Task: Find connections with filter location Dehri with filter topic #aviationwith filter profile language English with filter current company Wiley with filter school Bright School - India with filter industry Marketing Services with filter service category Pricing Strategy with filter keywords title Research Assistant
Action: Mouse moved to (544, 64)
Screenshot: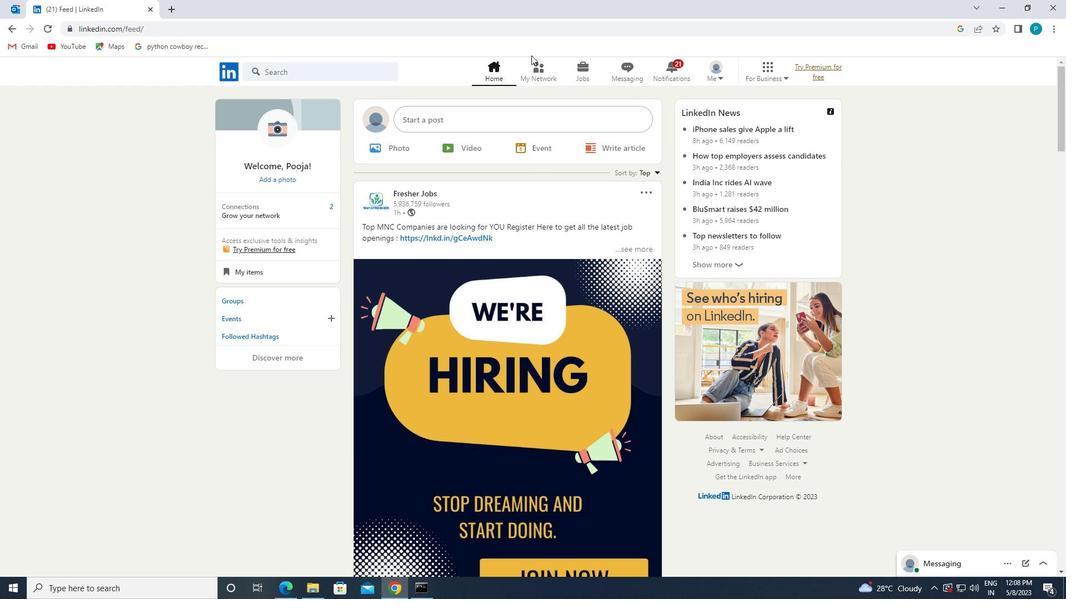 
Action: Mouse pressed left at (544, 64)
Screenshot: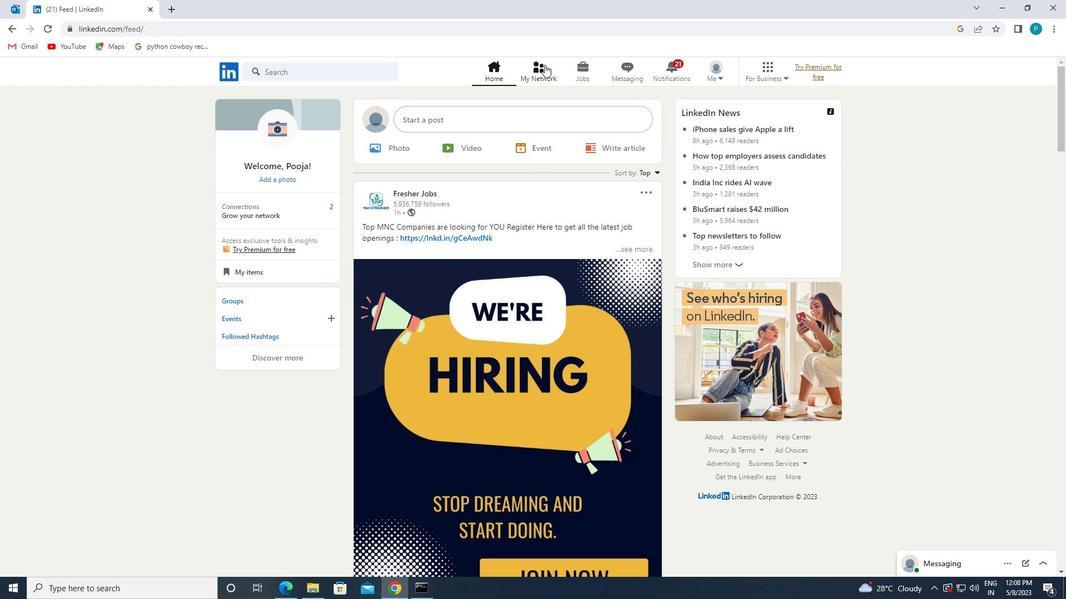 
Action: Mouse moved to (329, 130)
Screenshot: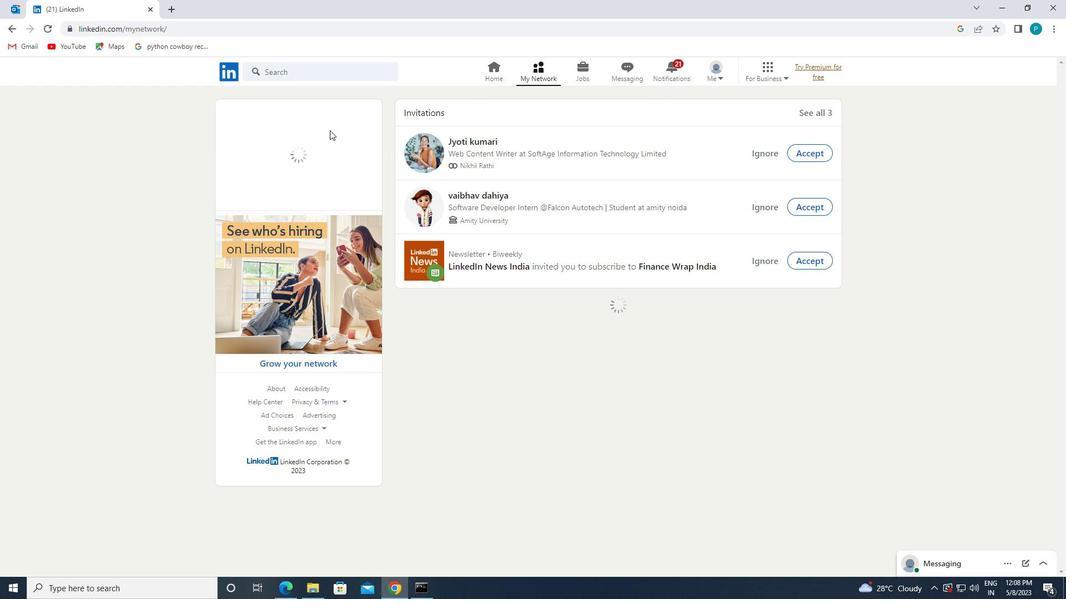 
Action: Mouse pressed left at (329, 130)
Screenshot: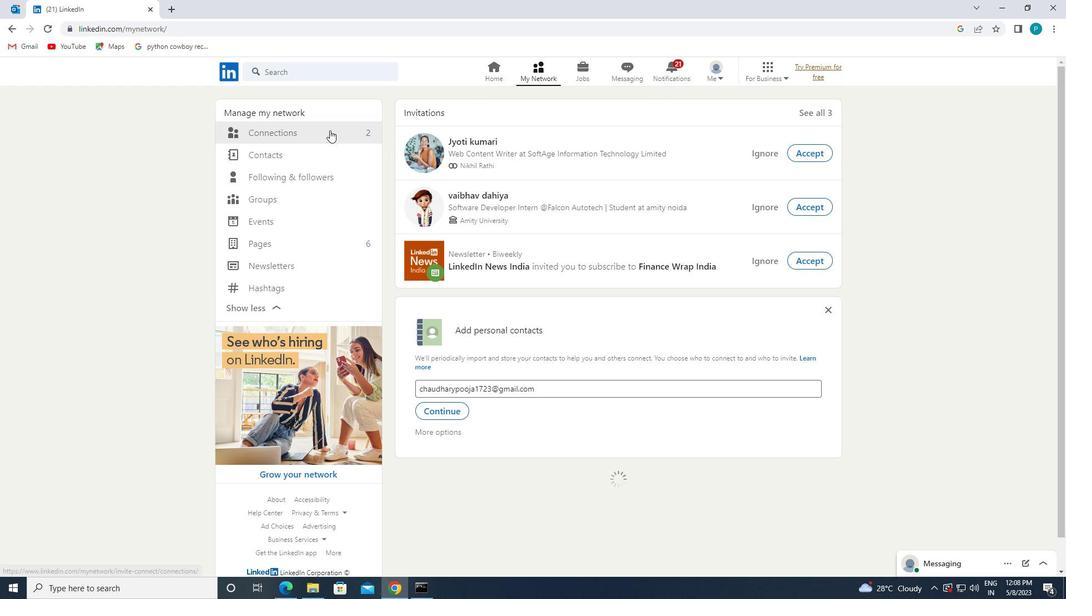 
Action: Mouse moved to (613, 140)
Screenshot: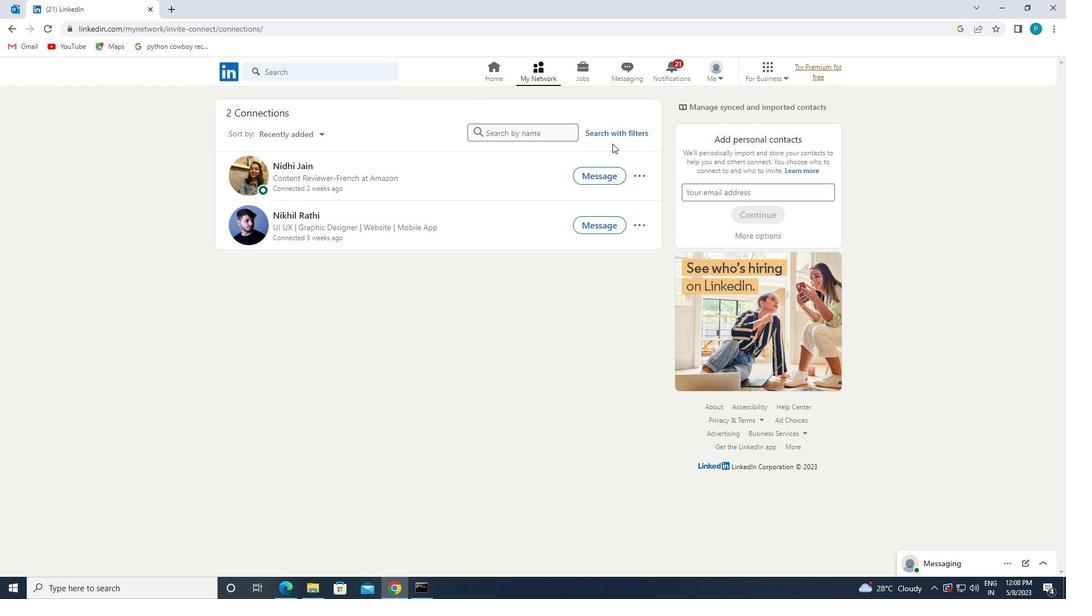 
Action: Mouse pressed left at (613, 140)
Screenshot: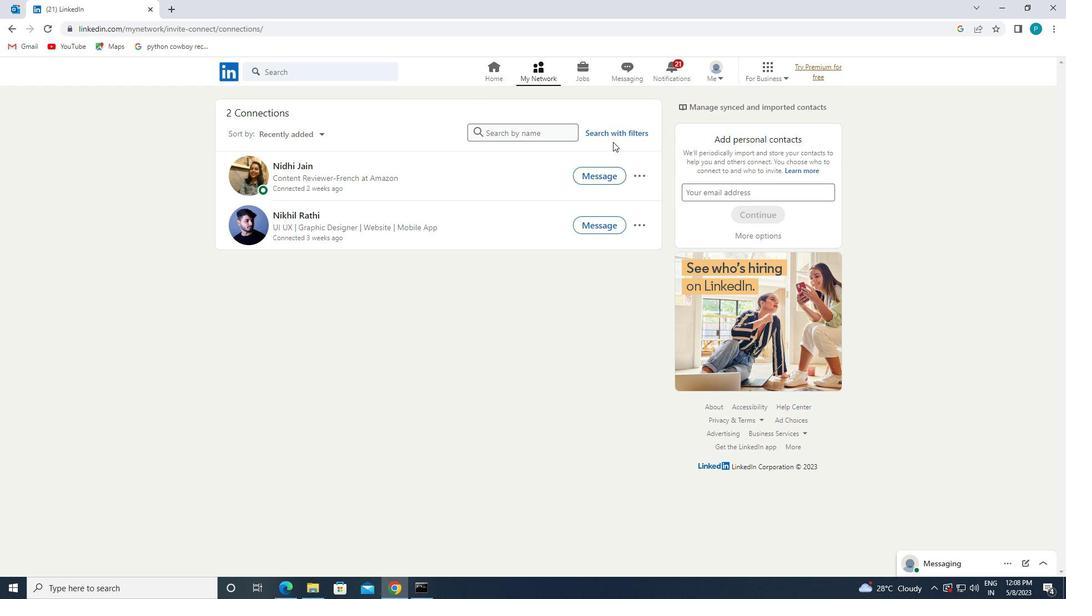 
Action: Mouse moved to (604, 132)
Screenshot: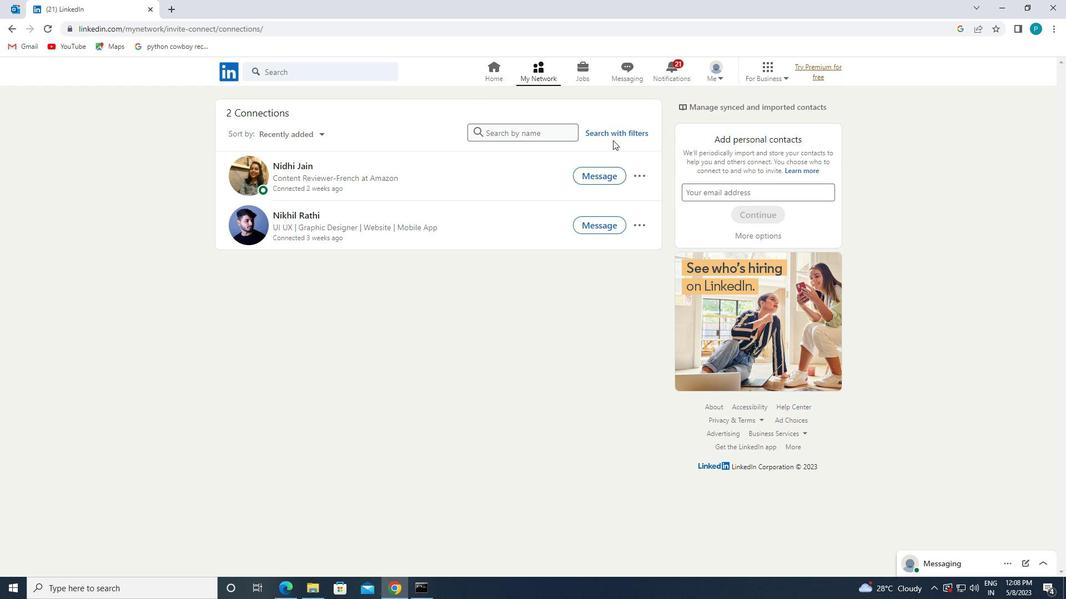 
Action: Mouse pressed left at (604, 132)
Screenshot: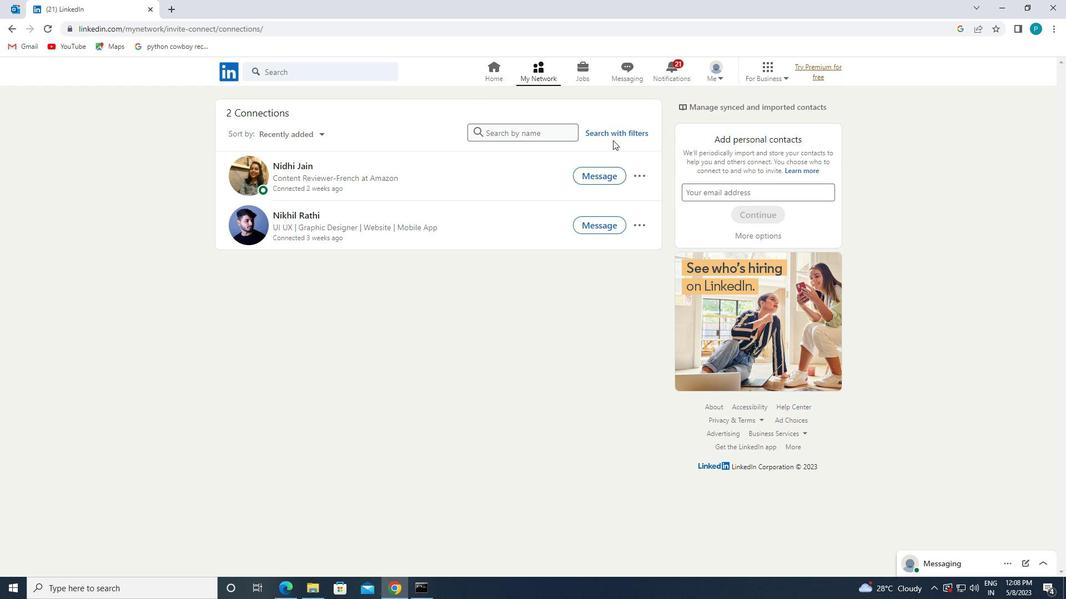 
Action: Mouse moved to (561, 107)
Screenshot: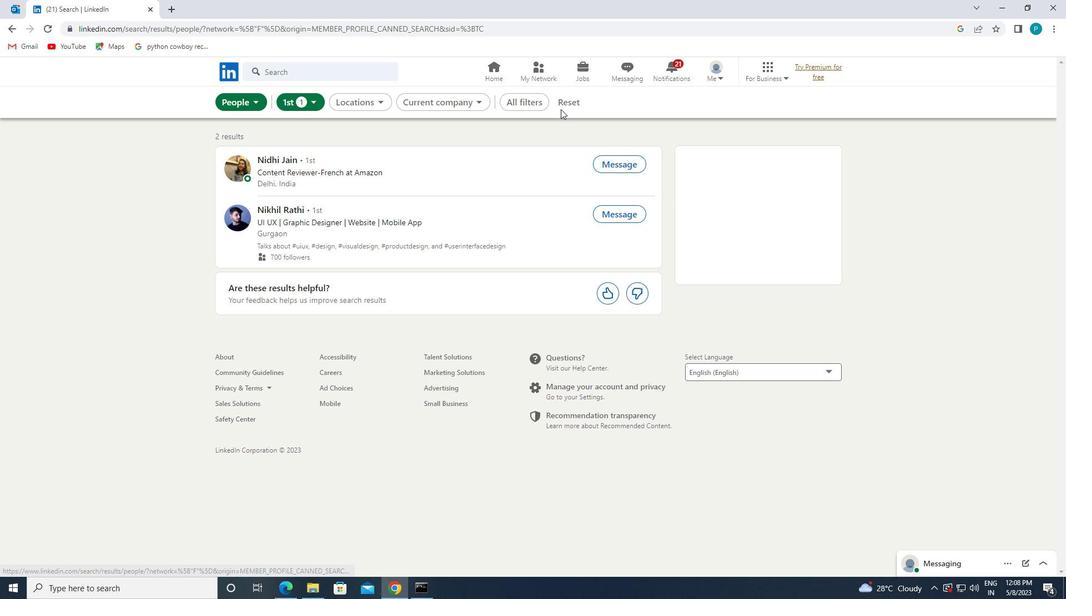 
Action: Mouse pressed left at (561, 107)
Screenshot: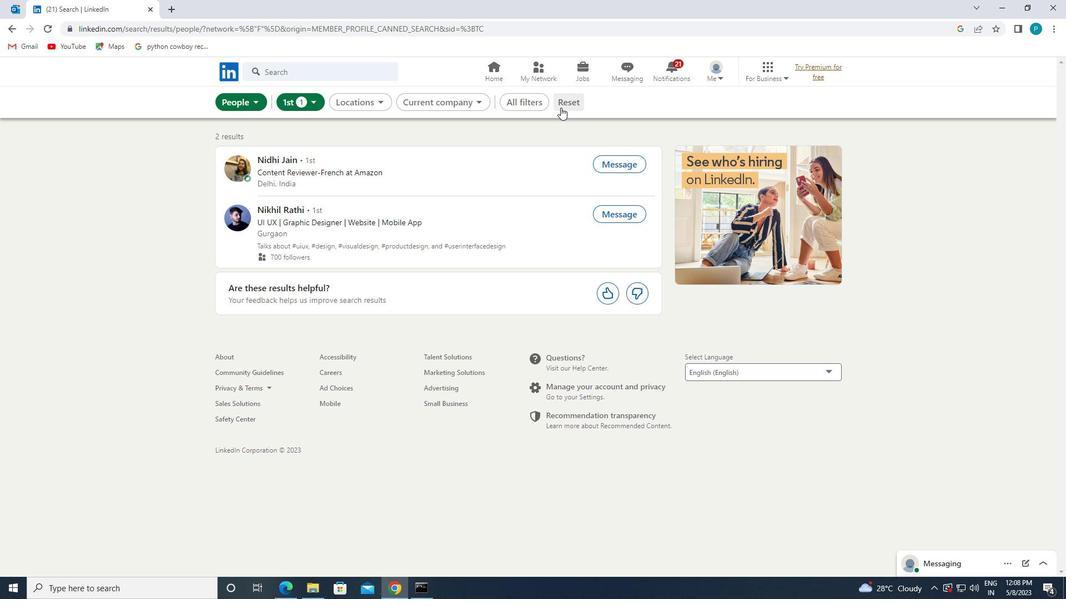 
Action: Mouse moved to (551, 102)
Screenshot: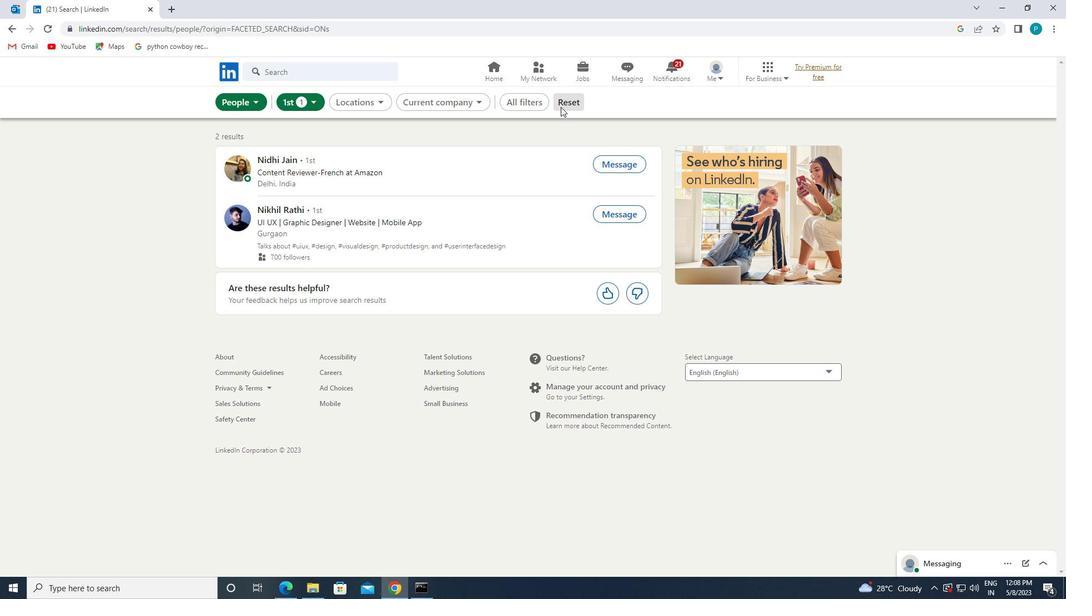 
Action: Mouse pressed left at (551, 102)
Screenshot: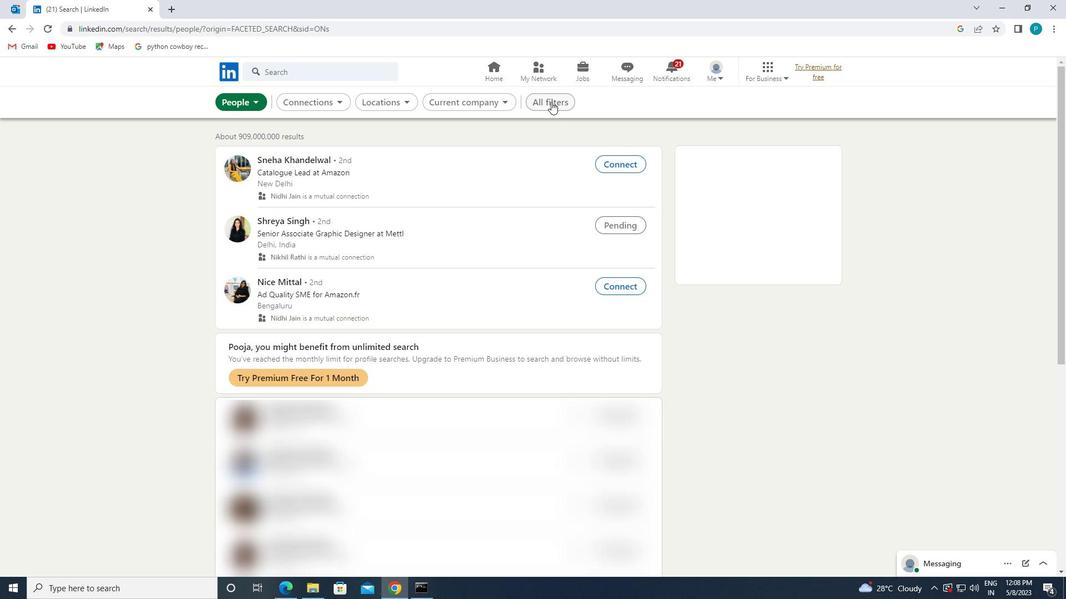 
Action: Mouse moved to (978, 314)
Screenshot: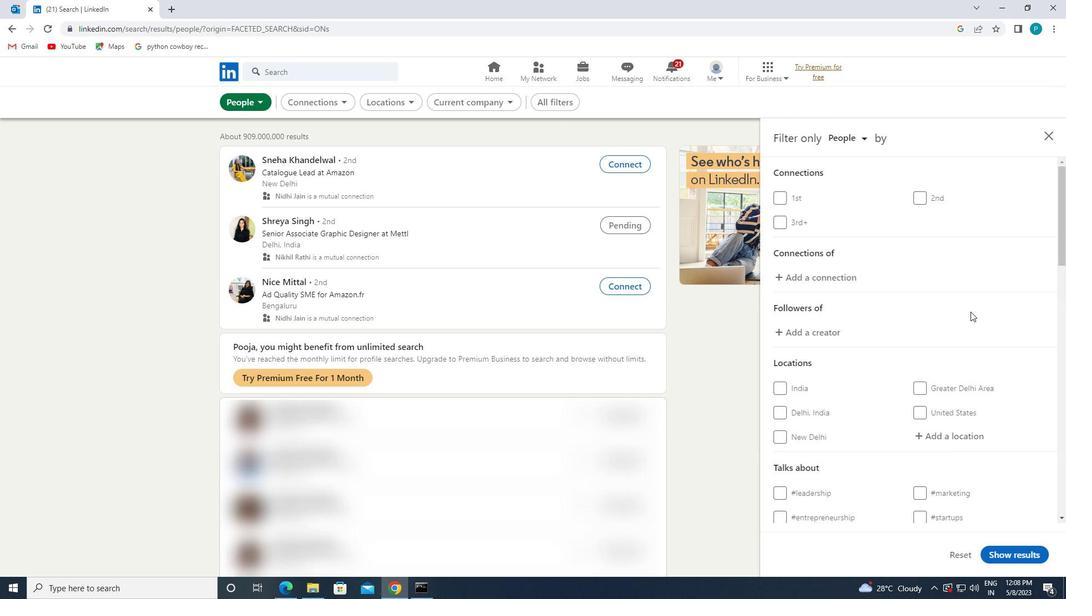 
Action: Mouse scrolled (978, 314) with delta (0, 0)
Screenshot: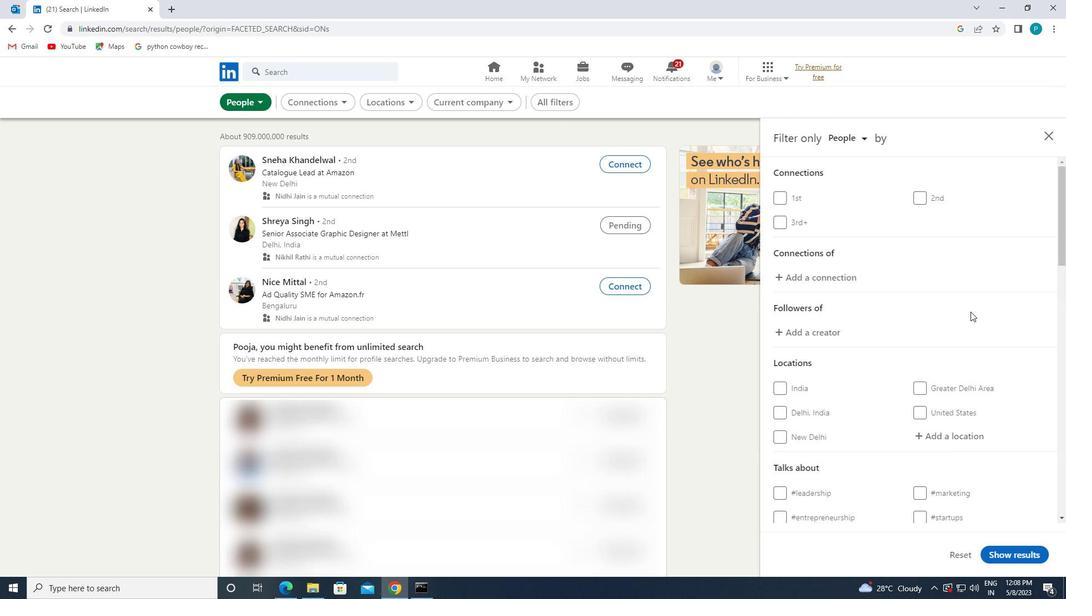
Action: Mouse moved to (977, 315)
Screenshot: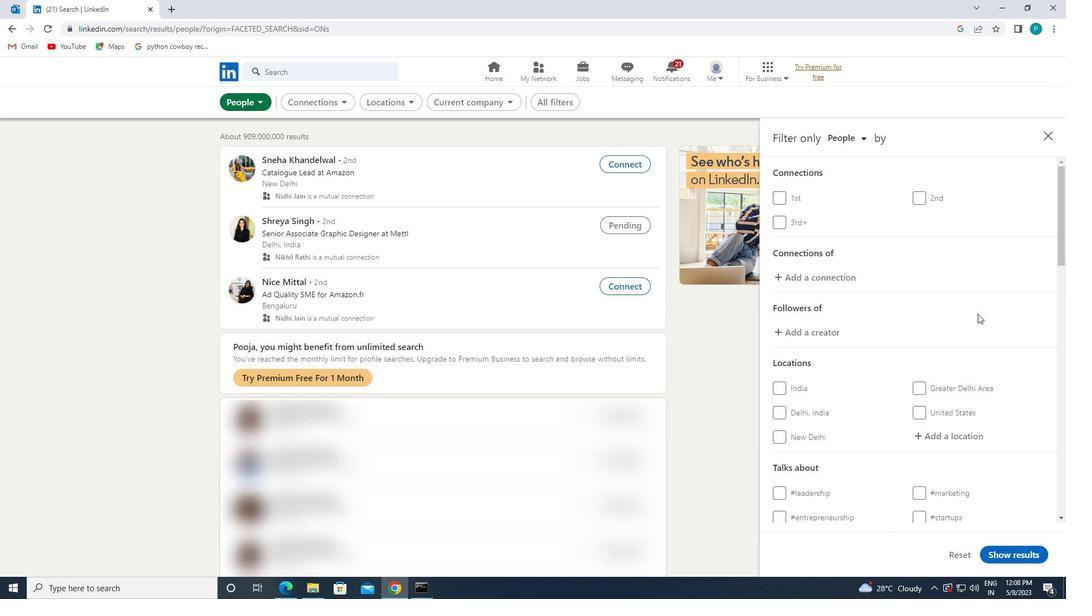 
Action: Mouse scrolled (977, 314) with delta (0, 0)
Screenshot: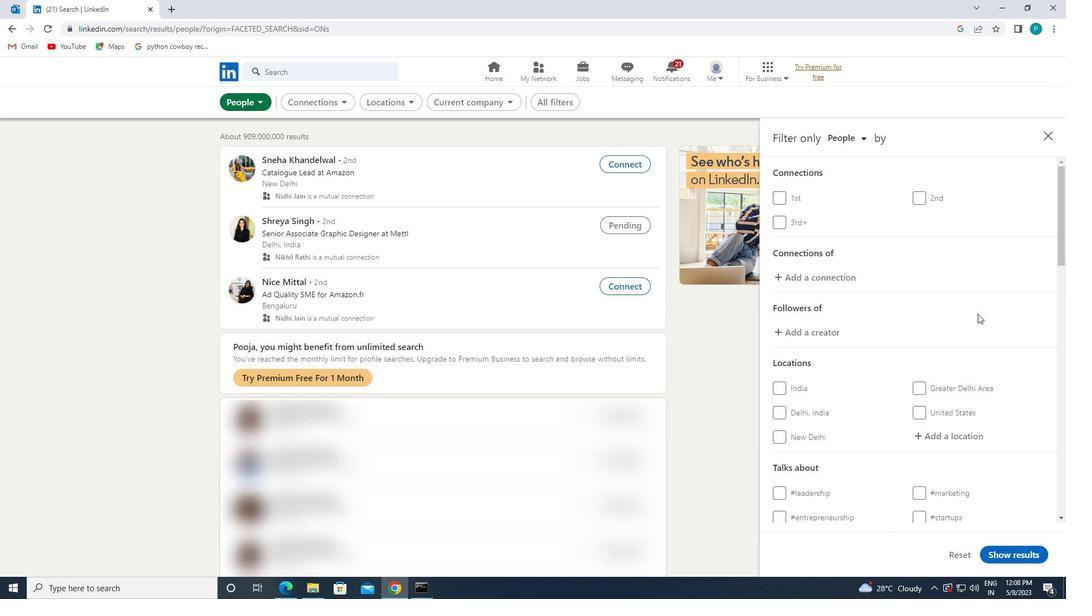 
Action: Mouse moved to (971, 315)
Screenshot: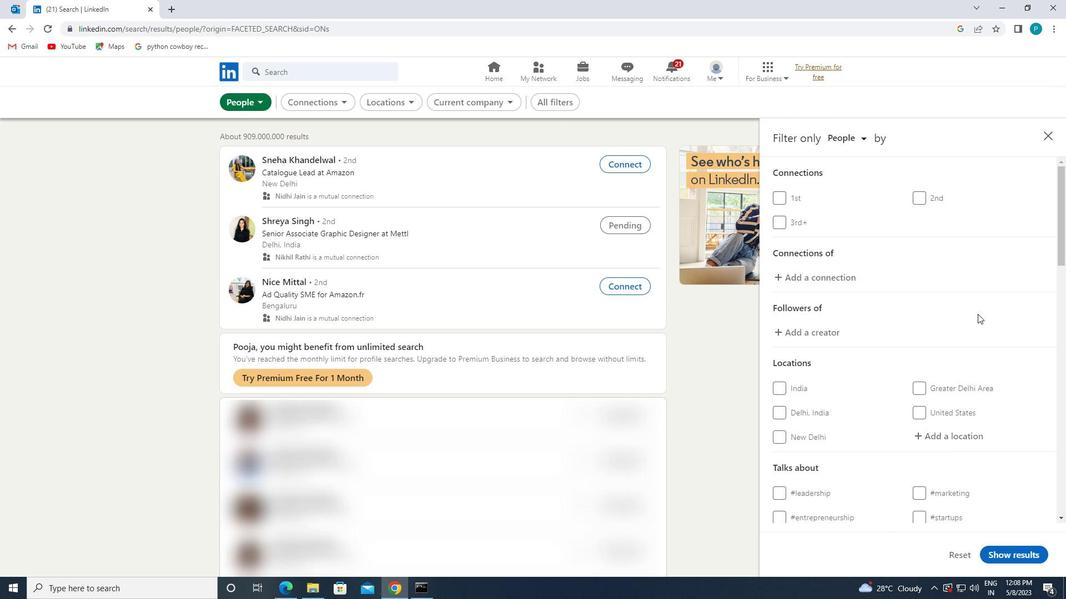 
Action: Mouse scrolled (971, 314) with delta (0, 0)
Screenshot: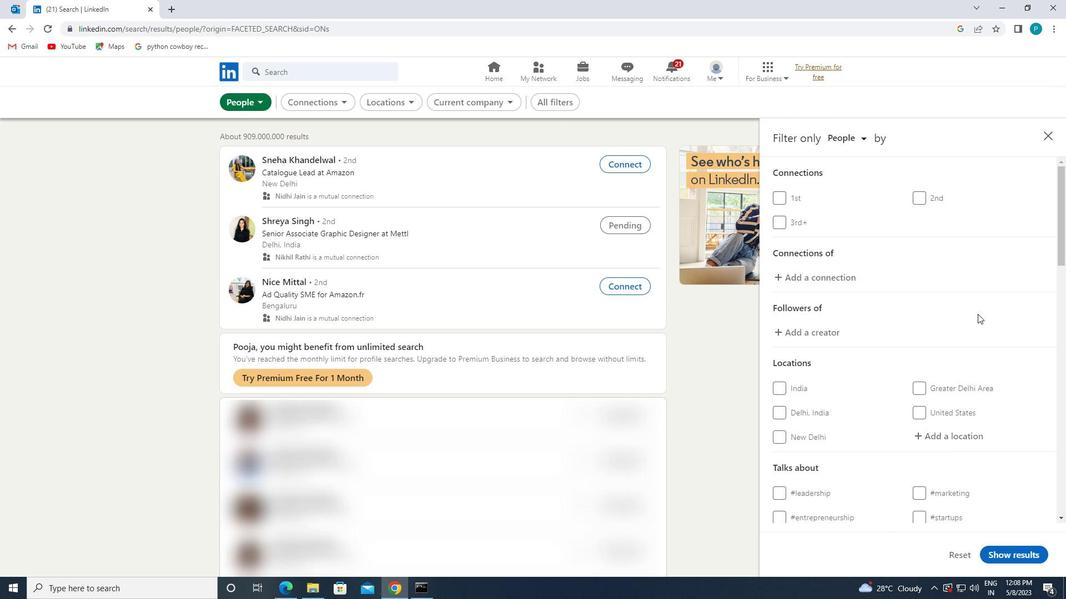 
Action: Mouse moved to (949, 272)
Screenshot: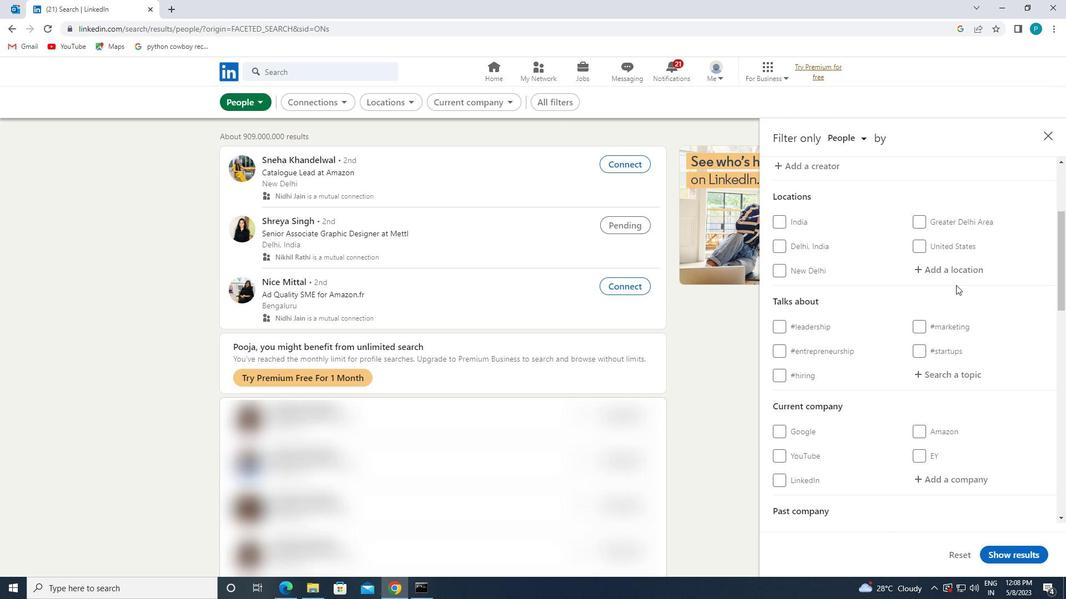 
Action: Mouse pressed left at (949, 272)
Screenshot: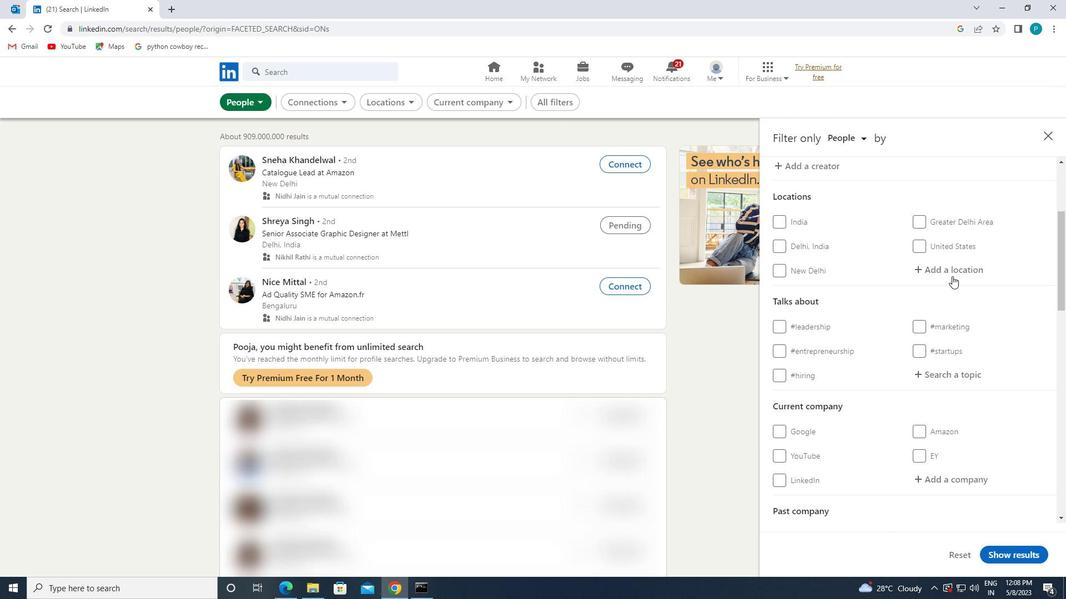 
Action: Key pressed <Key.caps_lock>d<Key.caps_lock>heri
Screenshot: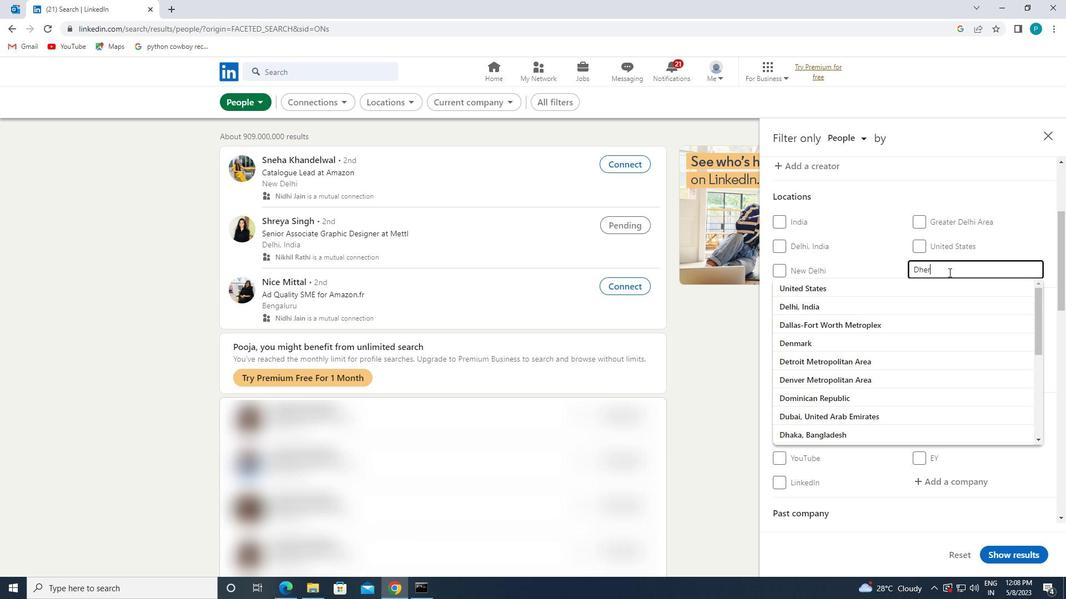 
Action: Mouse moved to (963, 376)
Screenshot: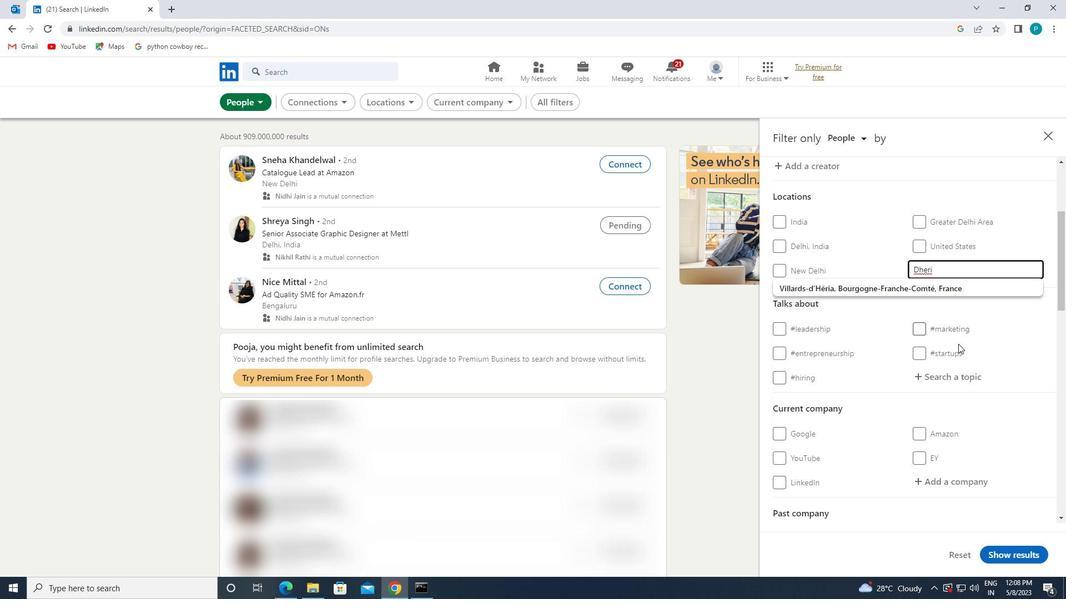 
Action: Mouse pressed left at (963, 376)
Screenshot: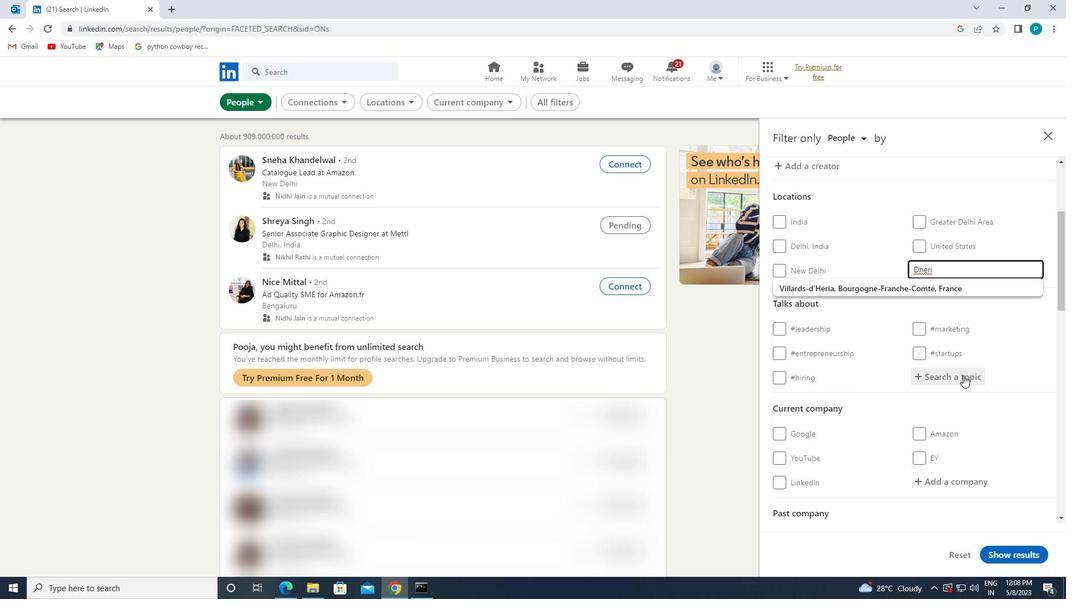 
Action: Key pressed <Key.shift><Key.shift><Key.shift><Key.shift>#AVIATION
Screenshot: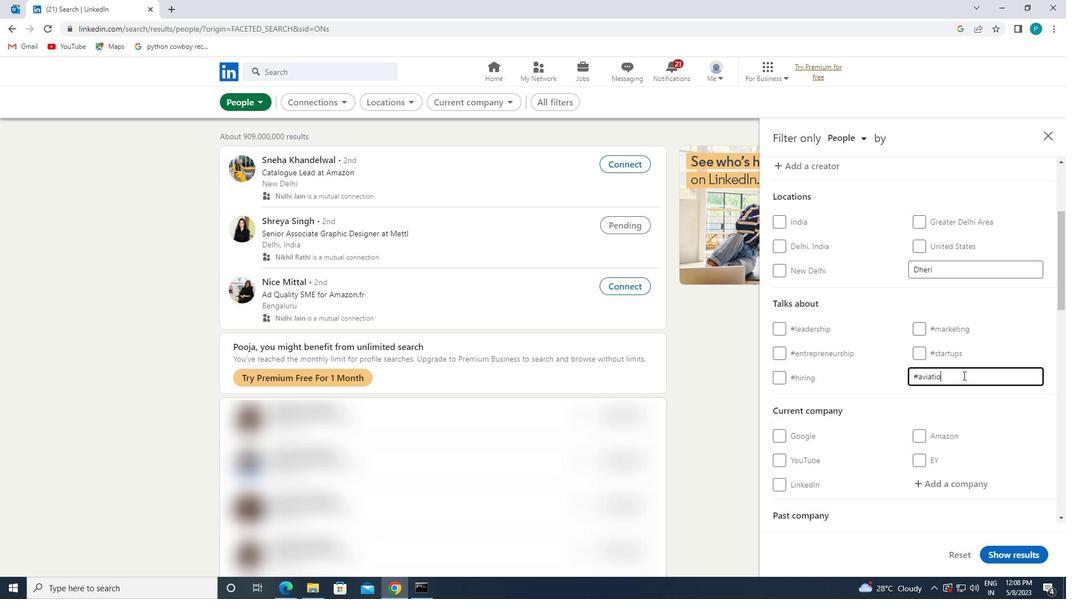 
Action: Mouse moved to (993, 408)
Screenshot: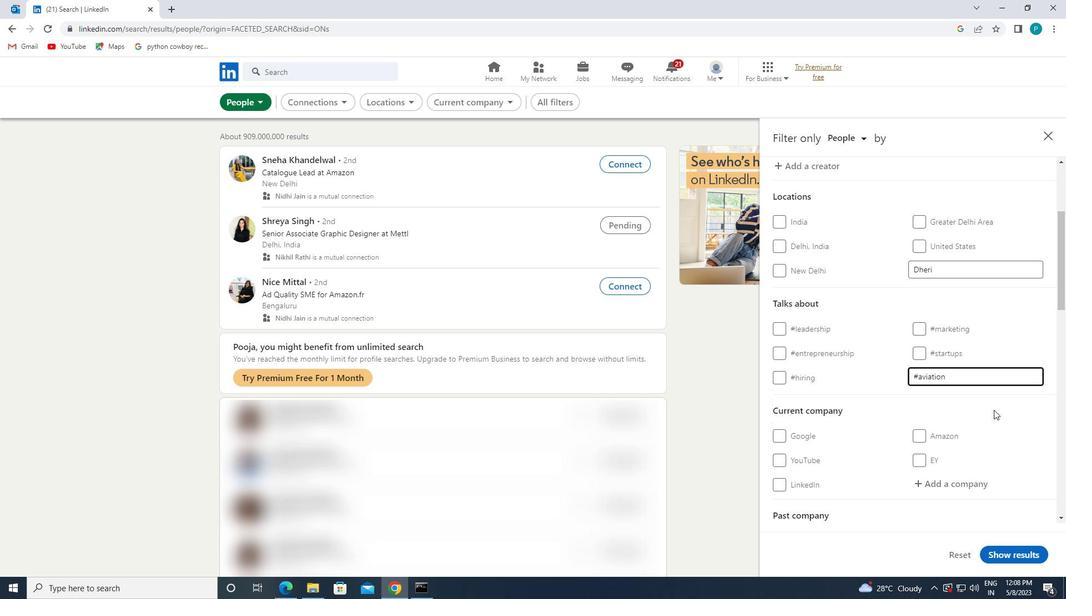 
Action: Mouse scrolled (993, 407) with delta (0, 0)
Screenshot: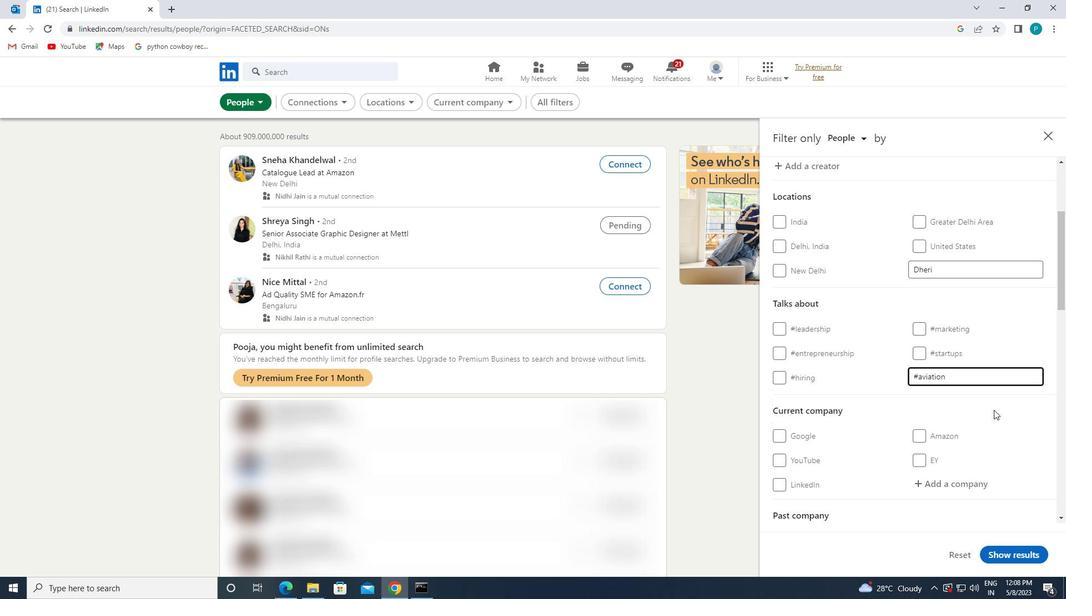 
Action: Mouse scrolled (993, 407) with delta (0, 0)
Screenshot: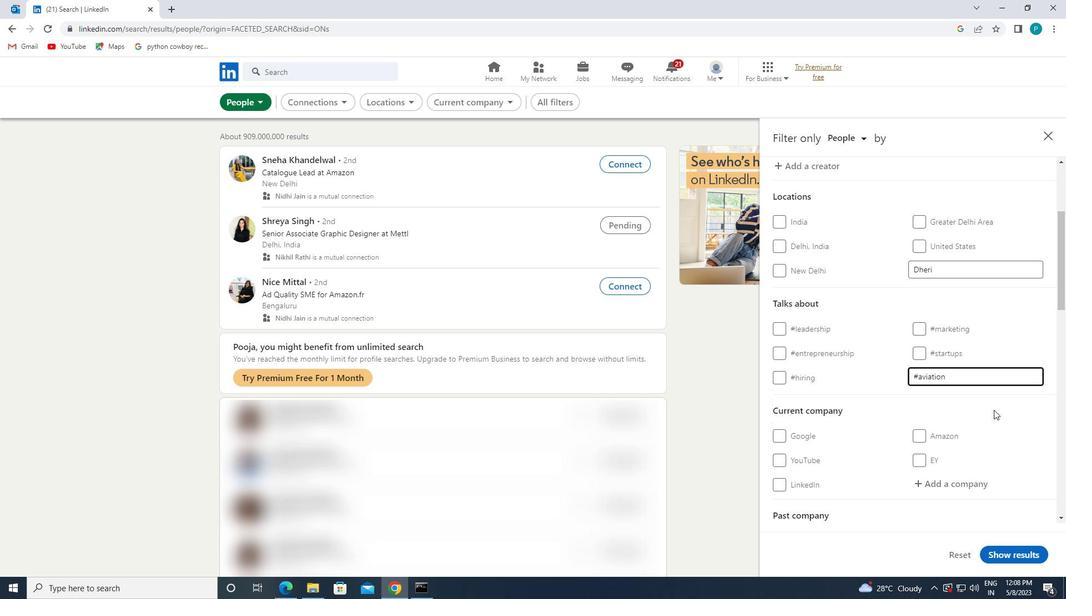 
Action: Mouse scrolled (993, 407) with delta (0, 0)
Screenshot: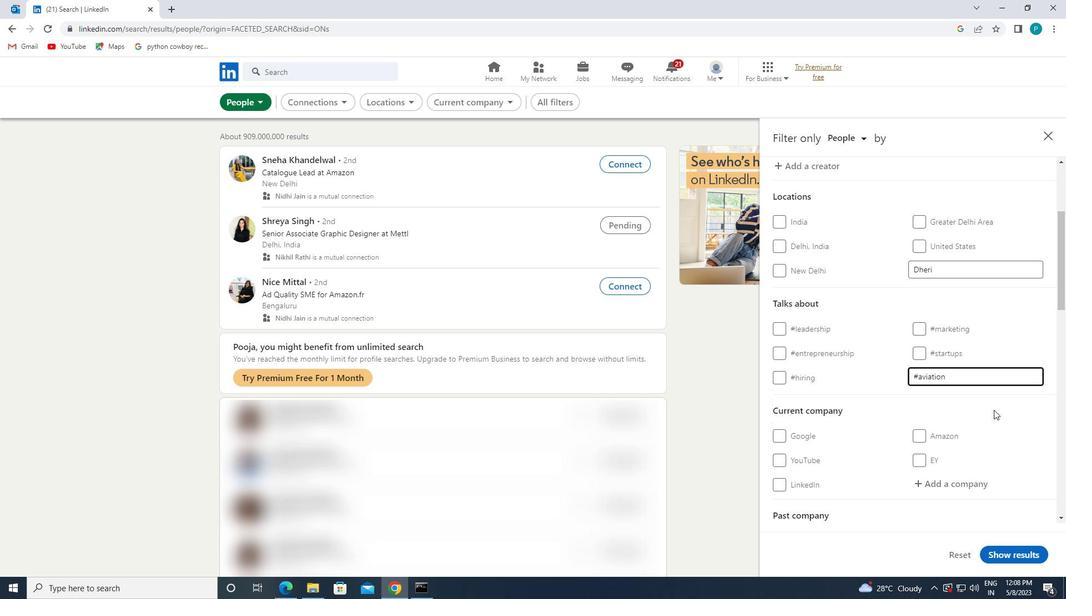 
Action: Mouse scrolled (993, 407) with delta (0, 0)
Screenshot: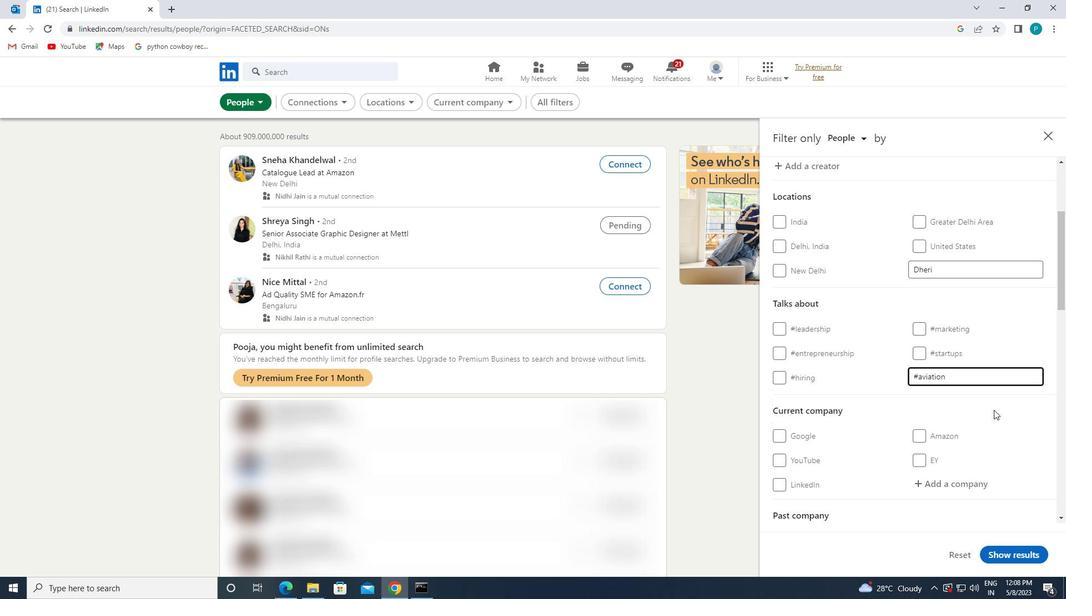 
Action: Mouse moved to (948, 382)
Screenshot: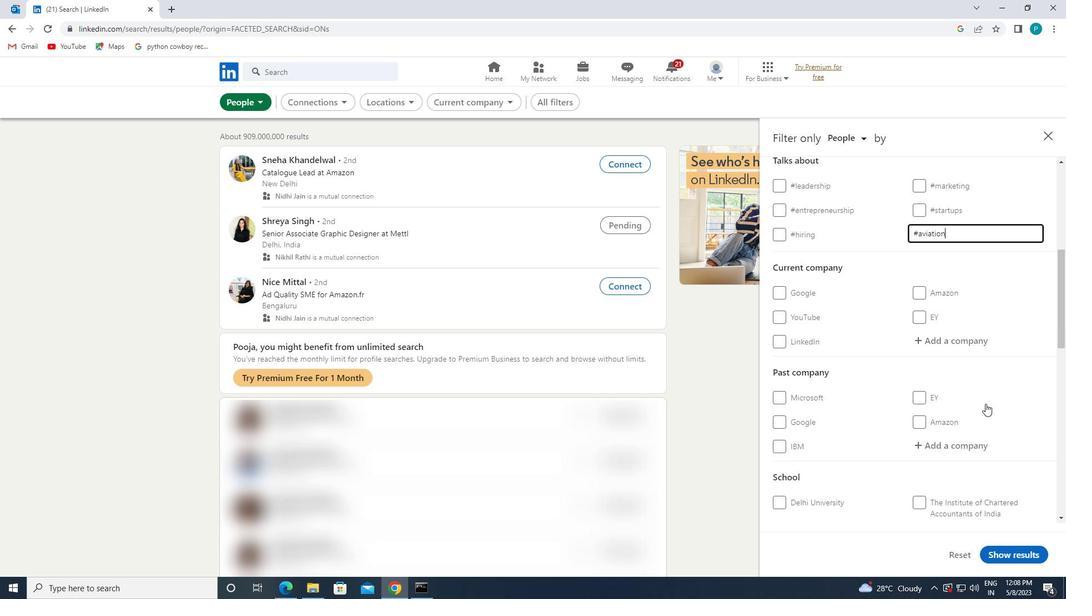 
Action: Mouse scrolled (948, 382) with delta (0, 0)
Screenshot: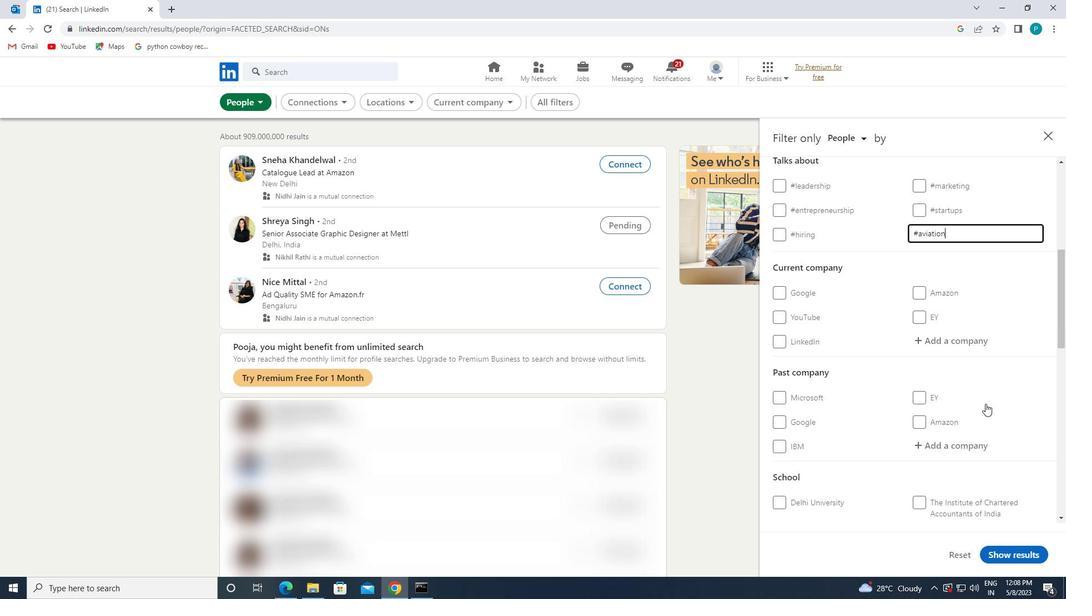 
Action: Mouse moved to (948, 382)
Screenshot: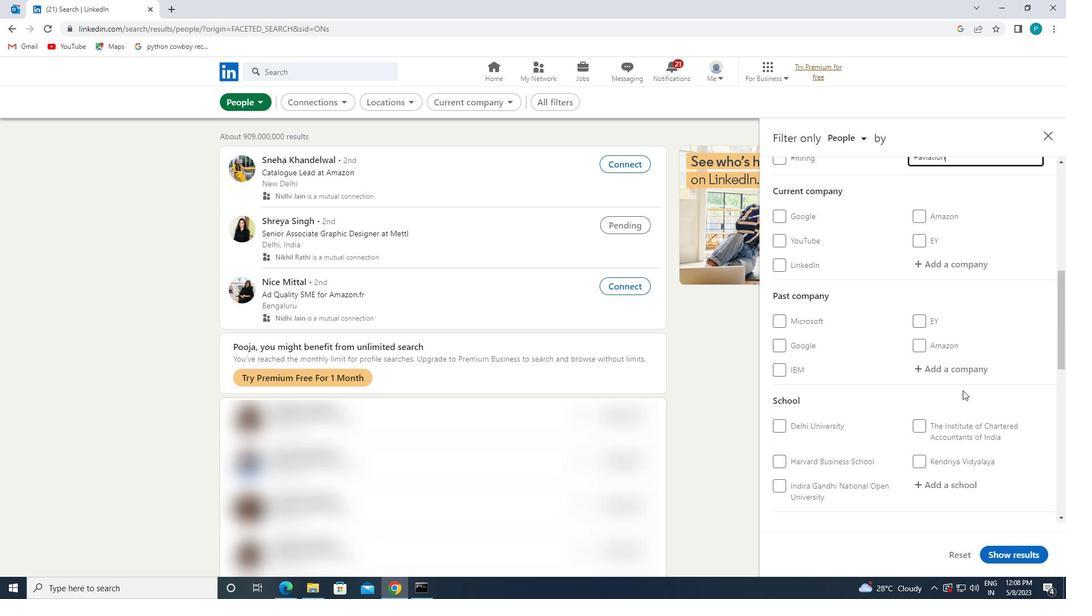 
Action: Mouse scrolled (948, 381) with delta (0, 0)
Screenshot: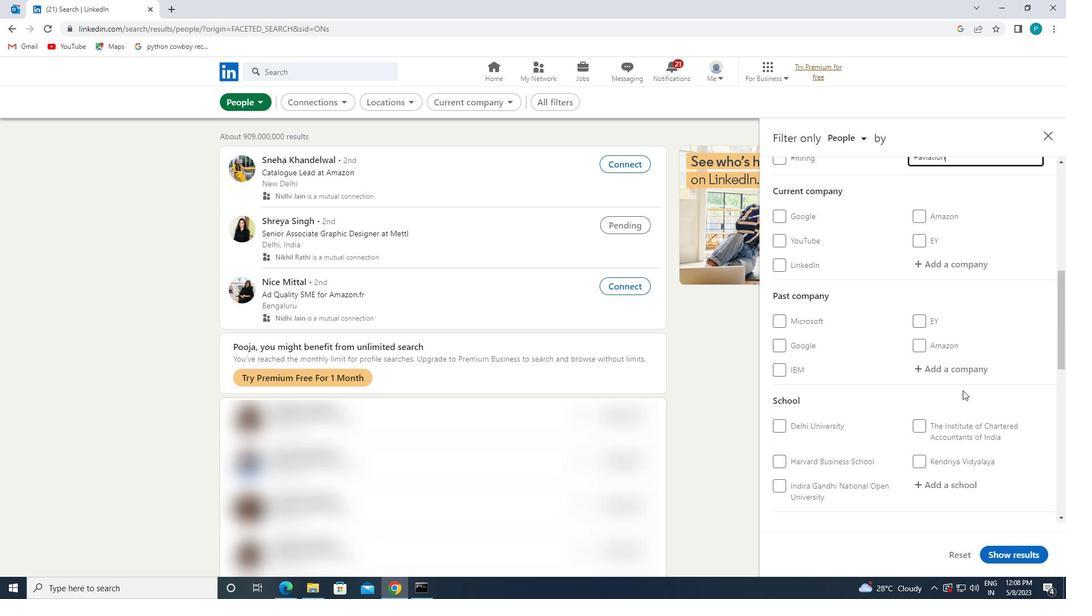 
Action: Mouse moved to (946, 381)
Screenshot: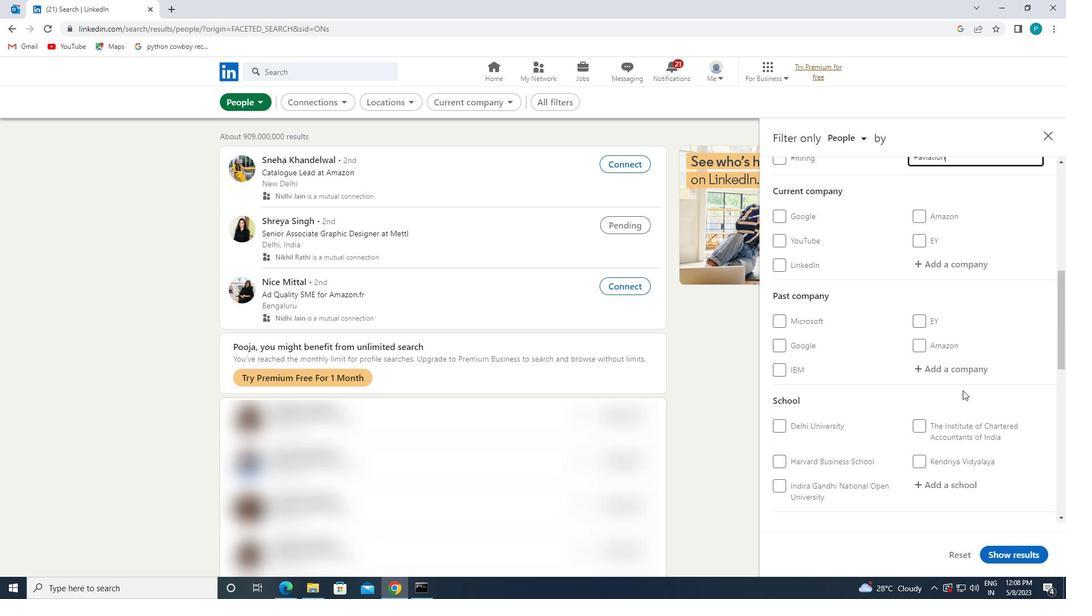 
Action: Mouse scrolled (946, 381) with delta (0, 0)
Screenshot: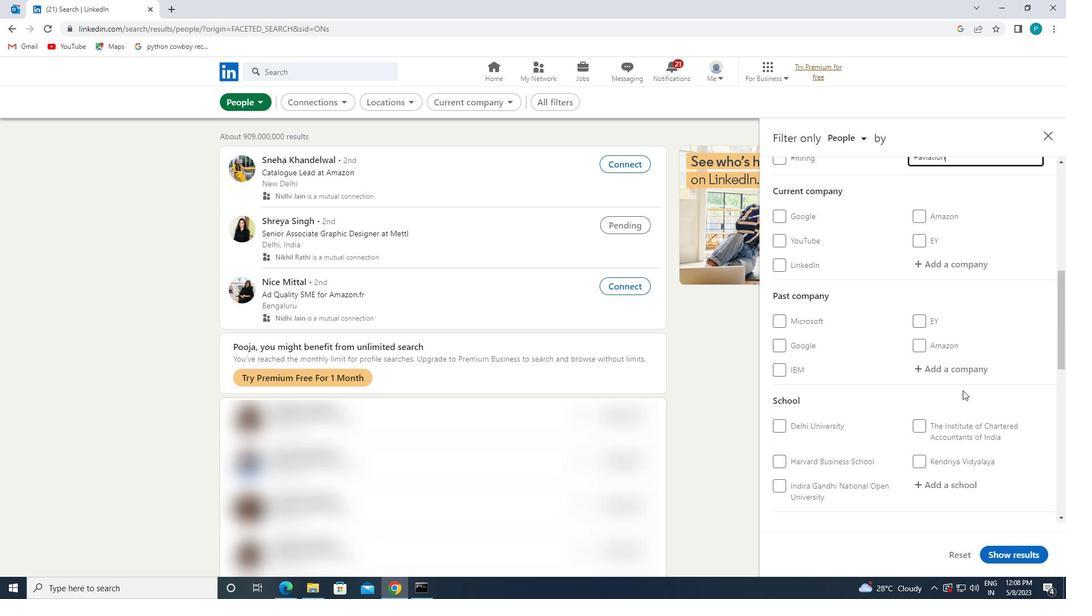 
Action: Mouse moved to (943, 381)
Screenshot: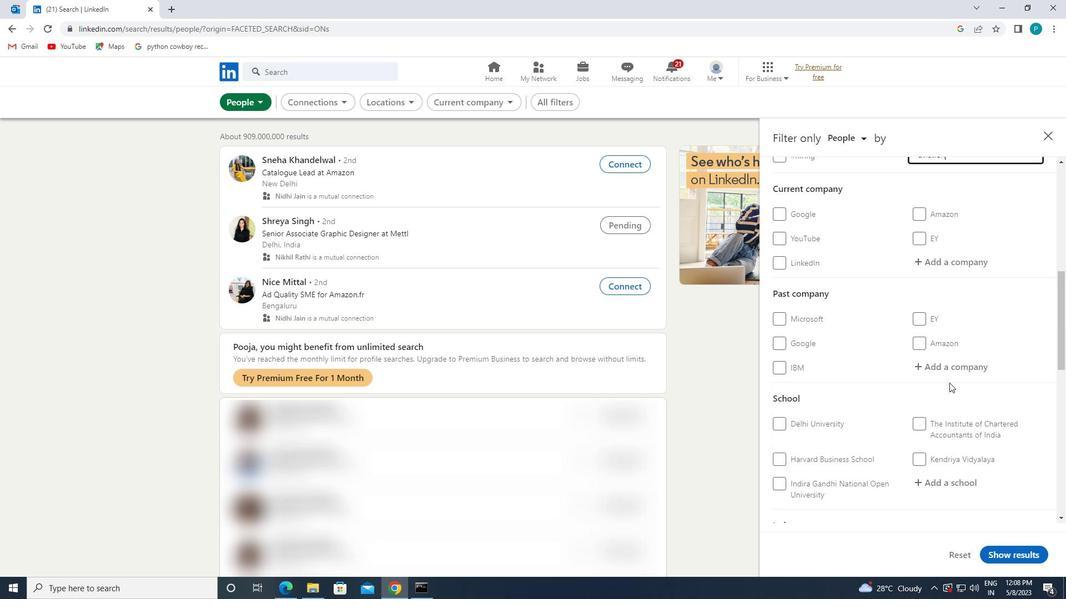
Action: Mouse scrolled (943, 381) with delta (0, 0)
Screenshot: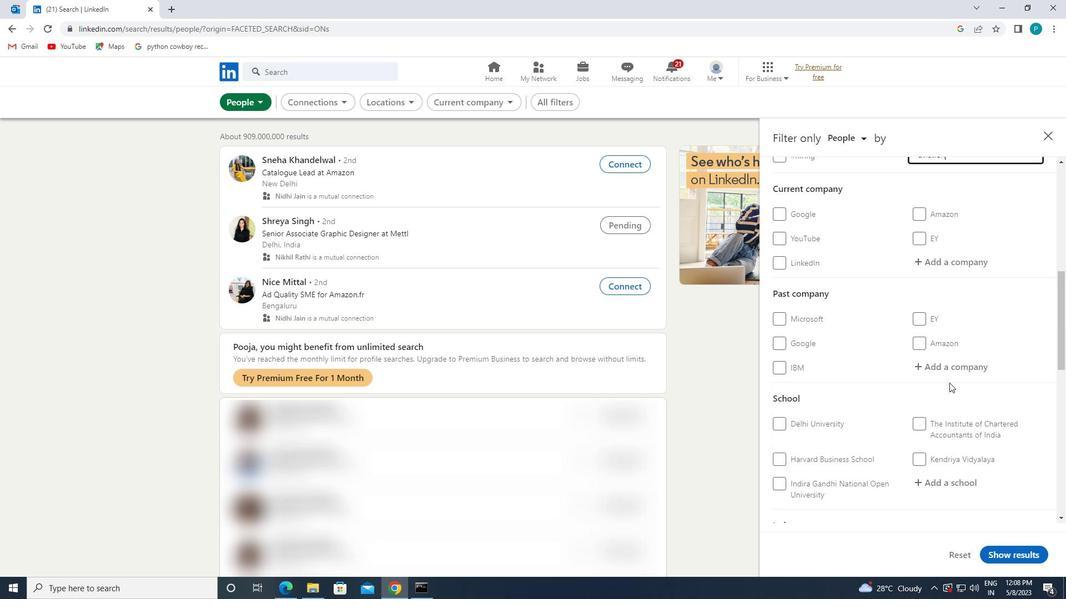 
Action: Mouse moved to (873, 394)
Screenshot: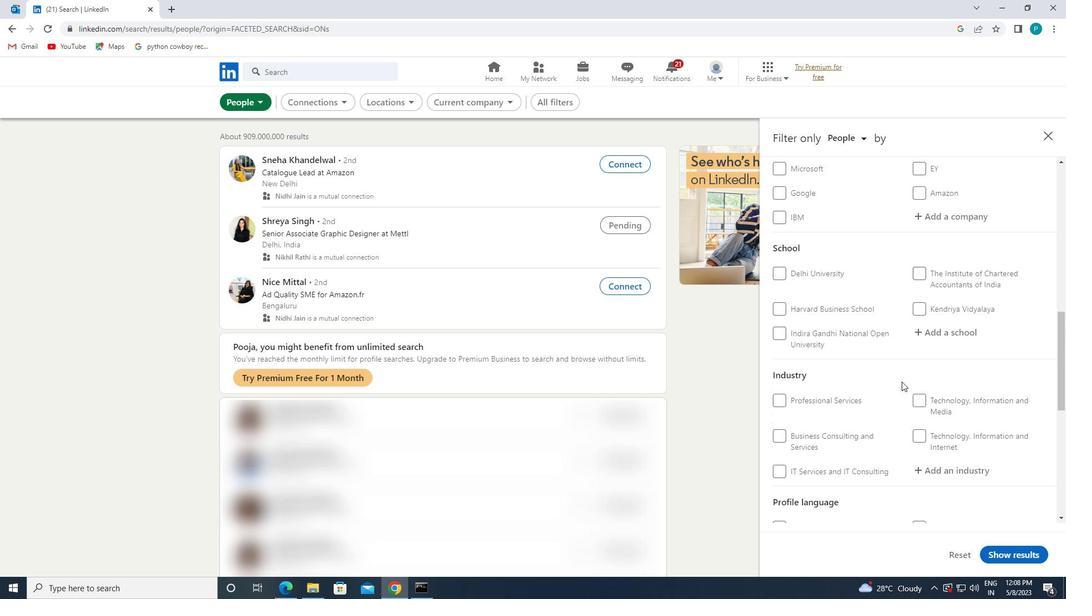 
Action: Mouse scrolled (873, 393) with delta (0, 0)
Screenshot: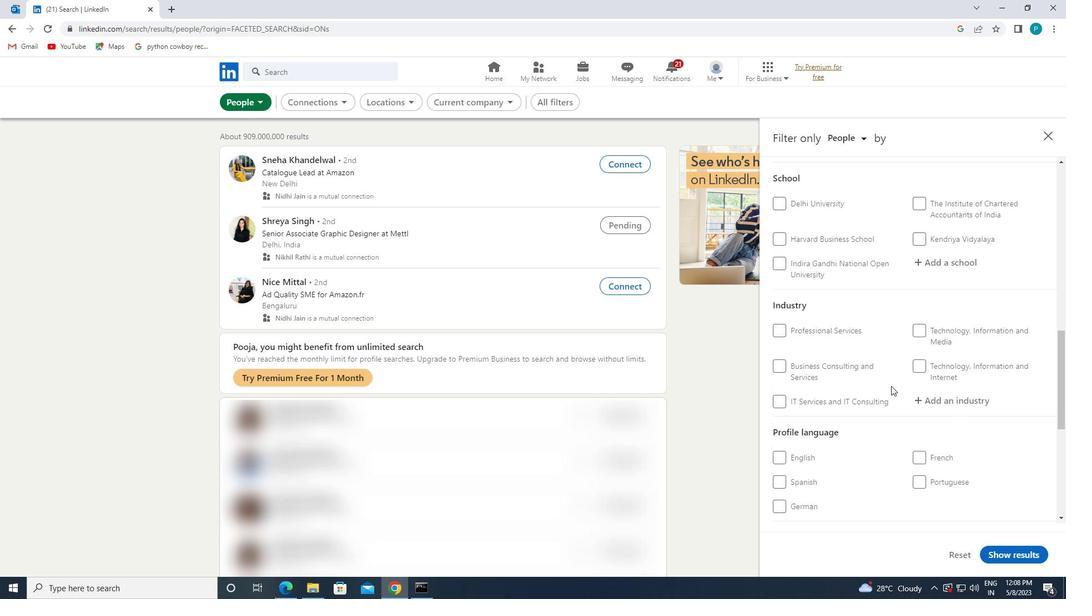 
Action: Mouse scrolled (873, 393) with delta (0, 0)
Screenshot: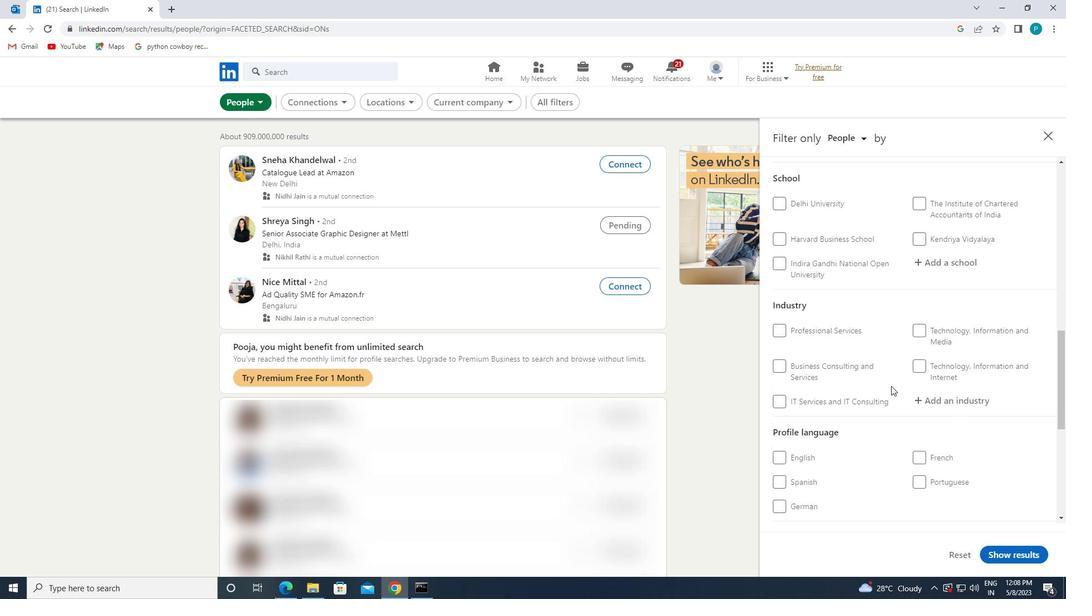 
Action: Mouse moved to (871, 396)
Screenshot: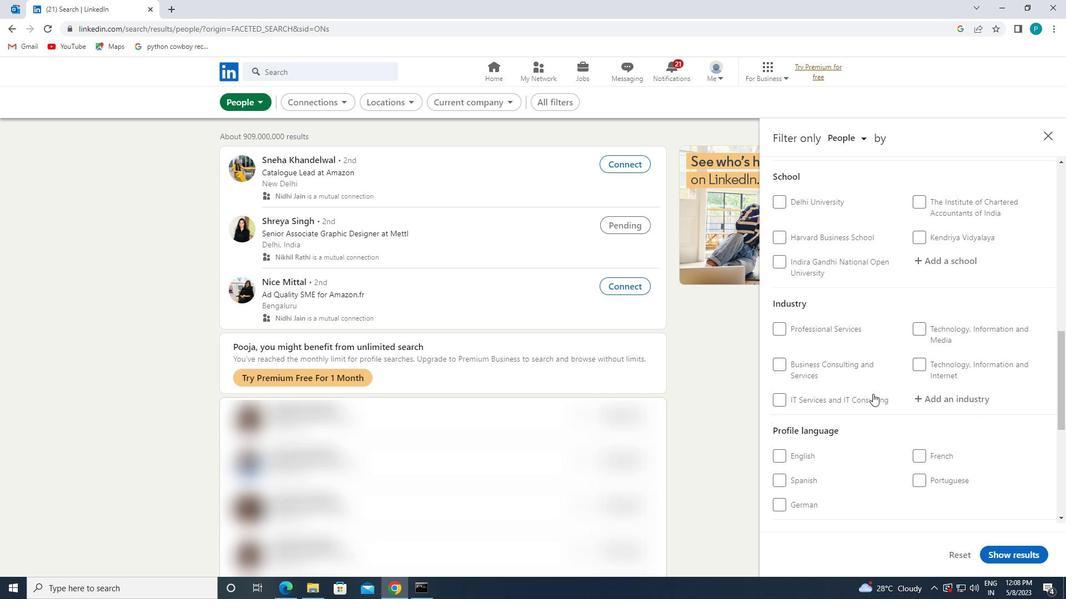 
Action: Mouse scrolled (871, 395) with delta (0, 0)
Screenshot: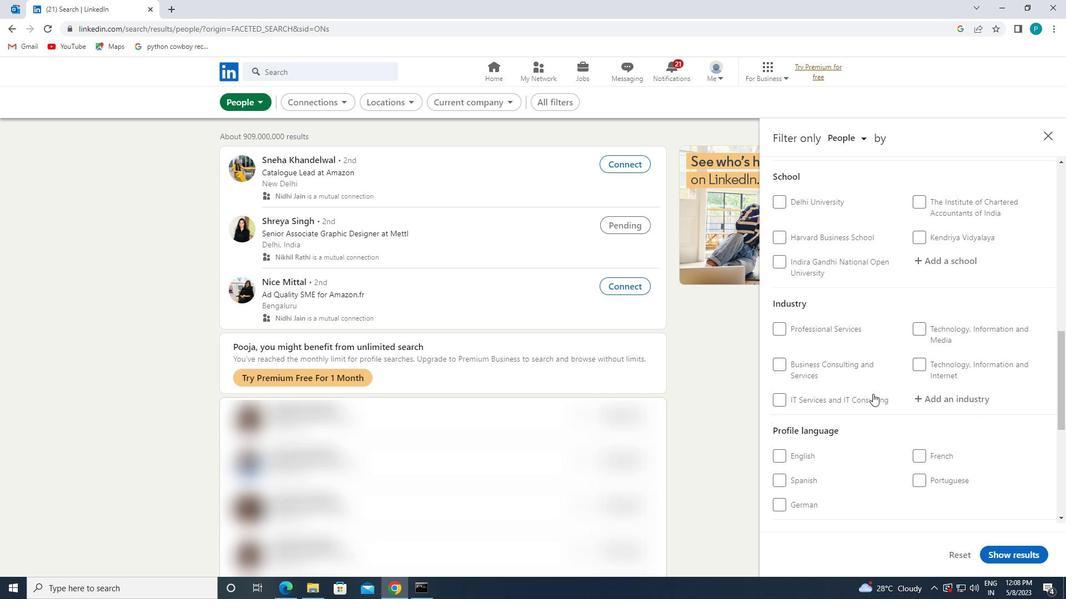 
Action: Mouse moved to (779, 281)
Screenshot: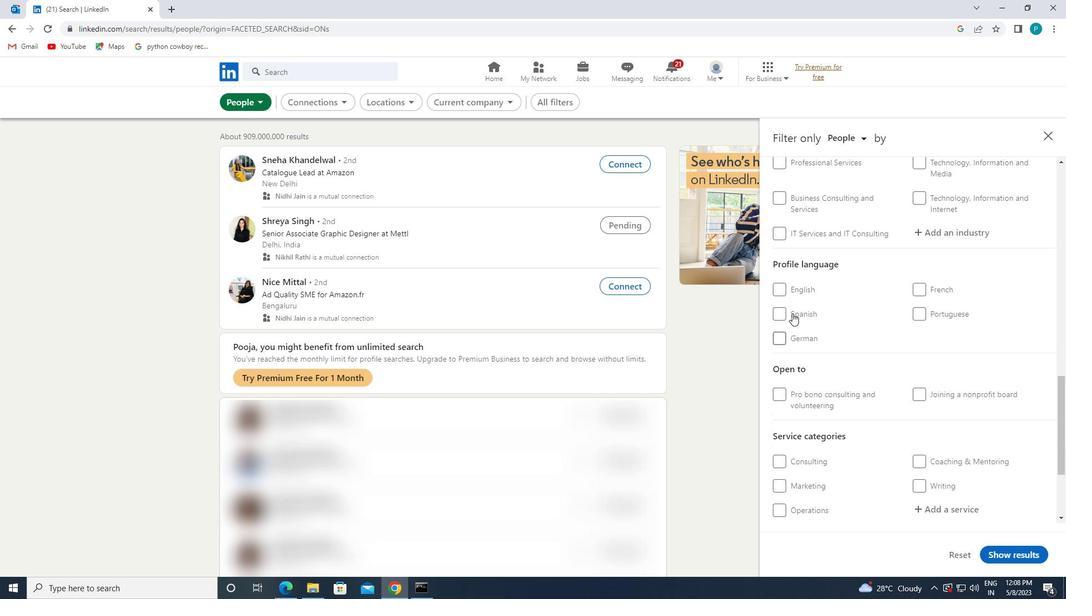 
Action: Mouse pressed left at (779, 281)
Screenshot: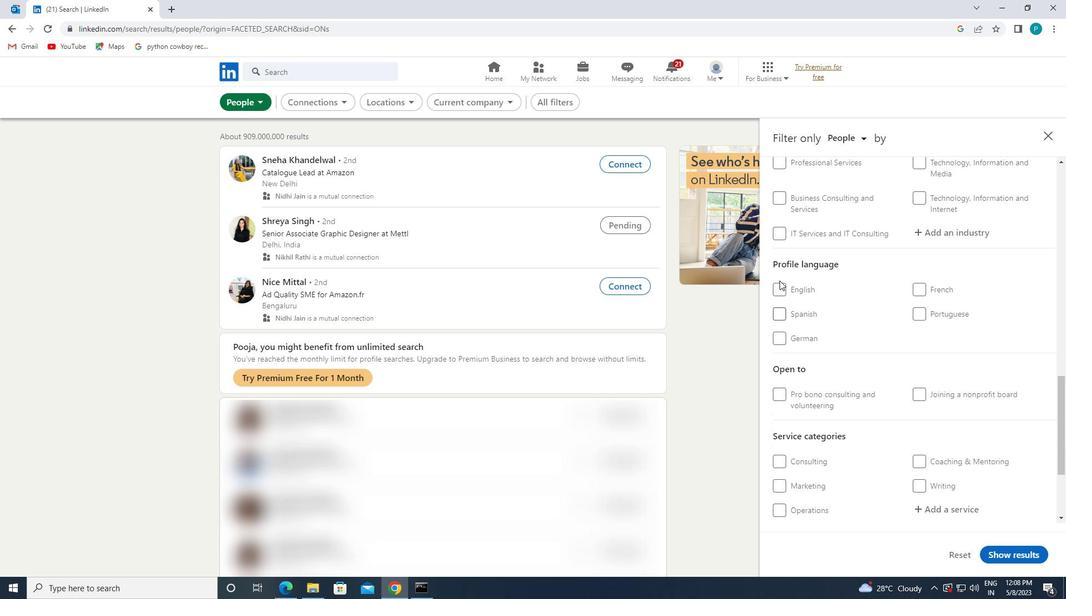 
Action: Mouse moved to (796, 292)
Screenshot: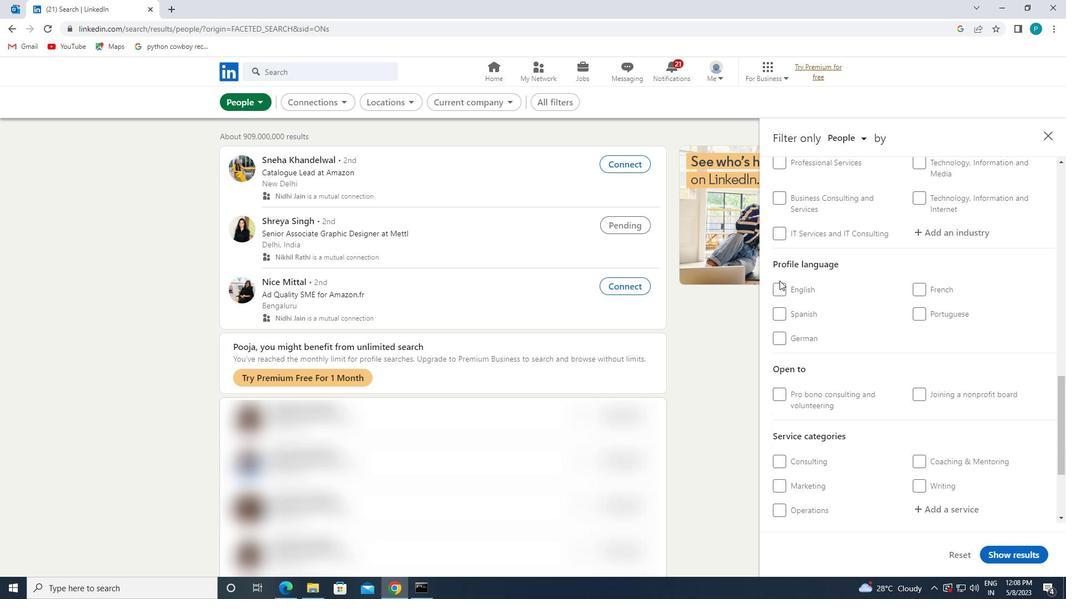 
Action: Mouse pressed left at (796, 292)
Screenshot: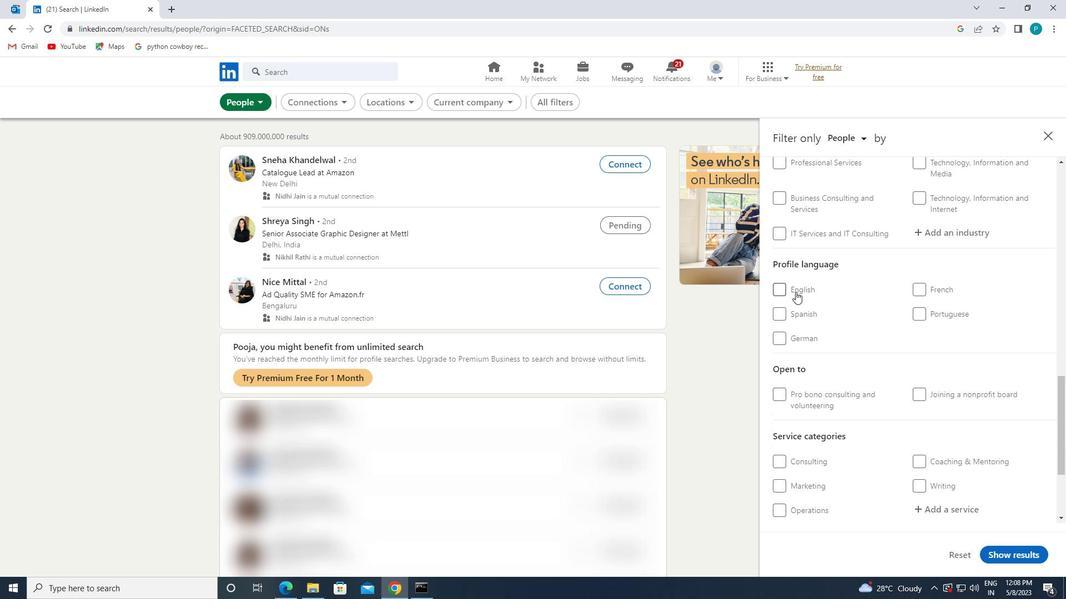 
Action: Mouse moved to (889, 279)
Screenshot: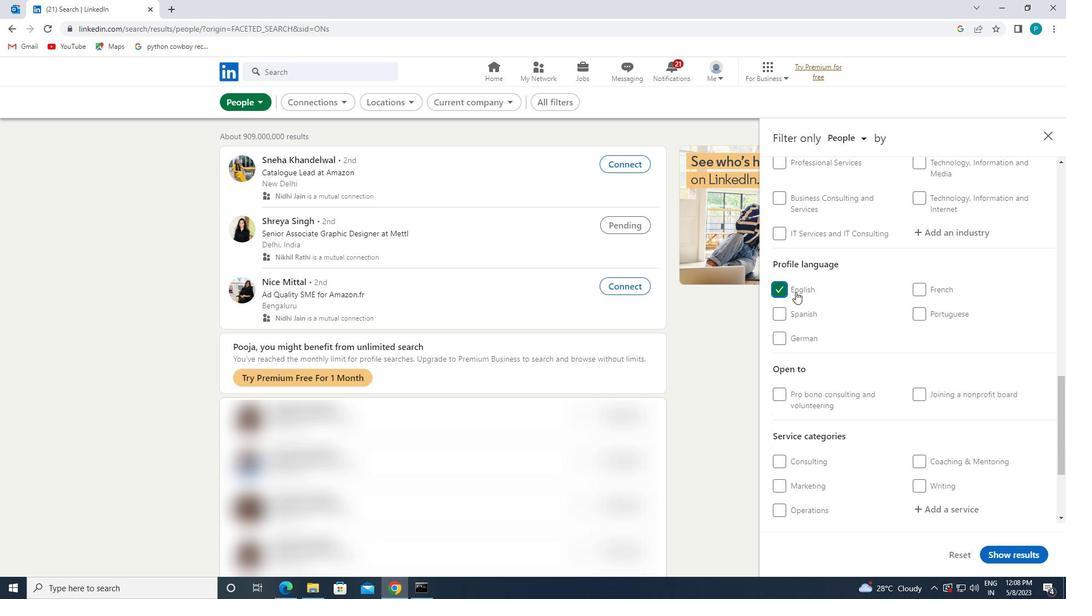 
Action: Mouse scrolled (889, 280) with delta (0, 0)
Screenshot: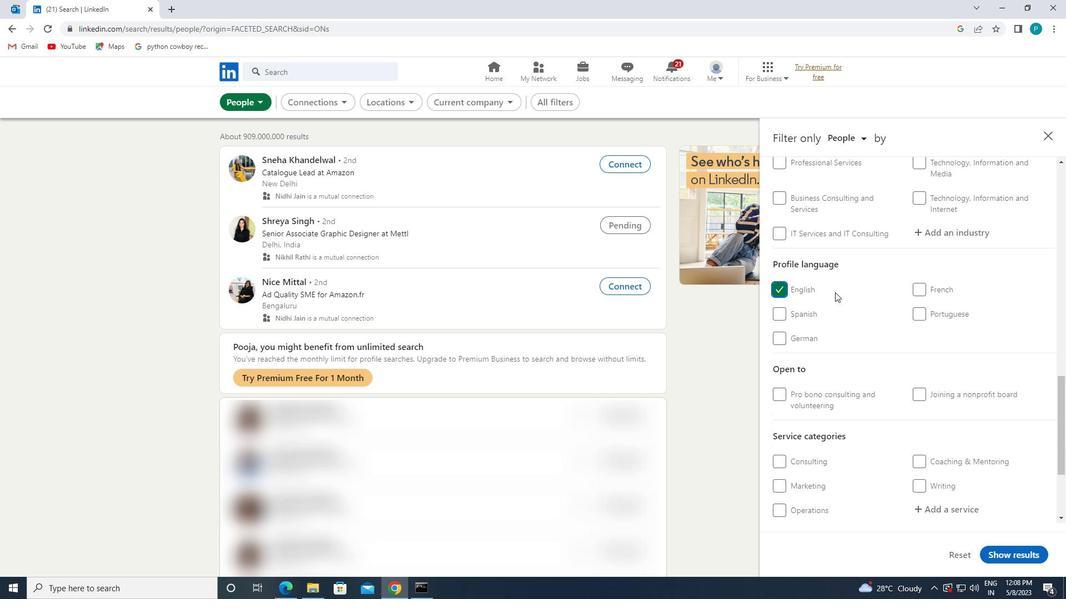 
Action: Mouse moved to (889, 278)
Screenshot: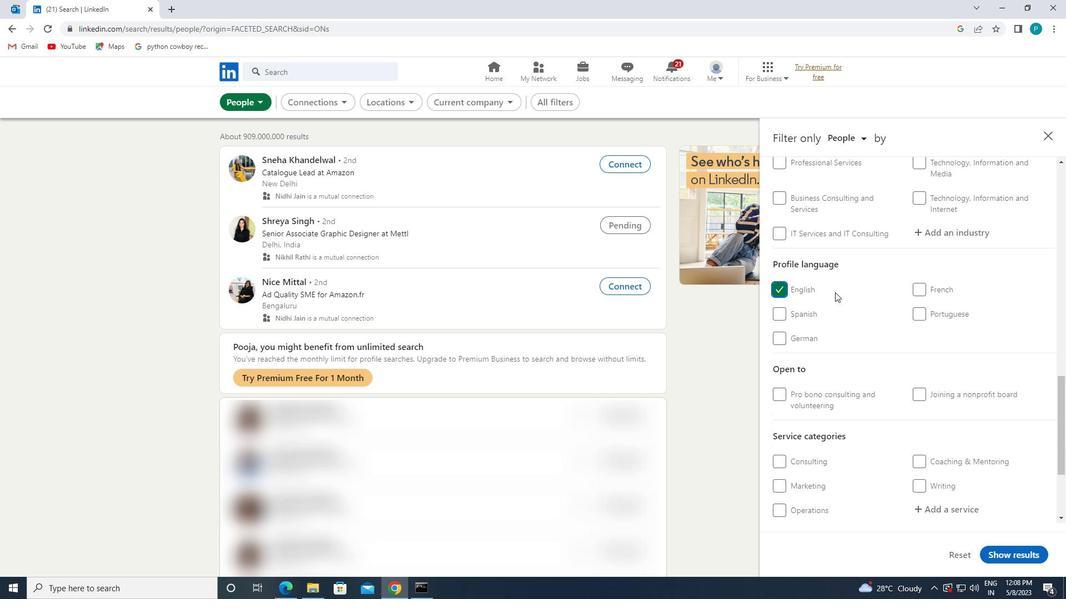 
Action: Mouse scrolled (889, 279) with delta (0, 0)
Screenshot: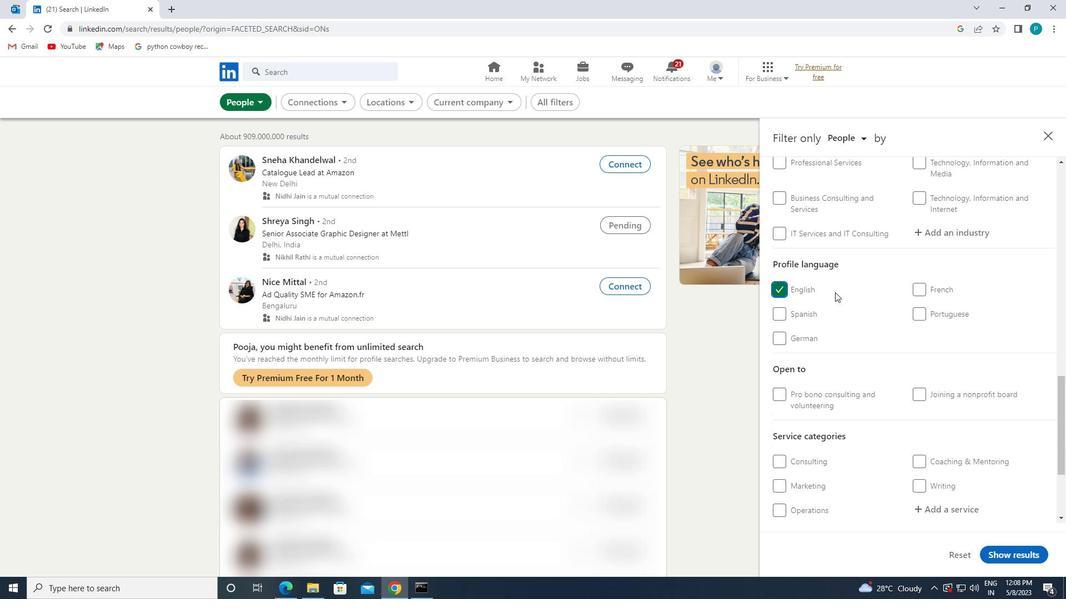 
Action: Mouse moved to (889, 278)
Screenshot: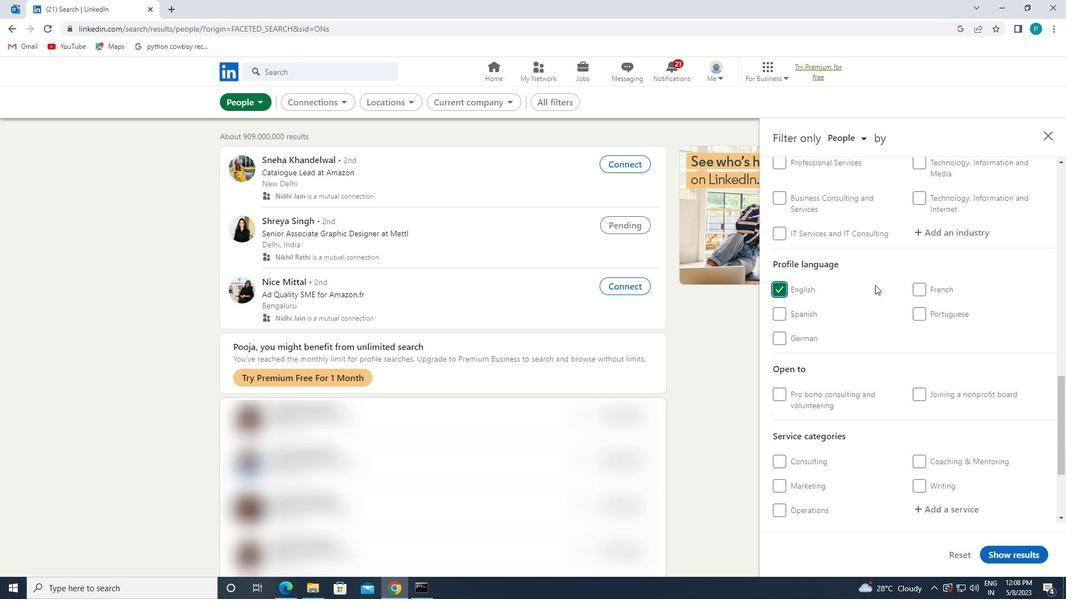 
Action: Mouse scrolled (889, 279) with delta (0, 0)
Screenshot: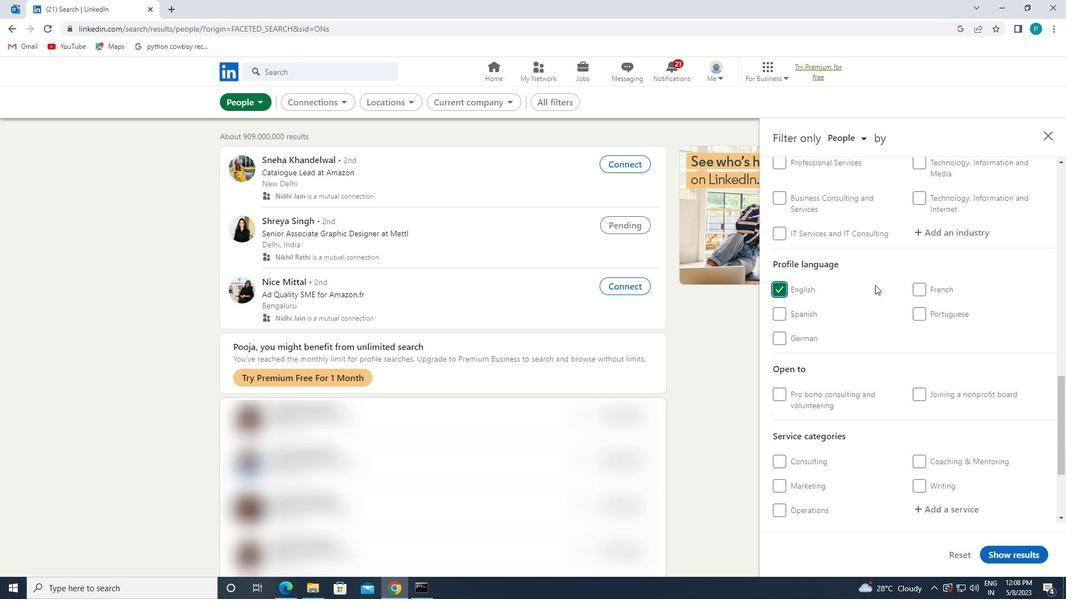 
Action: Mouse moved to (889, 278)
Screenshot: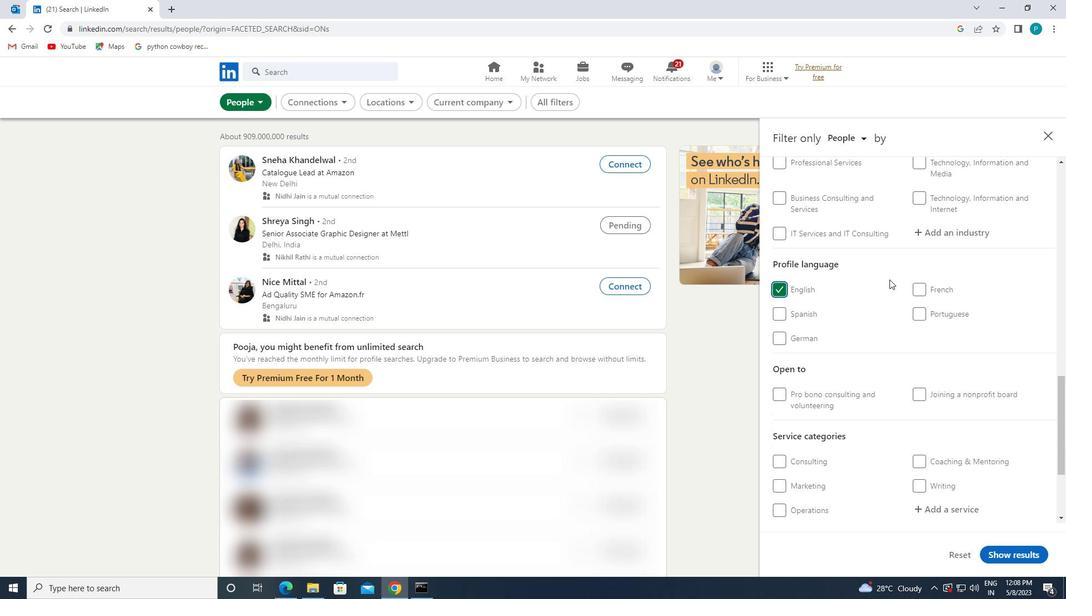 
Action: Mouse scrolled (889, 278) with delta (0, 0)
Screenshot: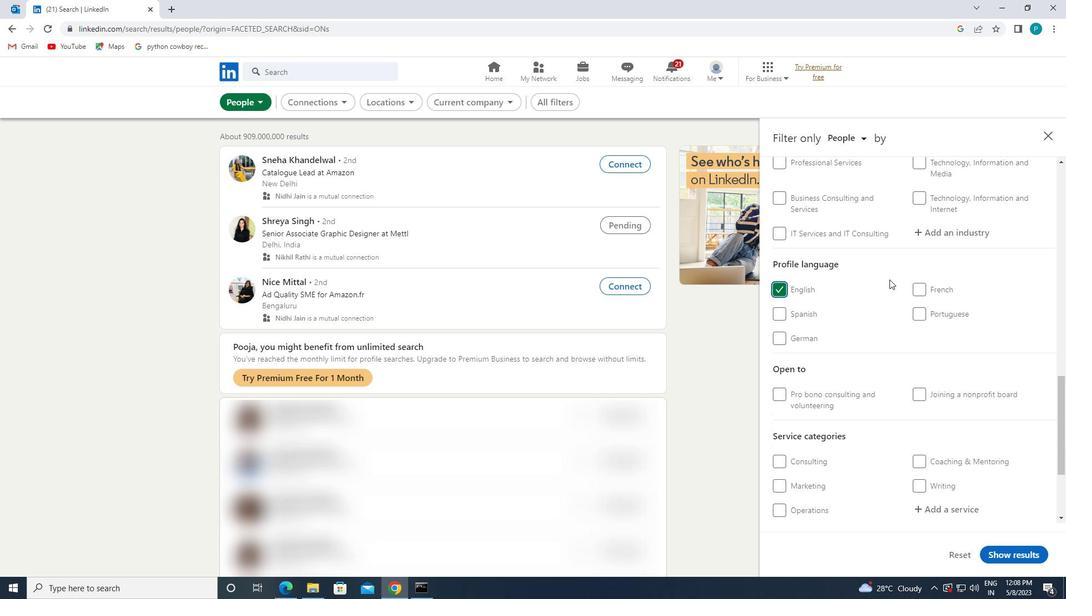 
Action: Mouse moved to (902, 281)
Screenshot: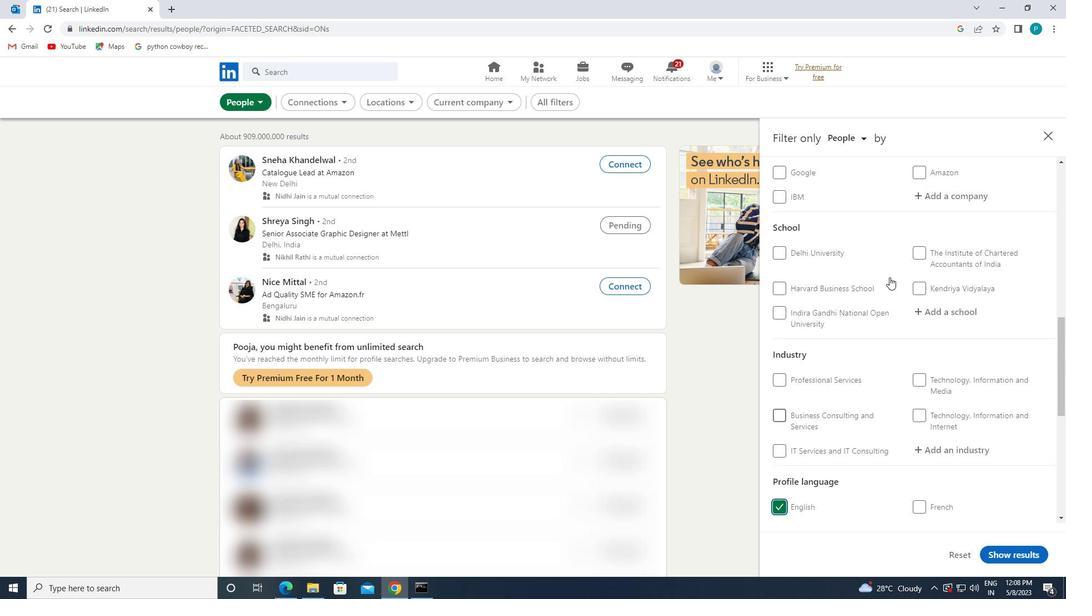 
Action: Mouse scrolled (902, 281) with delta (0, 0)
Screenshot: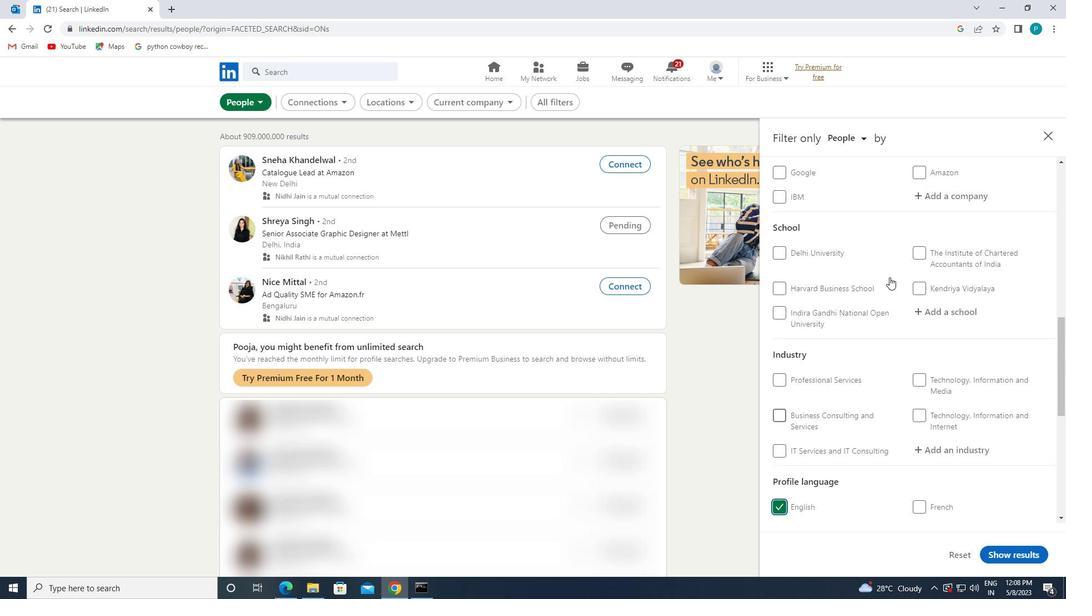 
Action: Mouse moved to (903, 281)
Screenshot: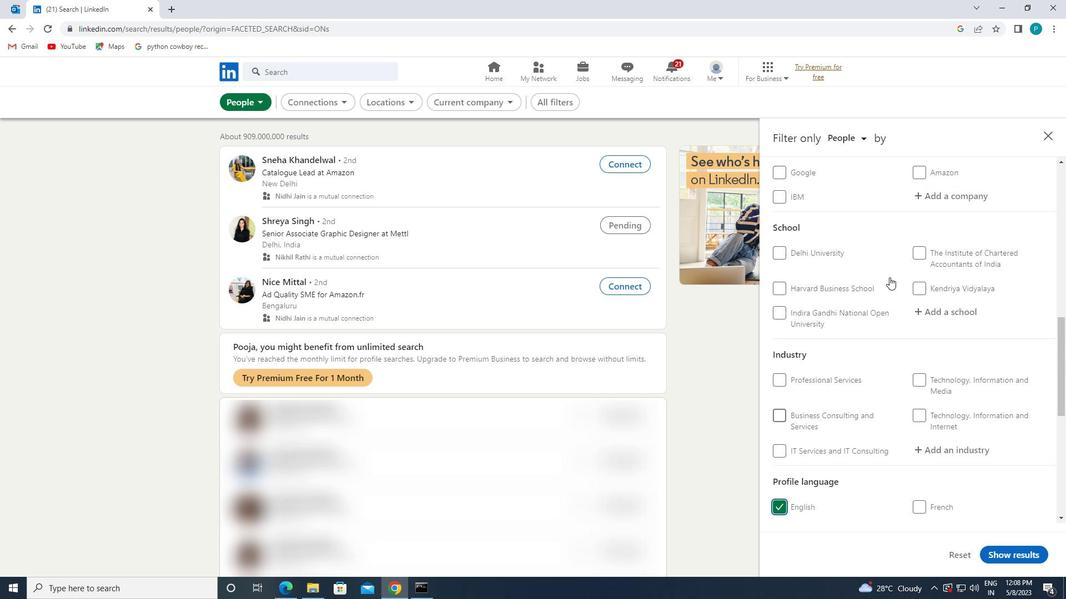
Action: Mouse scrolled (903, 281) with delta (0, 0)
Screenshot: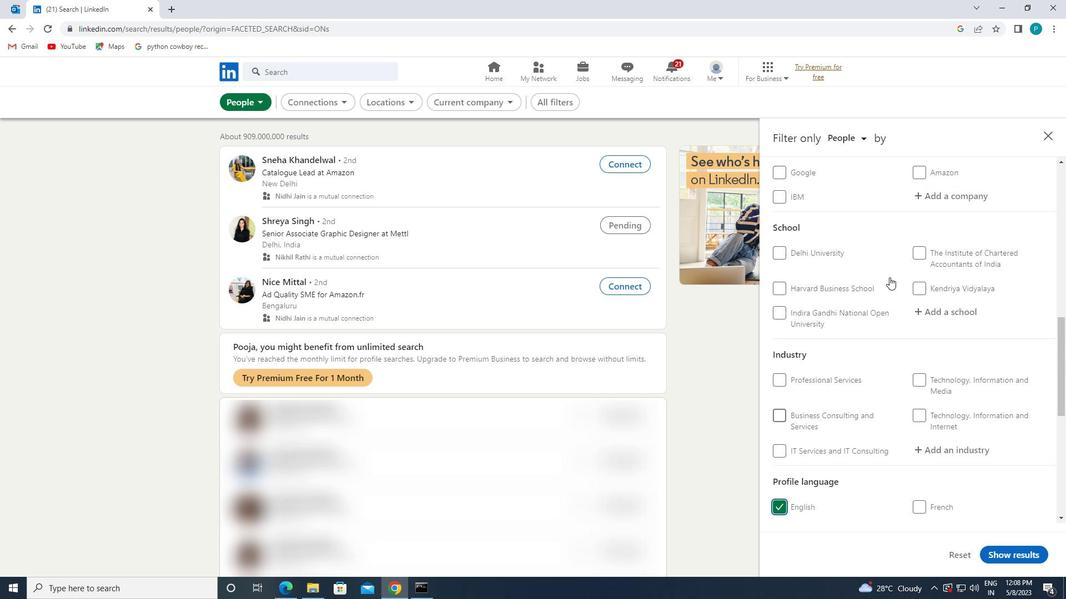 
Action: Mouse moved to (904, 281)
Screenshot: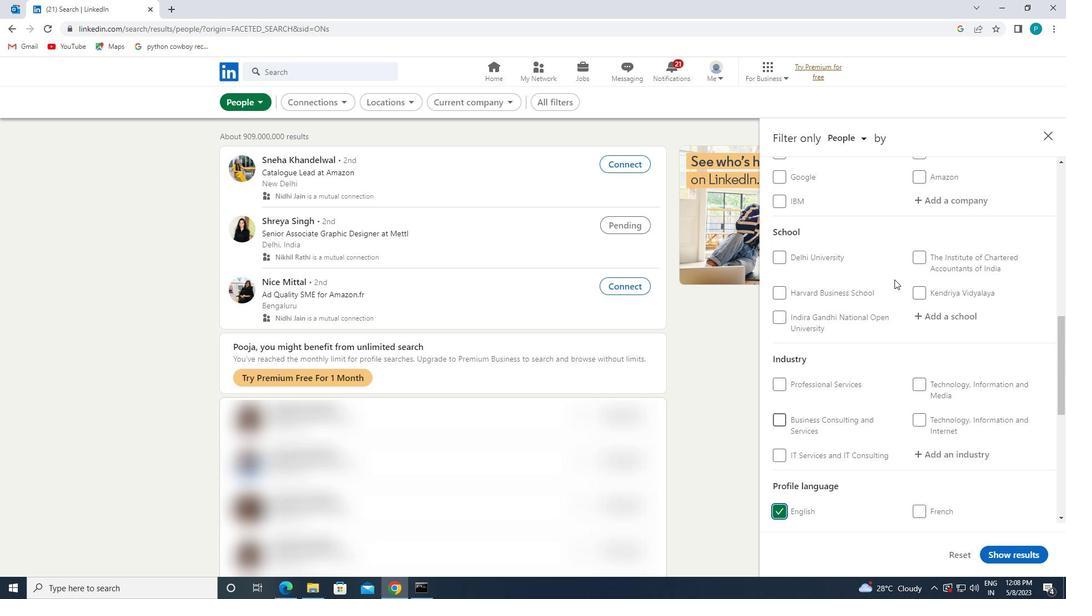 
Action: Mouse scrolled (904, 281) with delta (0, 0)
Screenshot: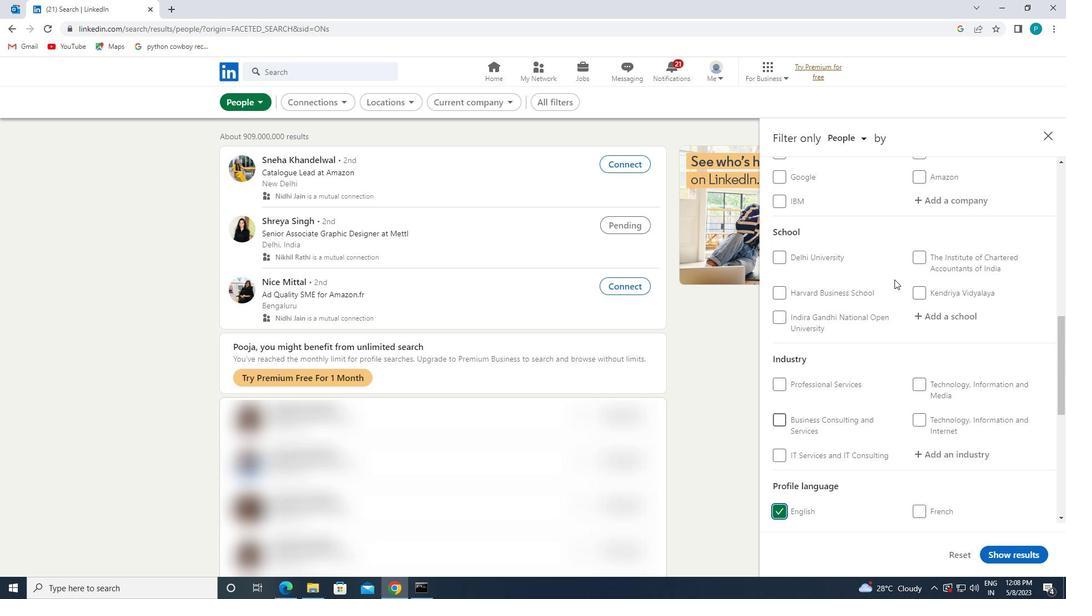 
Action: Mouse moved to (953, 292)
Screenshot: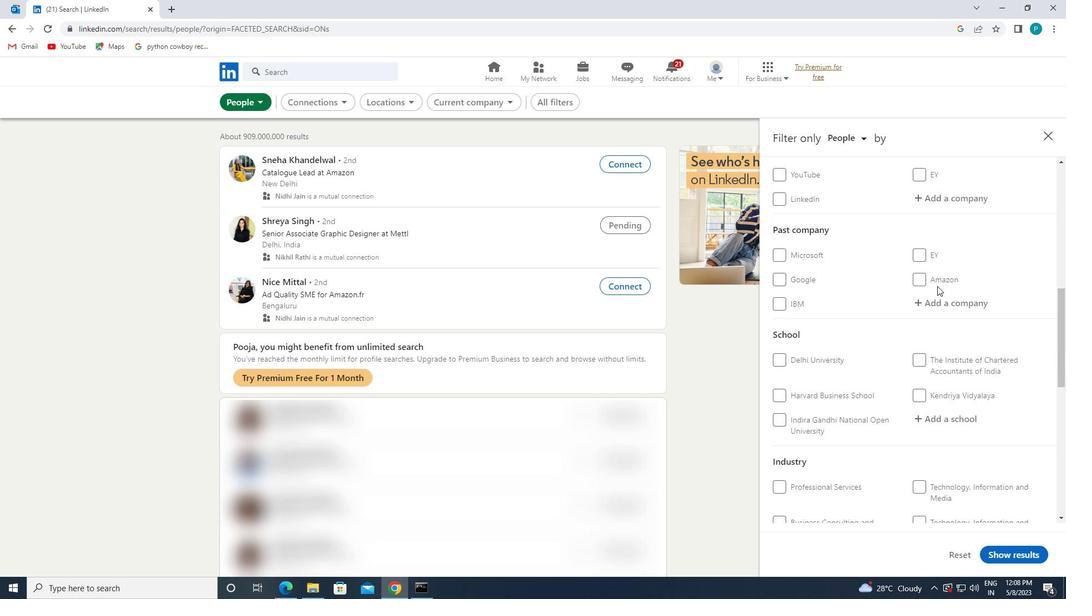
Action: Mouse scrolled (953, 293) with delta (0, 0)
Screenshot: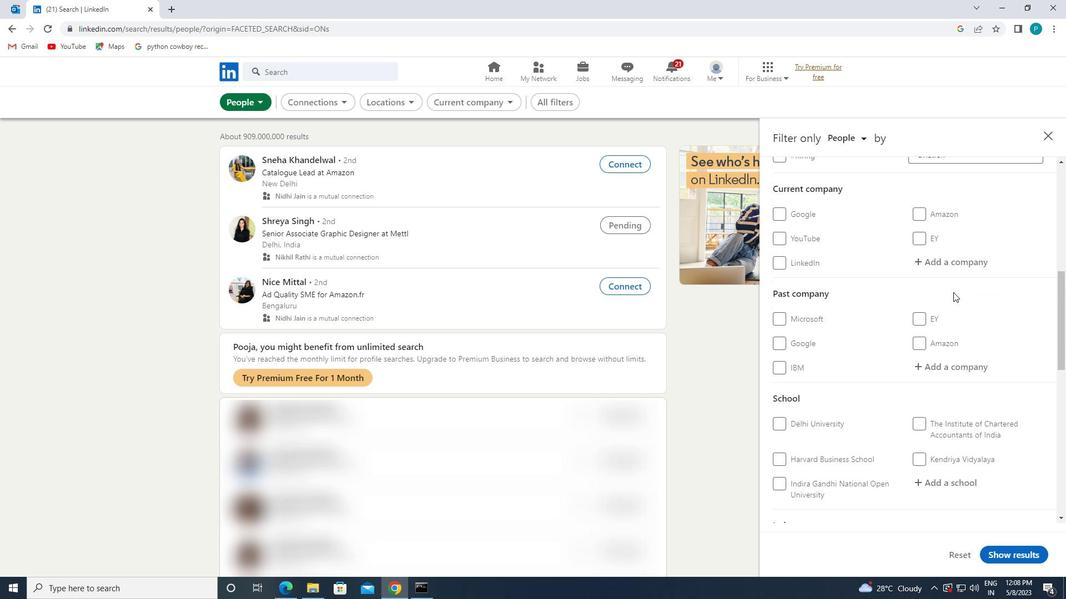 
Action: Mouse moved to (963, 312)
Screenshot: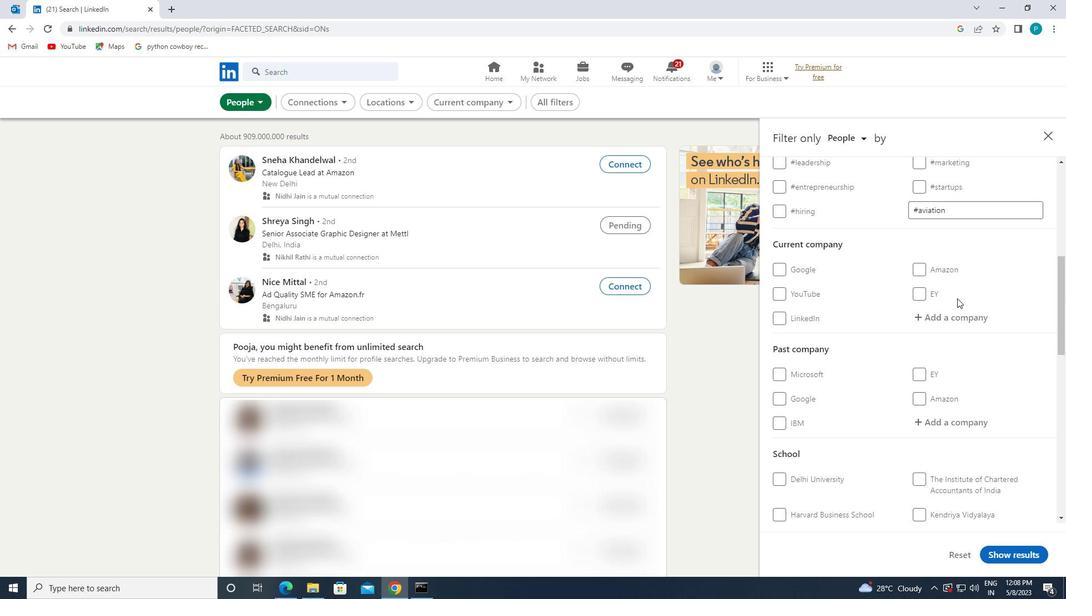 
Action: Mouse pressed left at (963, 312)
Screenshot: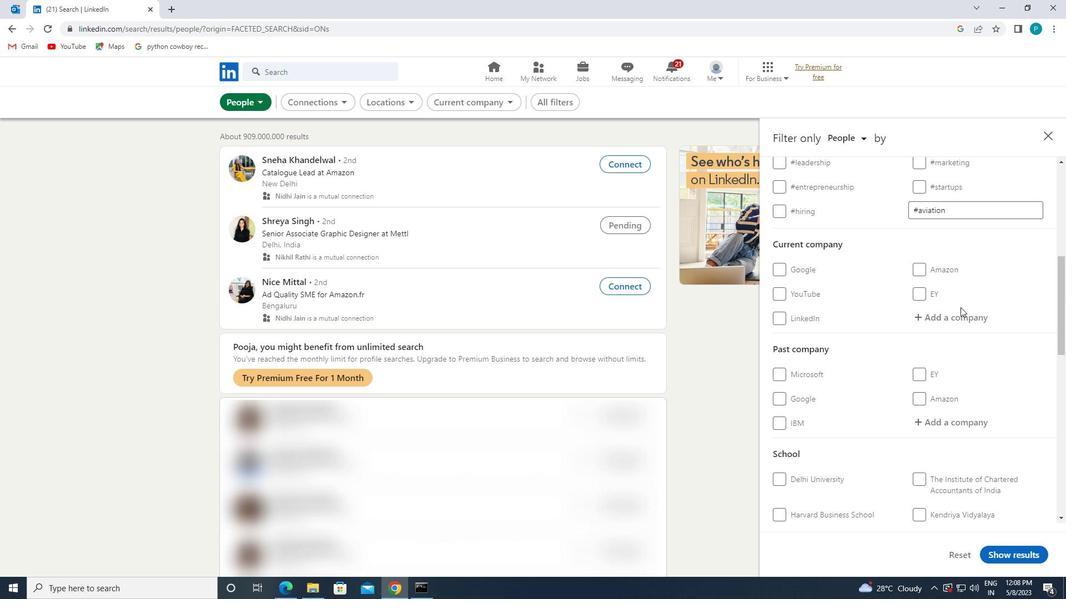 
Action: Mouse moved to (963, 313)
Screenshot: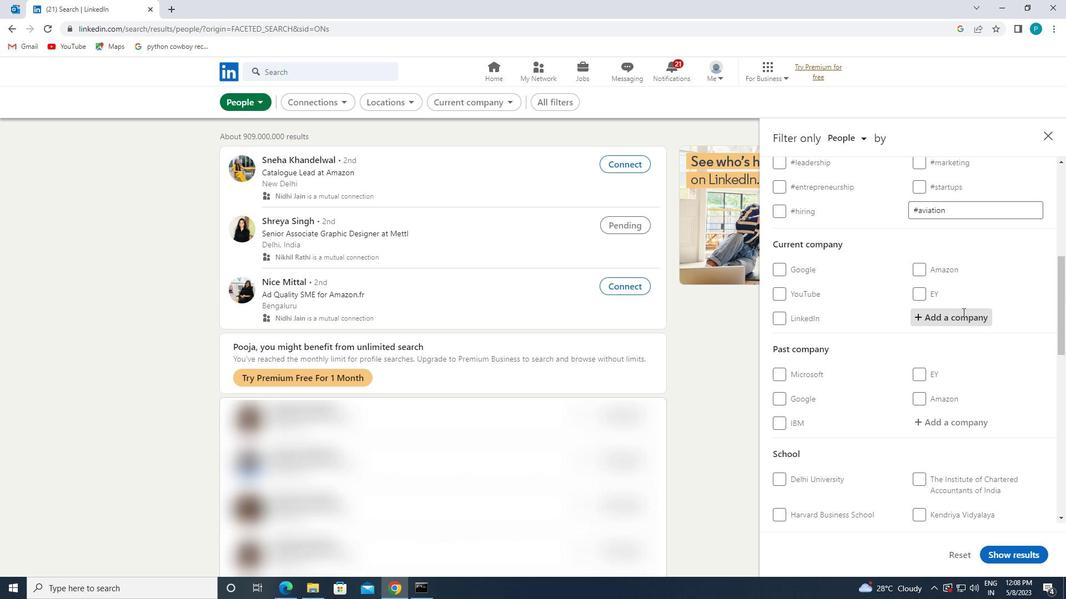 
Action: Key pressed <Key.caps_lock>W<Key.caps_lock>ILEY
Screenshot: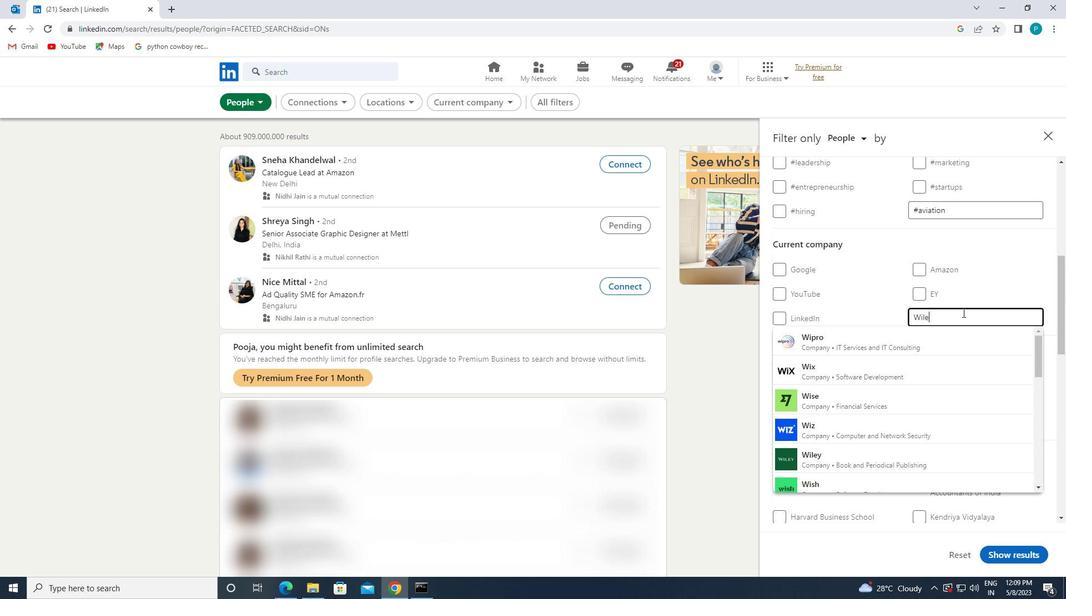
Action: Mouse moved to (956, 337)
Screenshot: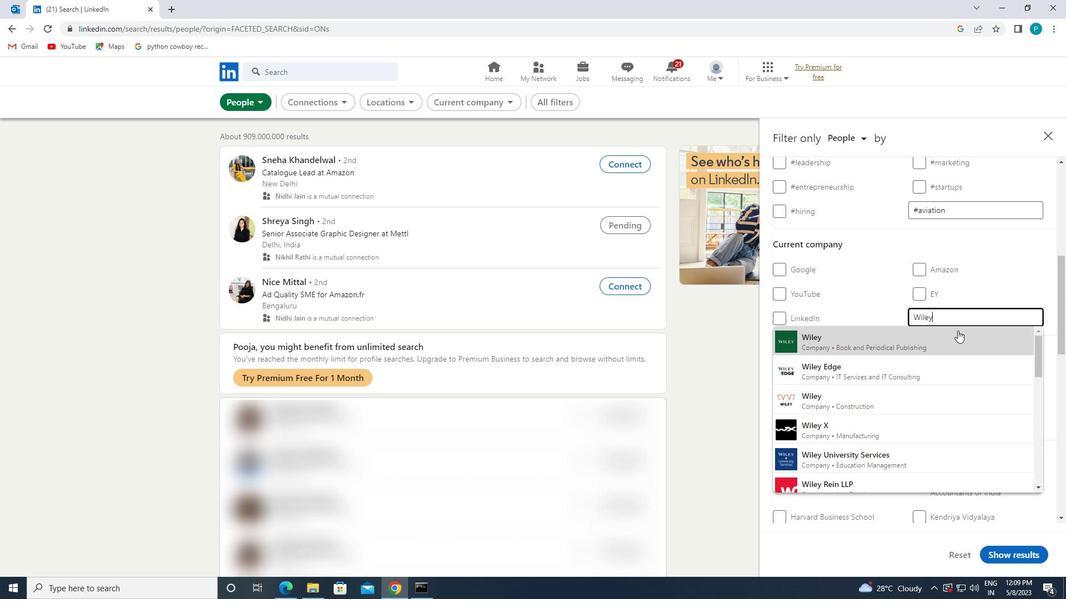 
Action: Mouse pressed left at (956, 337)
Screenshot: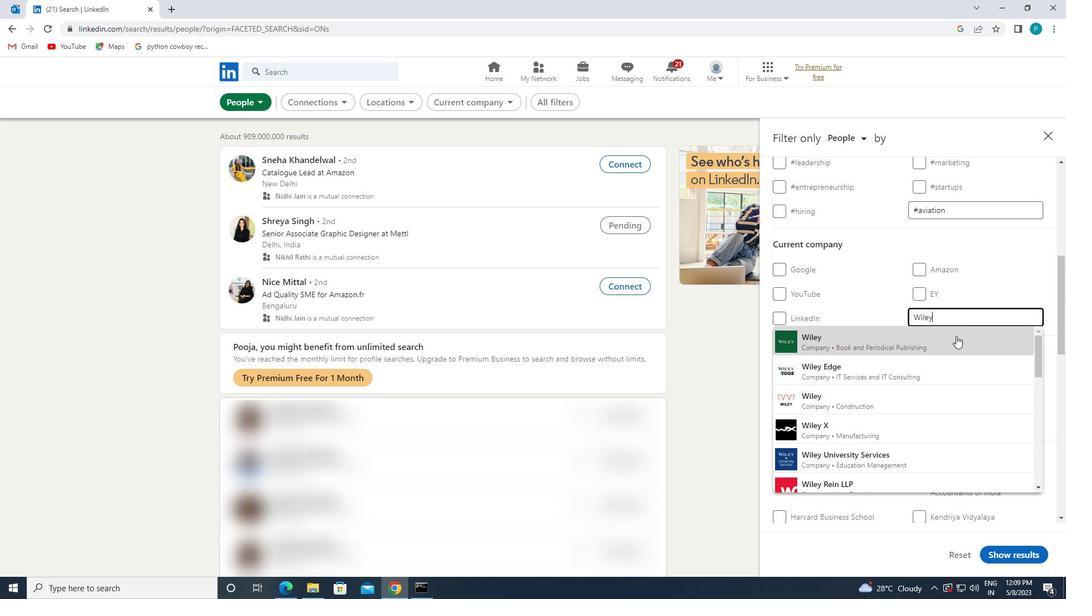 
Action: Mouse scrolled (956, 336) with delta (0, 0)
Screenshot: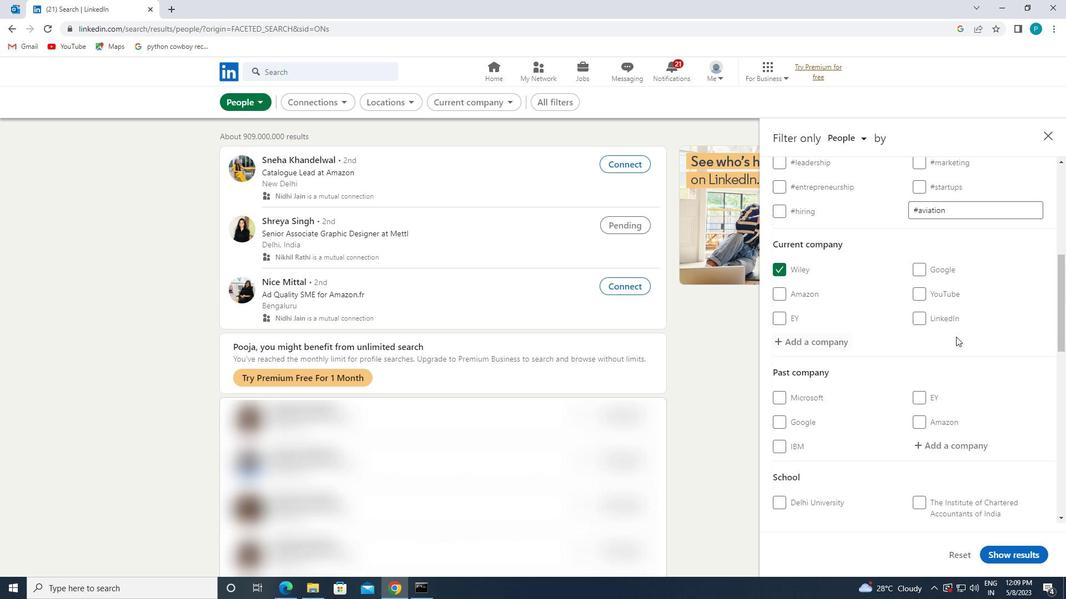 
Action: Mouse scrolled (956, 336) with delta (0, 0)
Screenshot: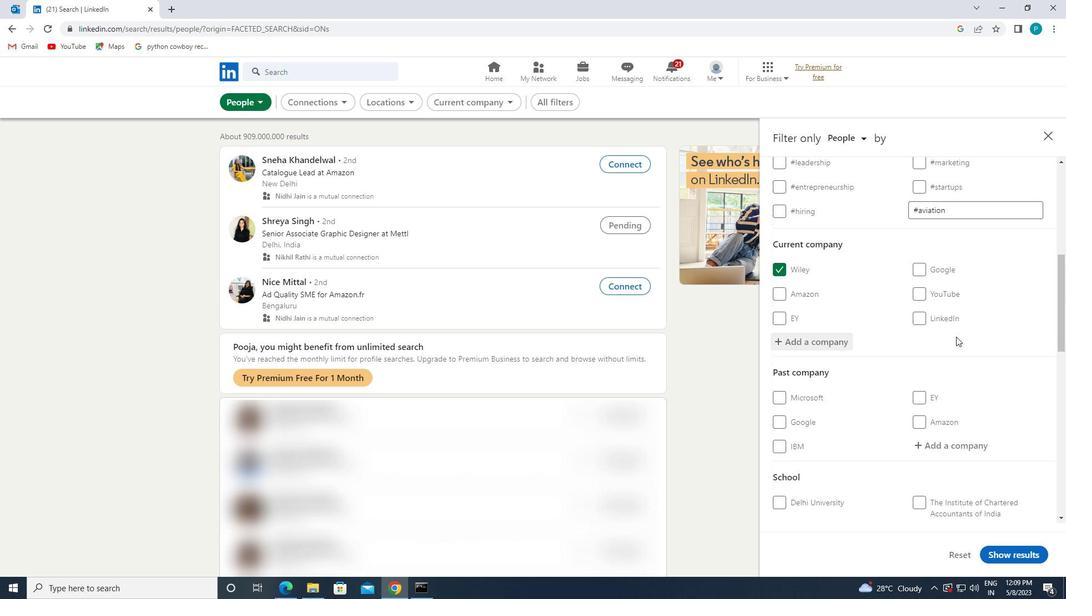 
Action: Mouse moved to (954, 441)
Screenshot: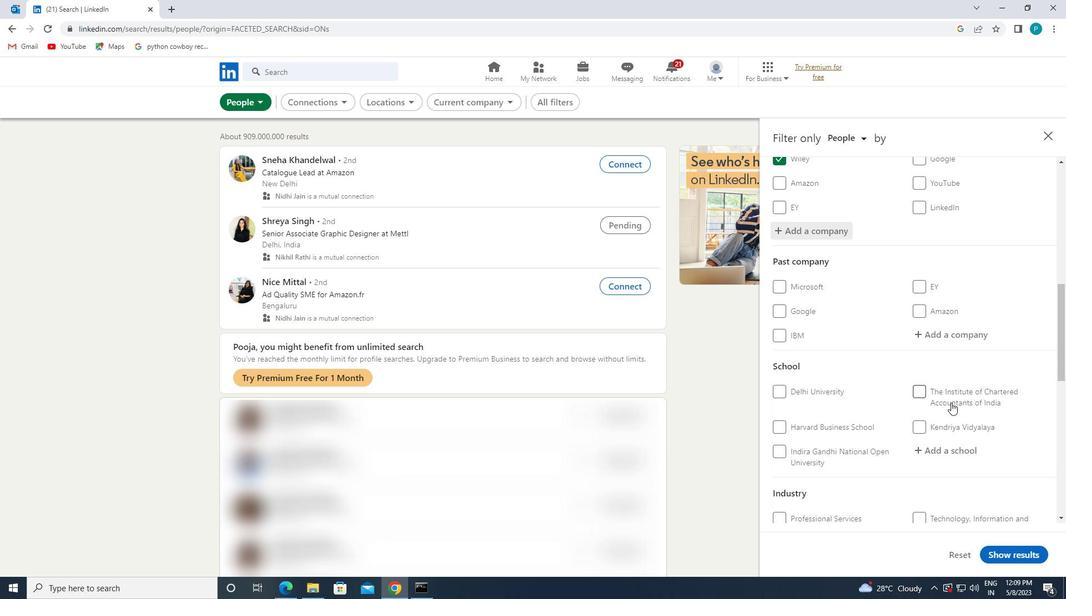 
Action: Mouse pressed left at (954, 441)
Screenshot: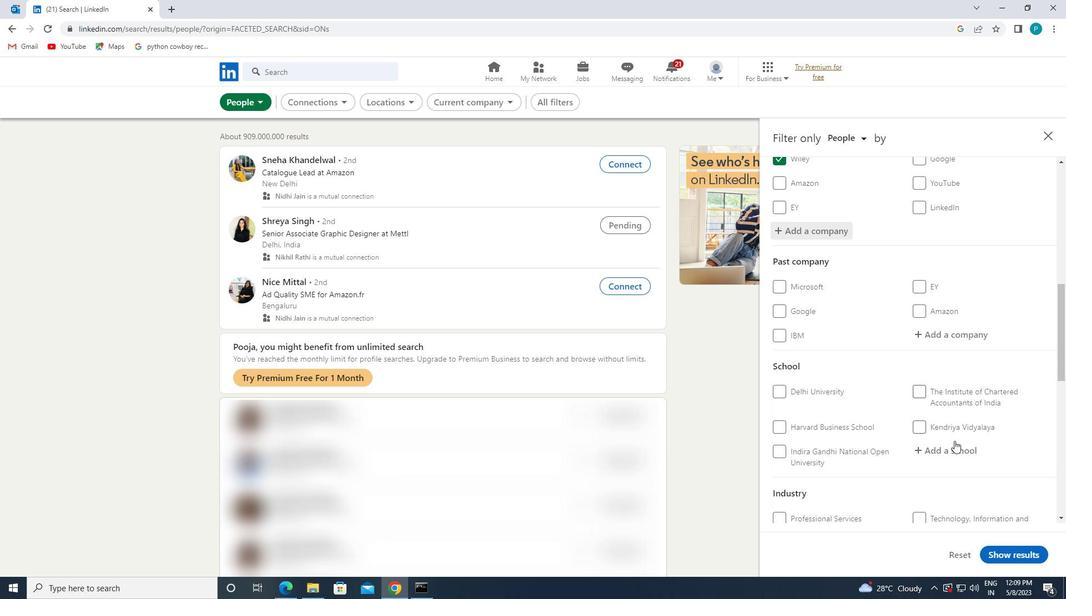 
Action: Key pressed <Key.caps_lock>B<Key.caps_lock>RIGHT<Key.space><Key.caps_lock>S<Key.caps_lock>CHOOL
Screenshot: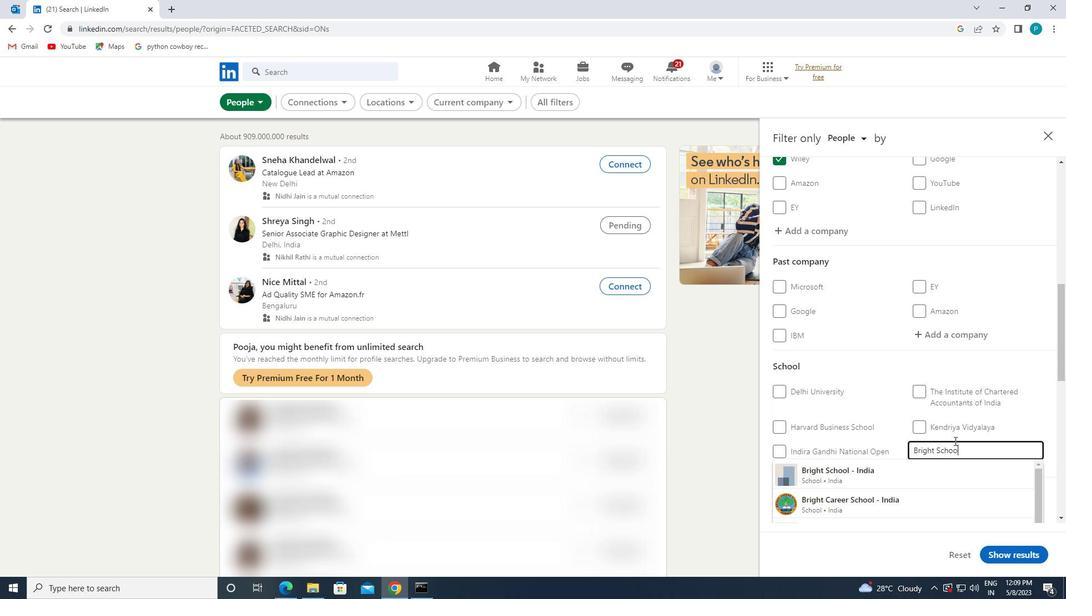 
Action: Mouse moved to (953, 467)
Screenshot: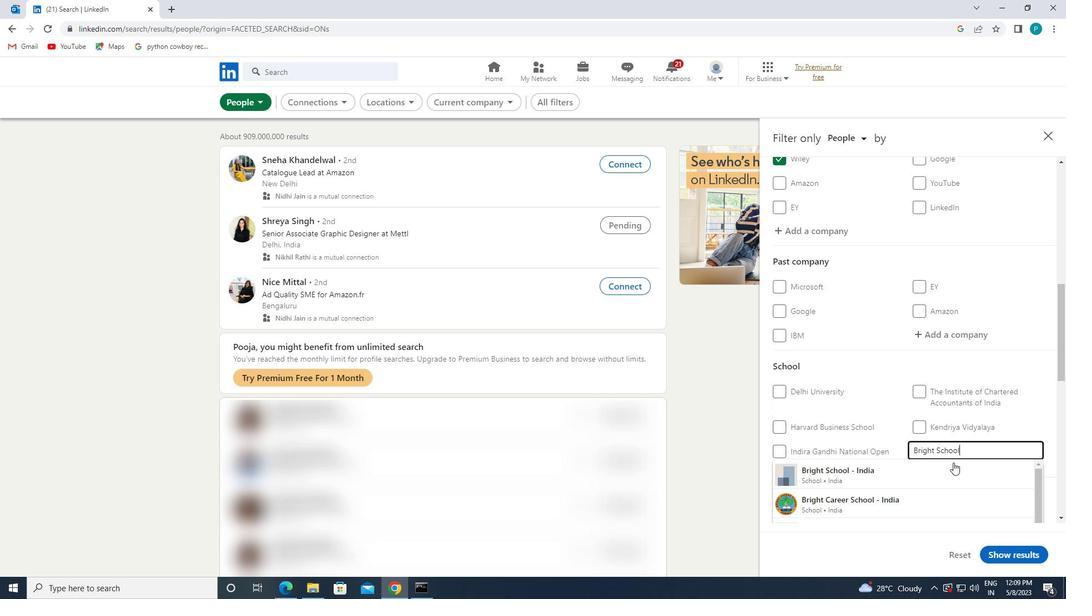 
Action: Mouse pressed left at (953, 467)
Screenshot: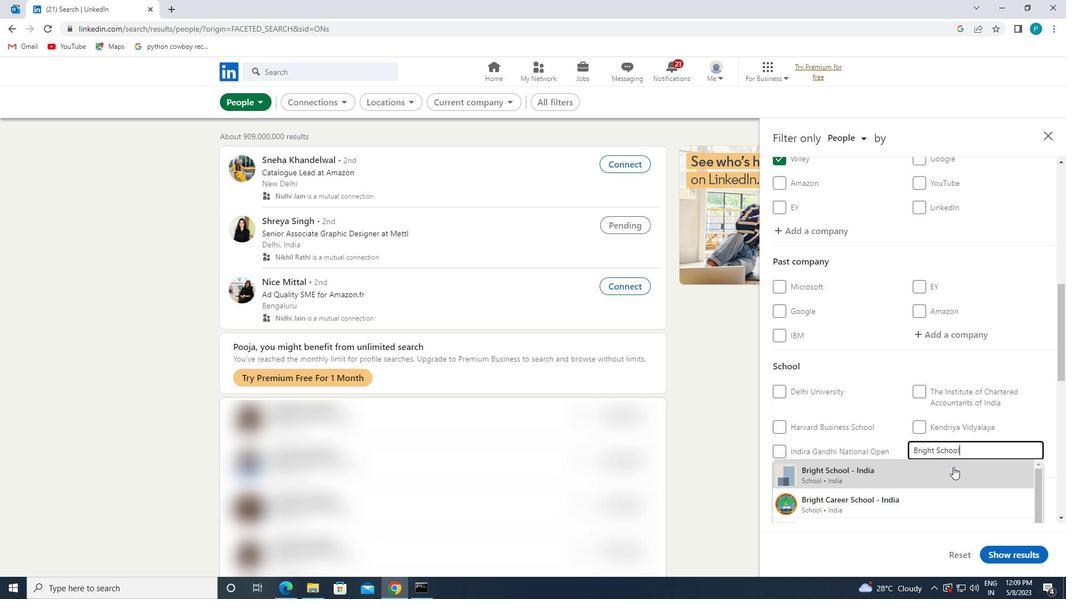 
Action: Mouse scrolled (953, 467) with delta (0, 0)
Screenshot: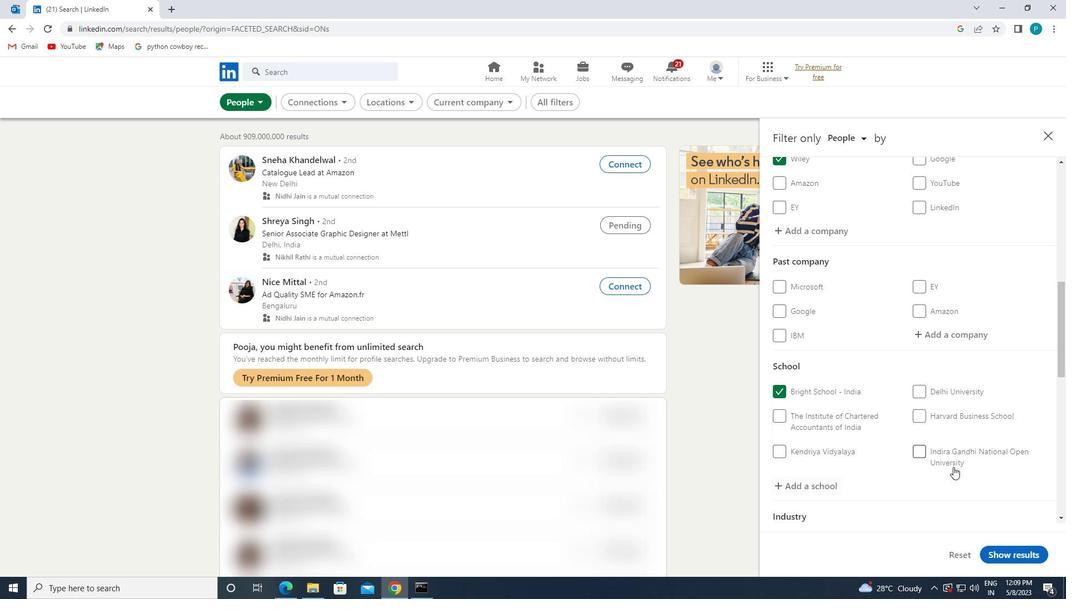 
Action: Mouse scrolled (953, 467) with delta (0, 0)
Screenshot: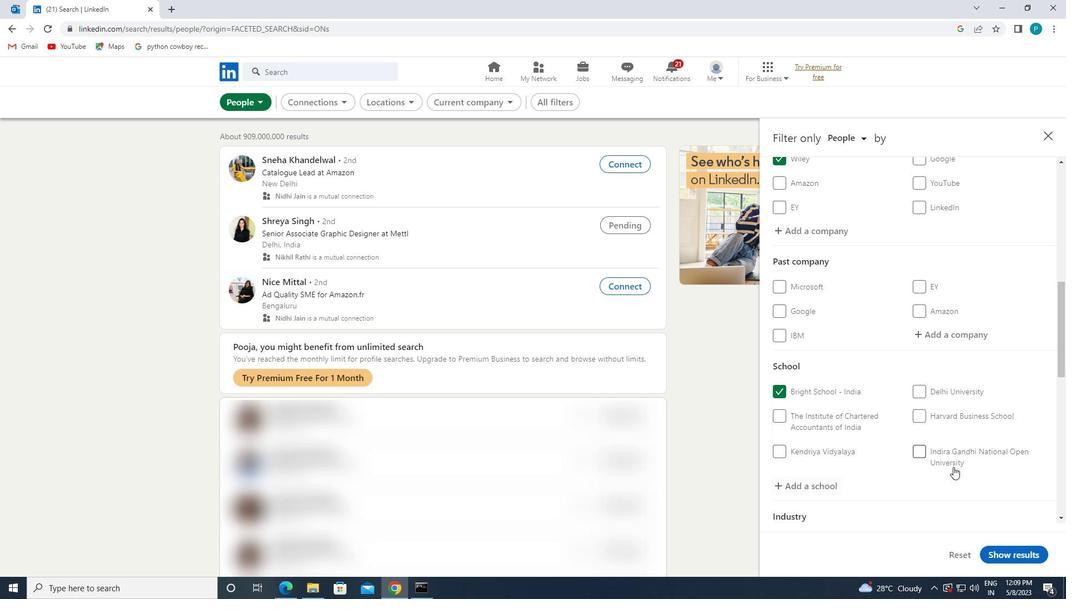 
Action: Mouse scrolled (953, 467) with delta (0, 0)
Screenshot: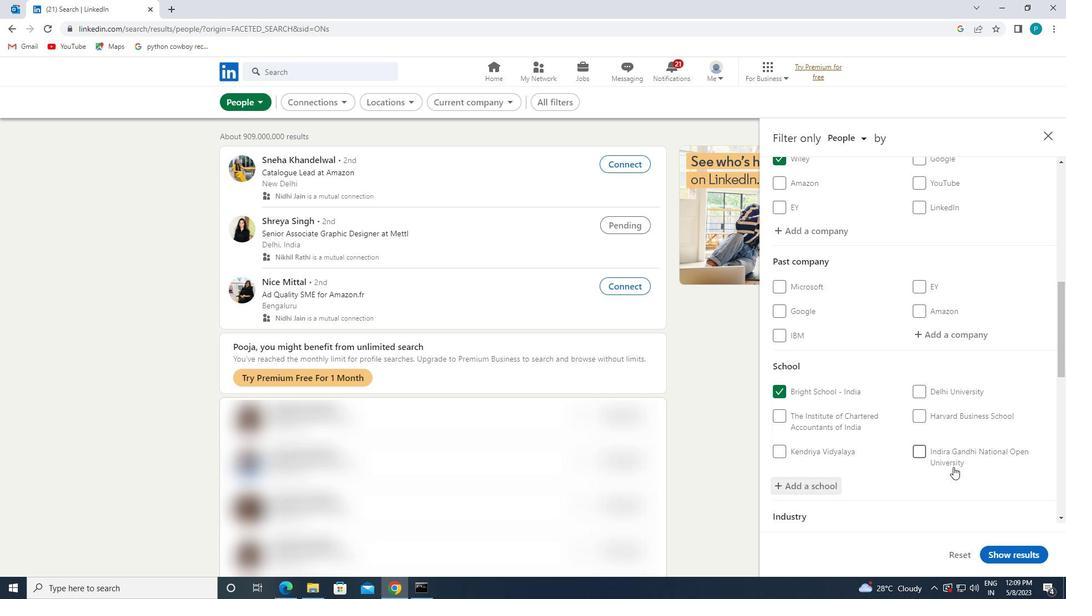 
Action: Mouse scrolled (953, 467) with delta (0, 0)
Screenshot: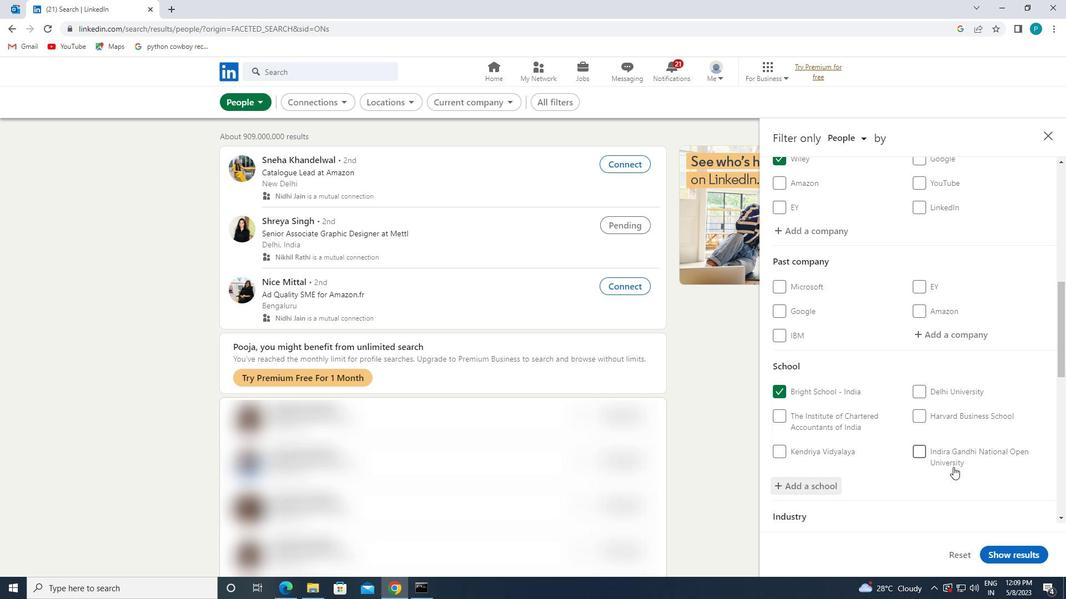 
Action: Mouse moved to (960, 392)
Screenshot: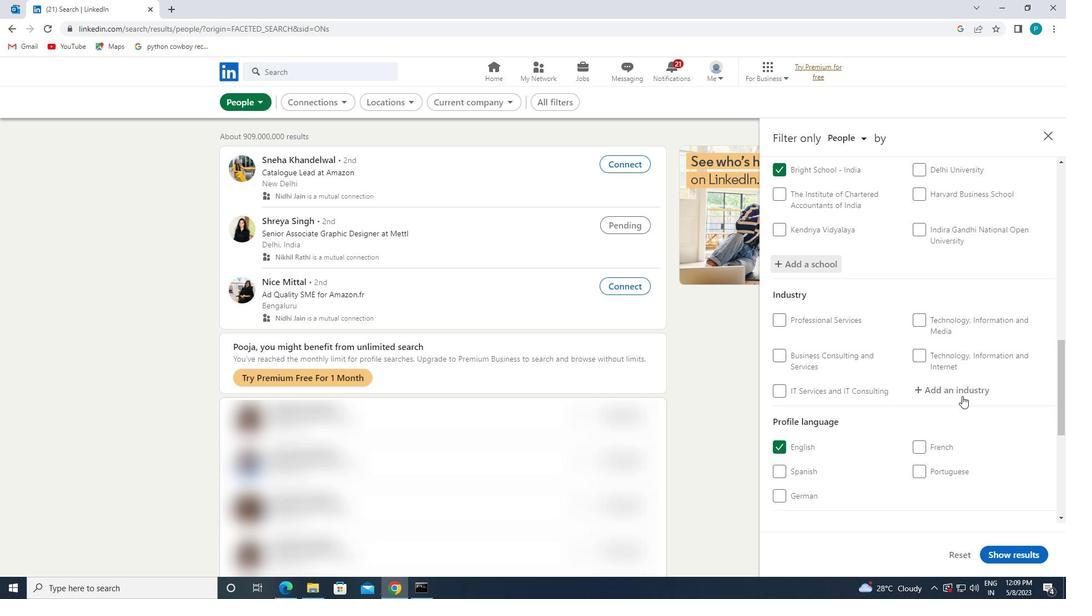 
Action: Mouse pressed left at (960, 392)
Screenshot: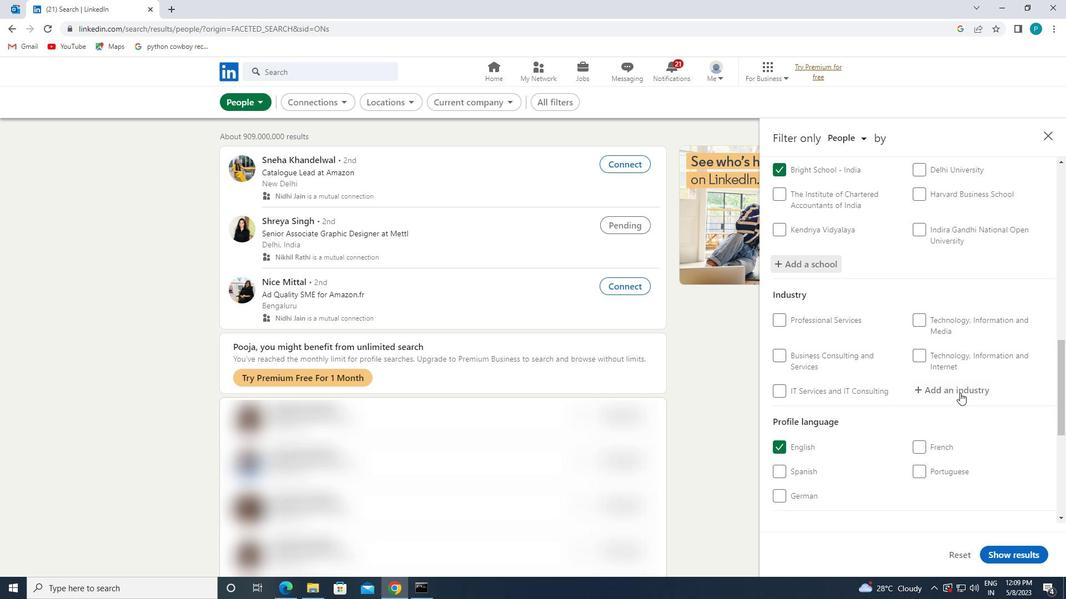
Action: Key pressed <Key.caps_lock>M<Key.caps_lock>ARKETING
Screenshot: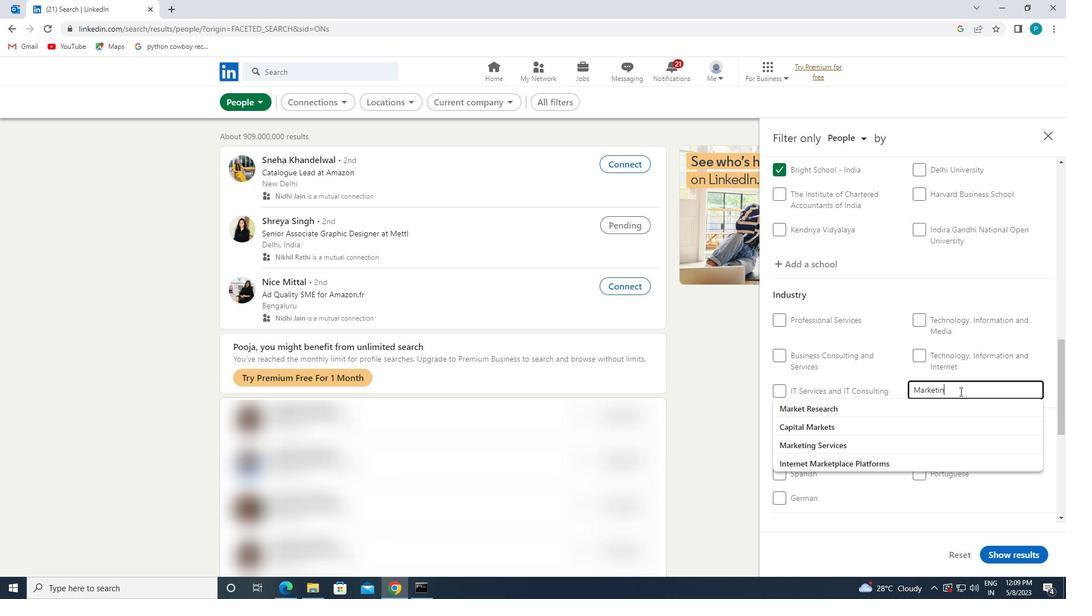 
Action: Mouse moved to (966, 405)
Screenshot: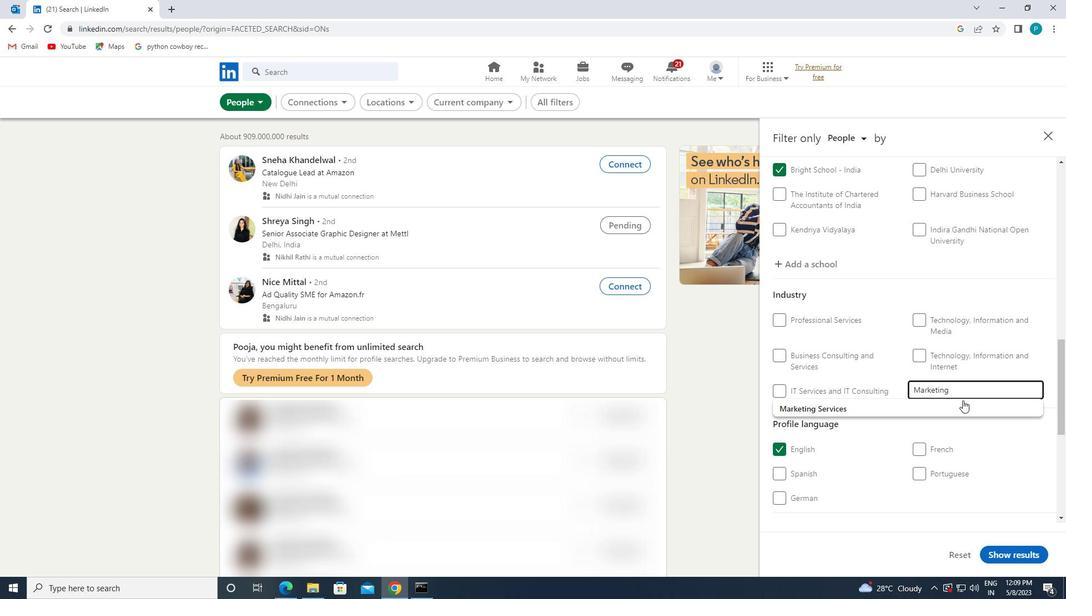 
Action: Mouse pressed left at (966, 405)
Screenshot: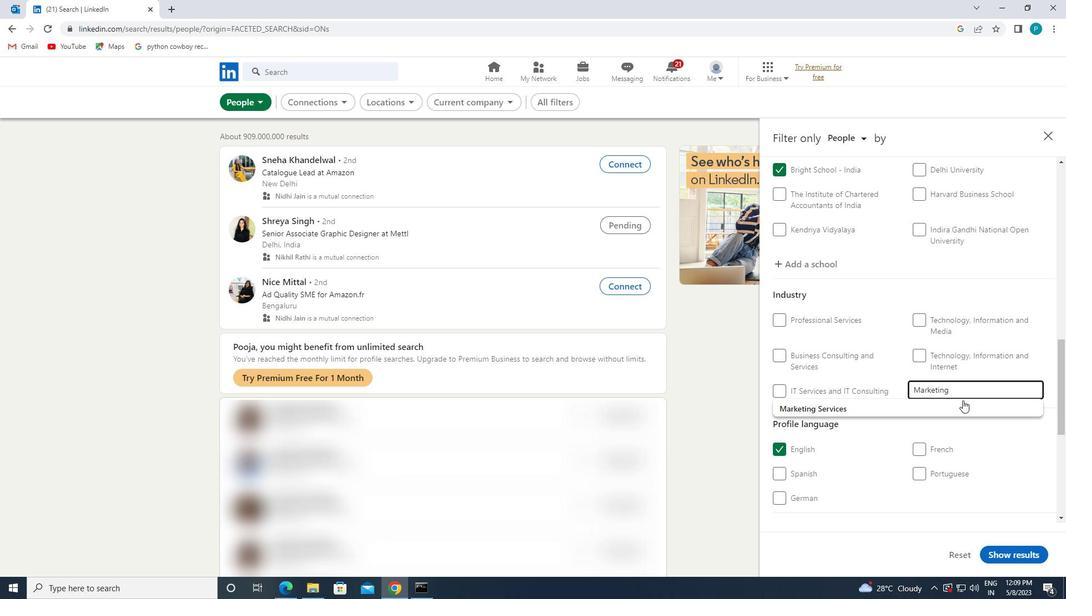 
Action: Mouse moved to (962, 402)
Screenshot: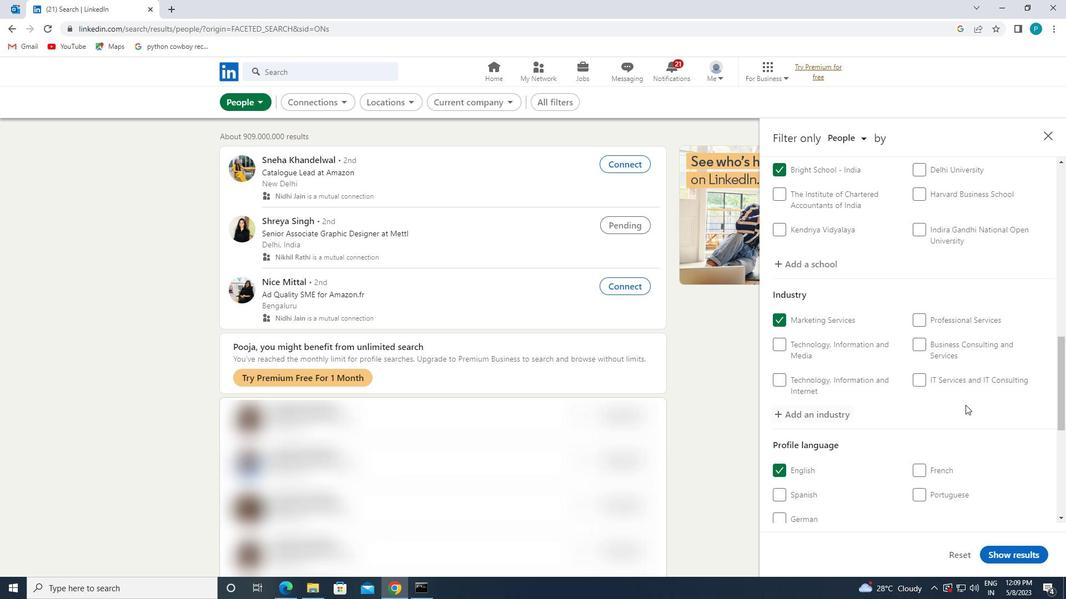 
Action: Mouse scrolled (962, 402) with delta (0, 0)
Screenshot: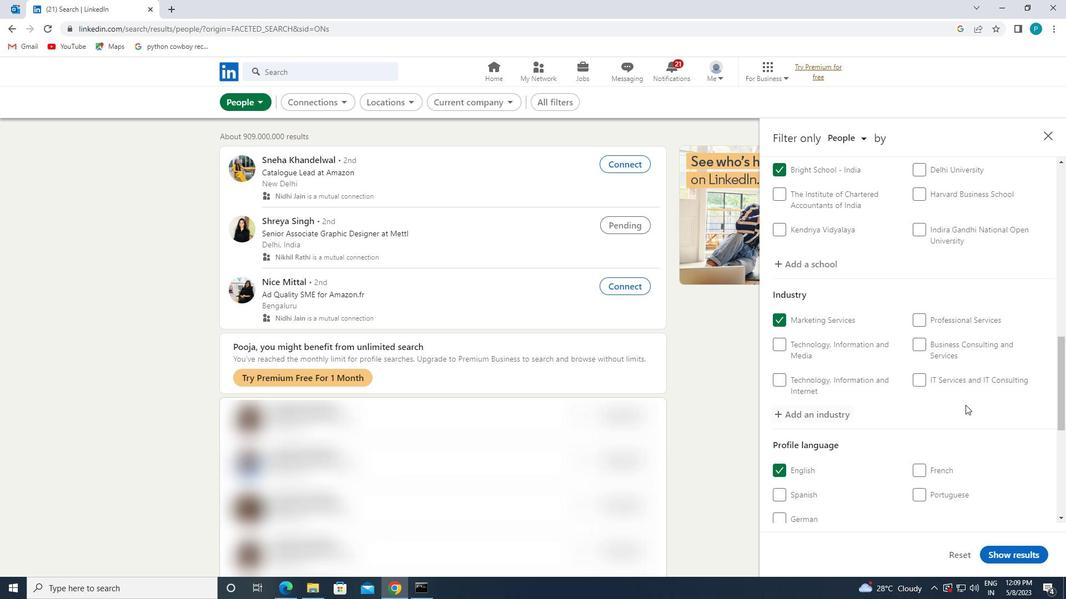 
Action: Mouse moved to (959, 401)
Screenshot: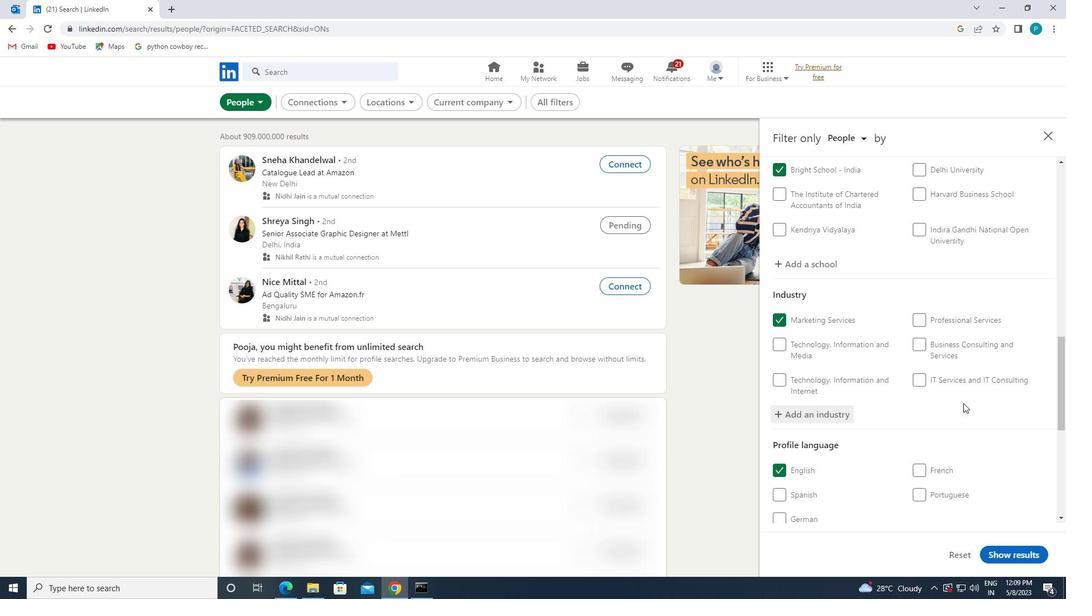 
Action: Mouse scrolled (959, 400) with delta (0, 0)
Screenshot: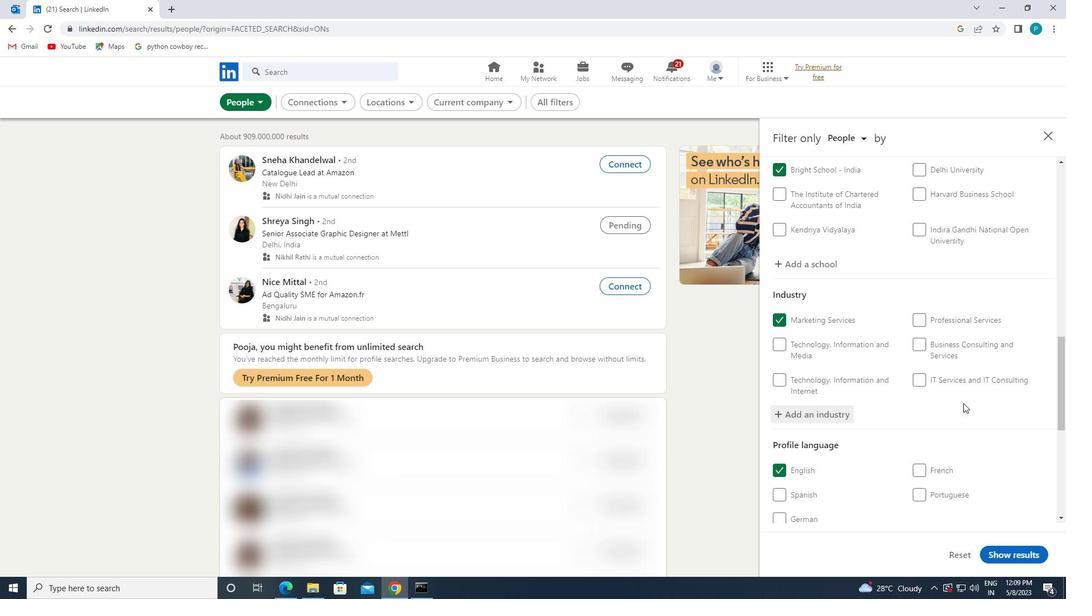 
Action: Mouse moved to (957, 399)
Screenshot: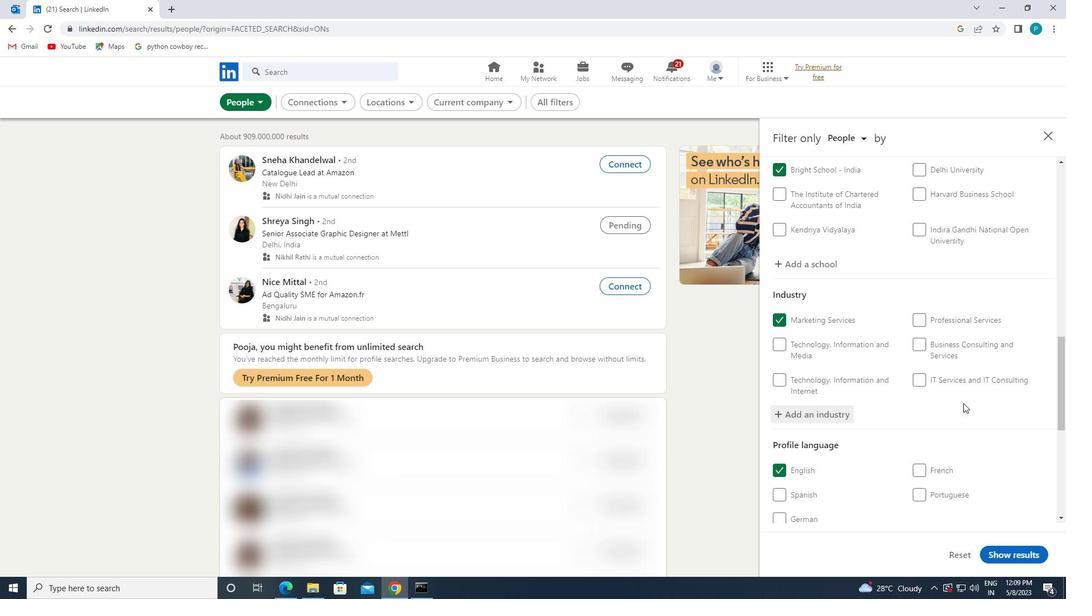 
Action: Mouse scrolled (957, 399) with delta (0, 0)
Screenshot: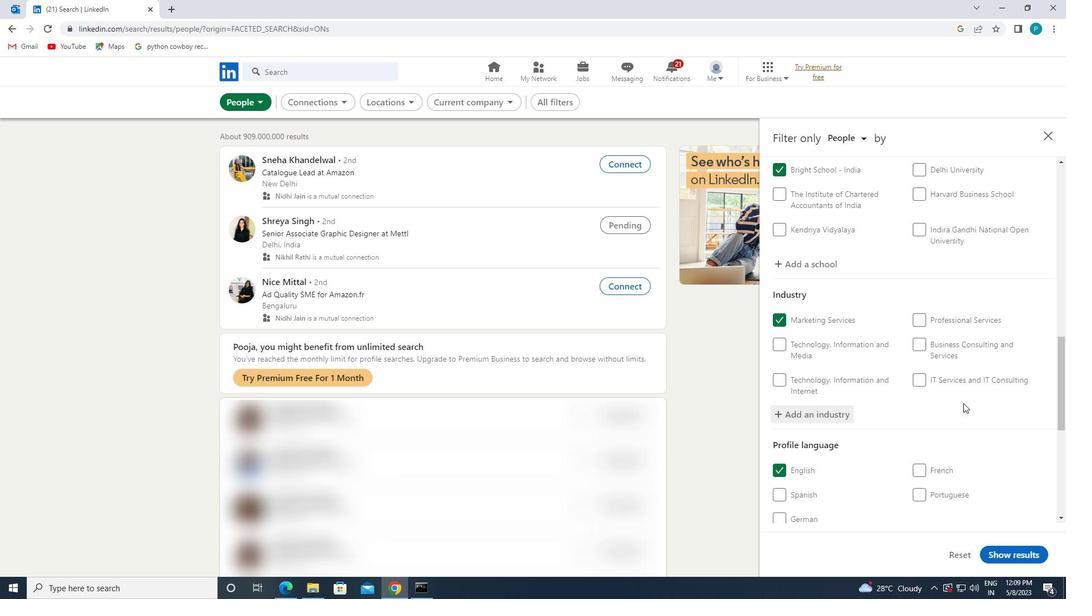 
Action: Mouse moved to (955, 399)
Screenshot: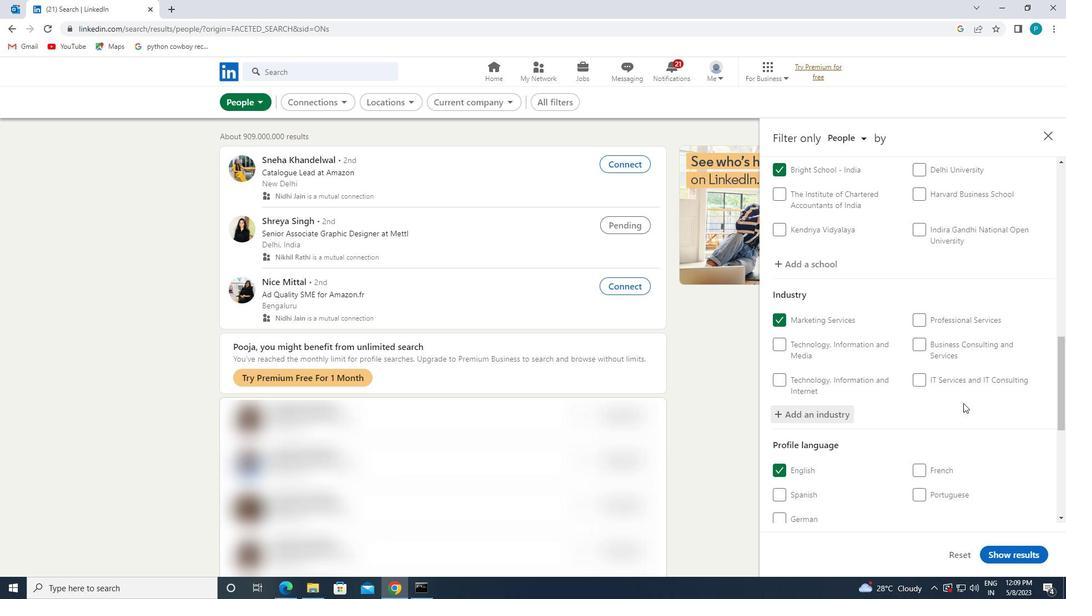 
Action: Mouse scrolled (955, 398) with delta (0, 0)
Screenshot: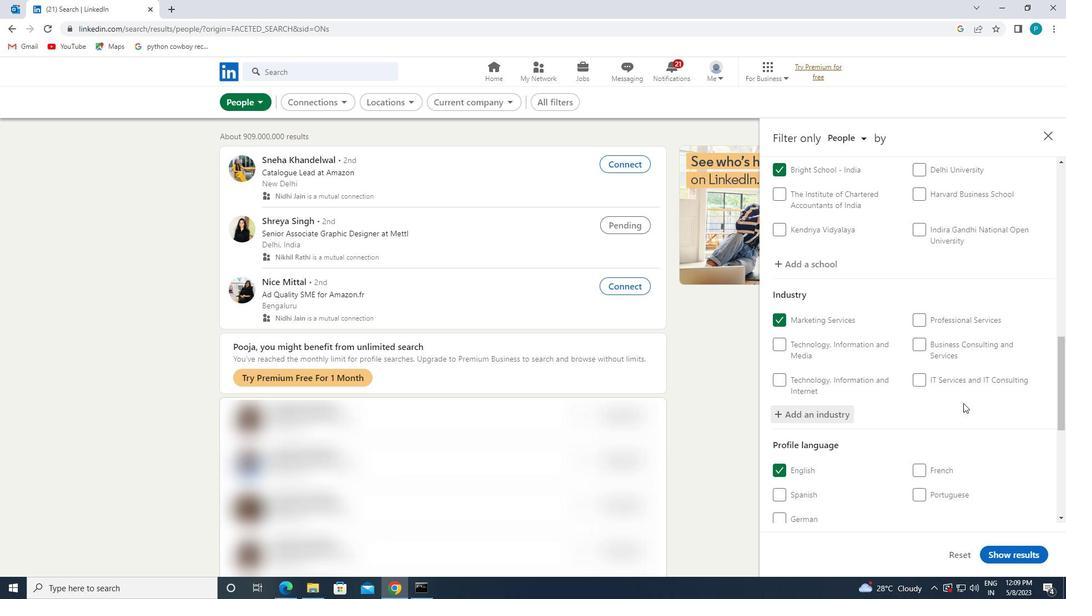 
Action: Mouse scrolled (955, 398) with delta (0, 0)
Screenshot: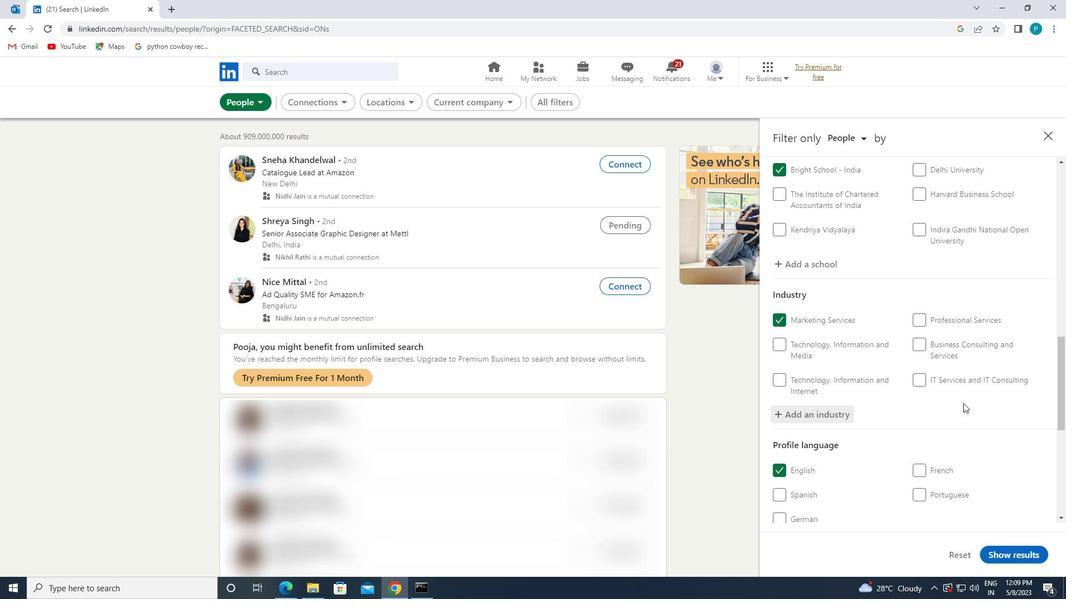 
Action: Mouse moved to (953, 403)
Screenshot: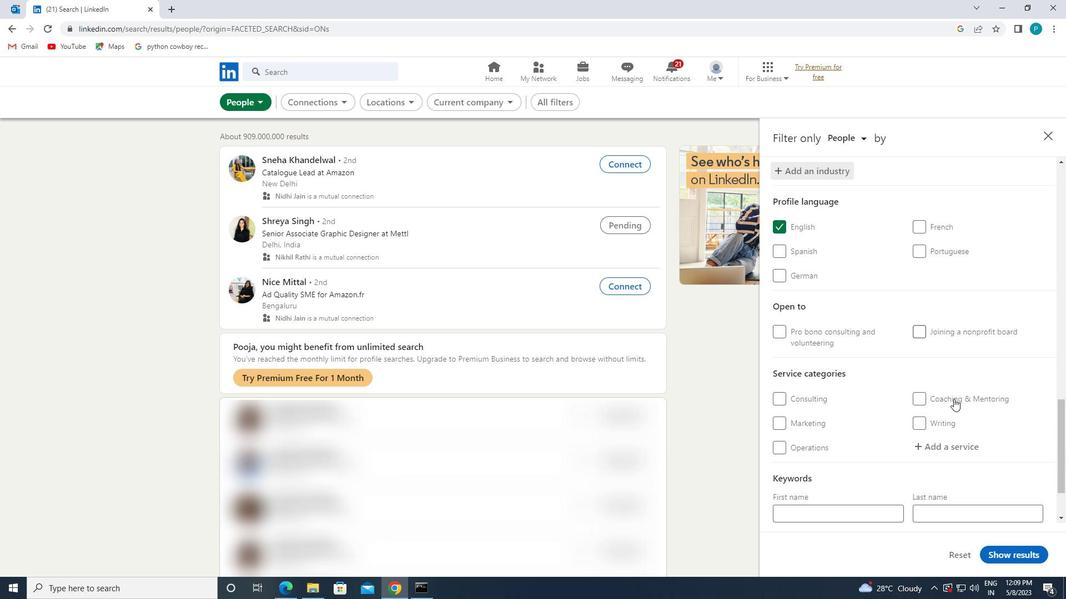
Action: Mouse scrolled (953, 402) with delta (0, 0)
Screenshot: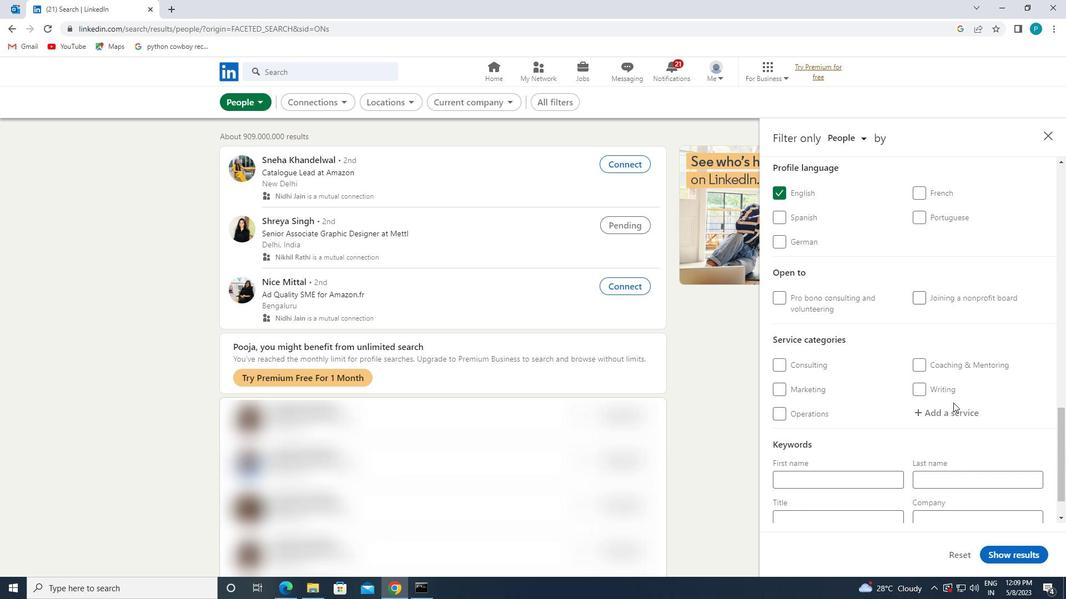 
Action: Mouse scrolled (953, 402) with delta (0, 0)
Screenshot: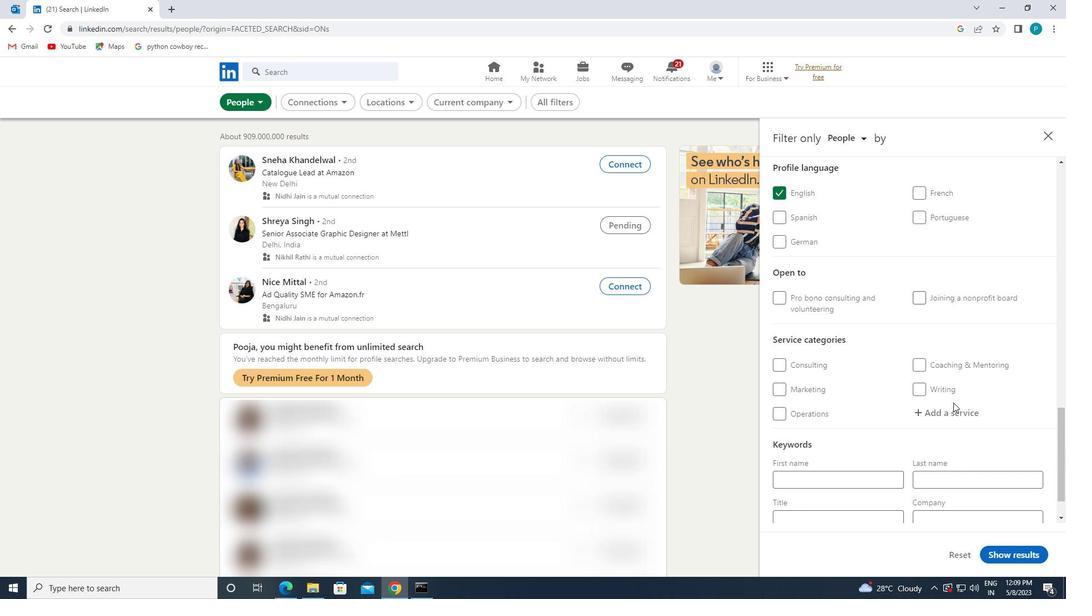 
Action: Mouse moved to (947, 366)
Screenshot: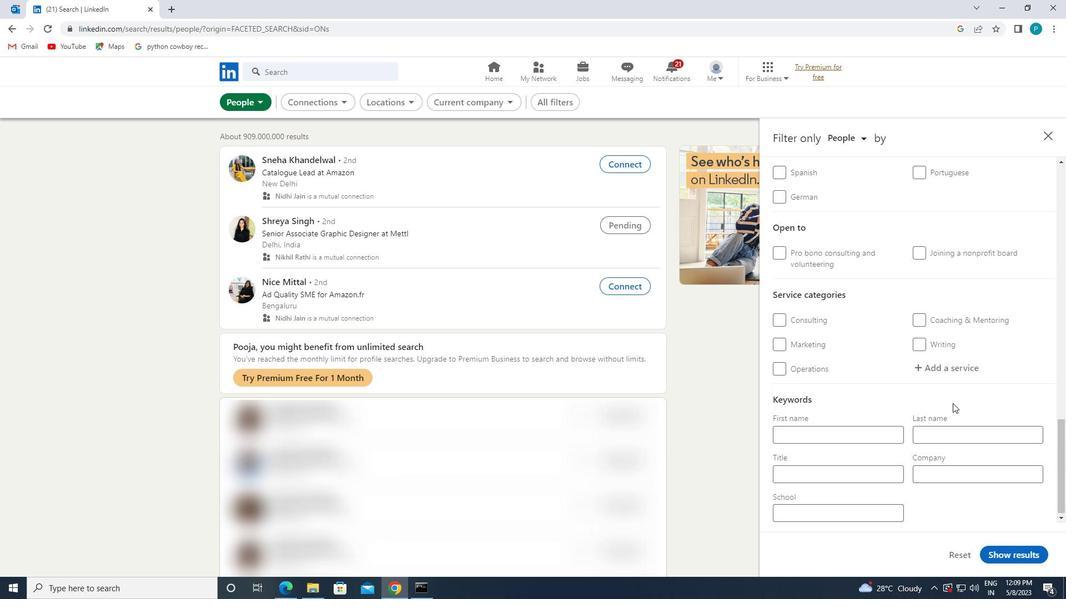 
Action: Mouse pressed left at (947, 366)
Screenshot: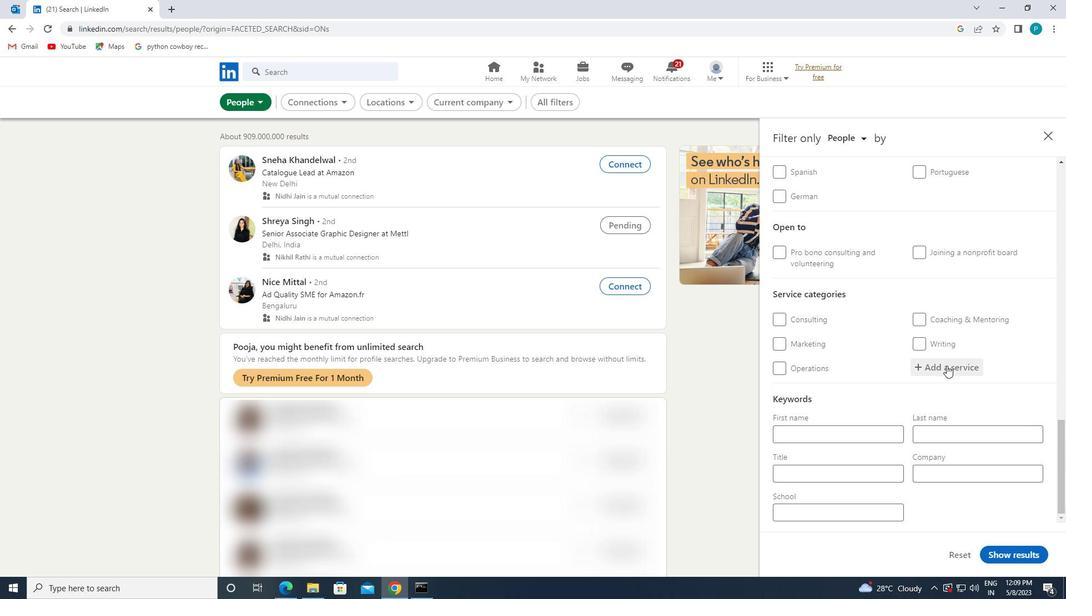 
Action: Key pressed <Key.caps_lock>P<Key.caps_lock>RICI
Screenshot: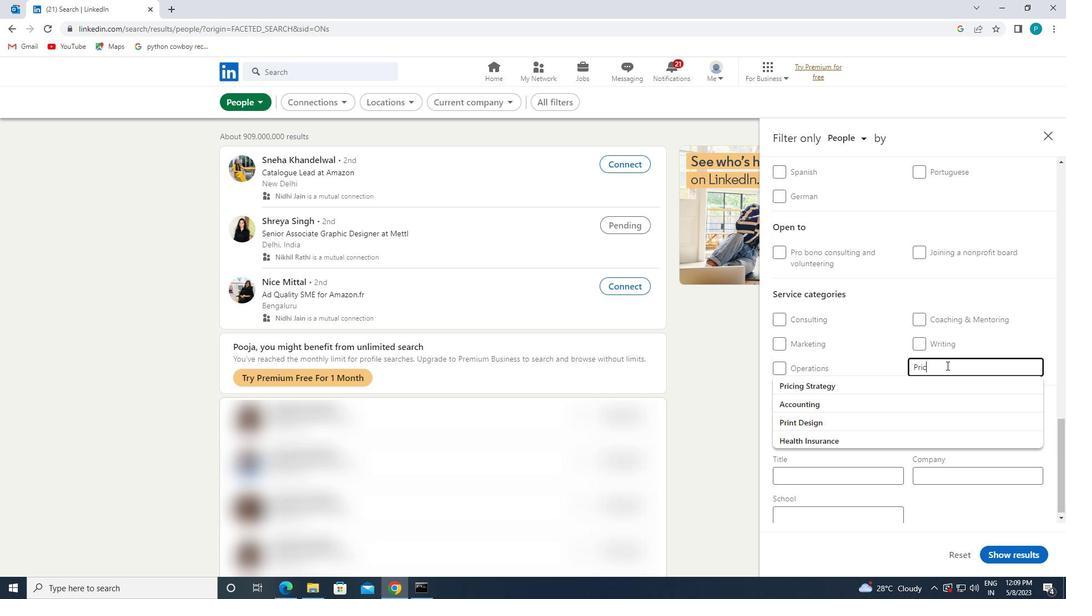 
Action: Mouse moved to (941, 384)
Screenshot: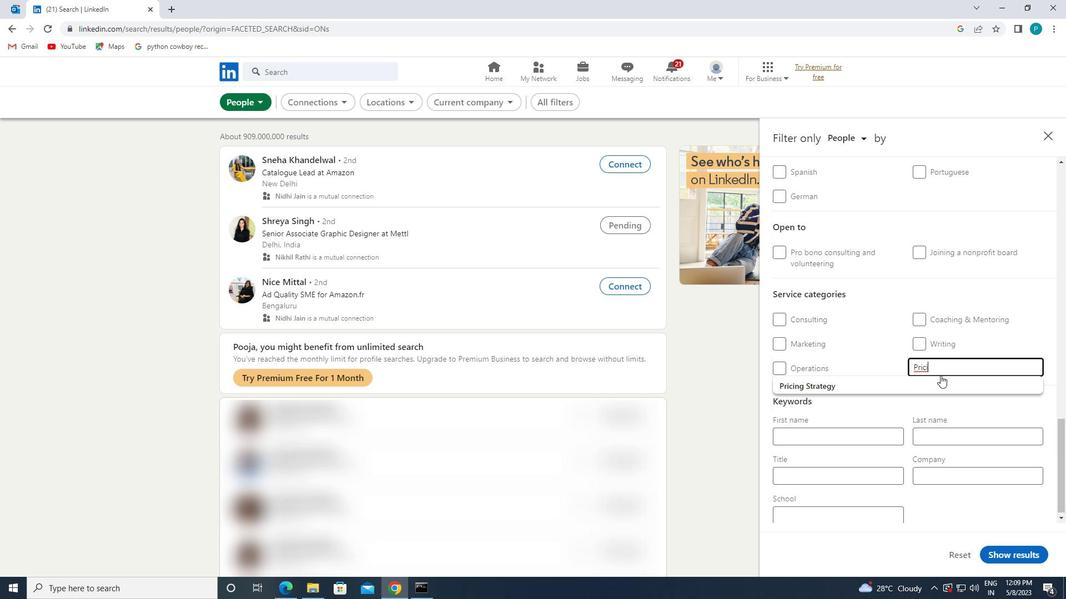 
Action: Mouse pressed left at (941, 384)
Screenshot: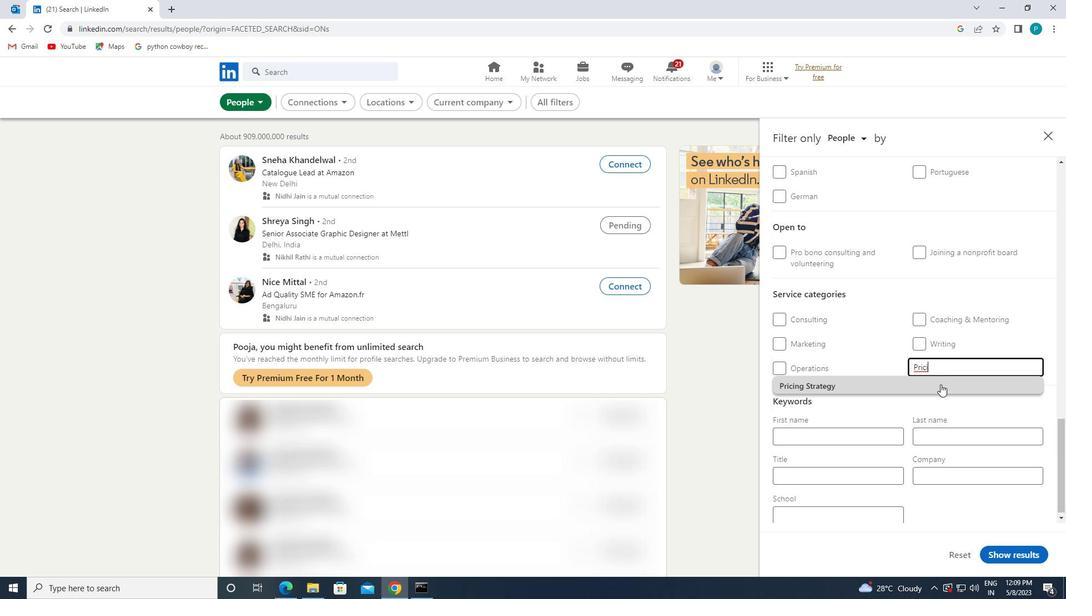 
Action: Mouse scrolled (941, 384) with delta (0, 0)
Screenshot: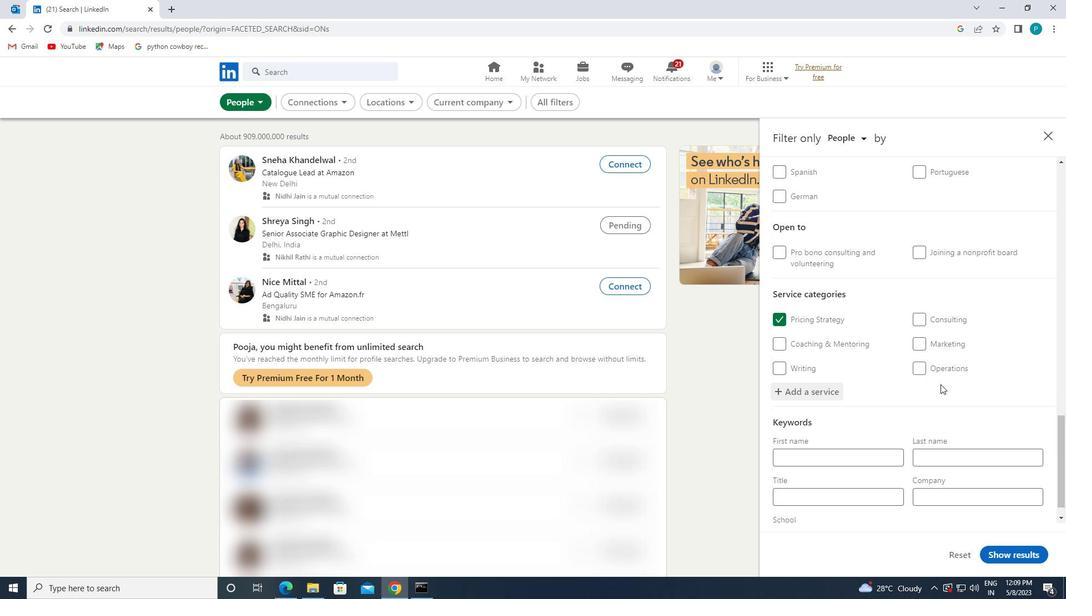 
Action: Mouse moved to (941, 387)
Screenshot: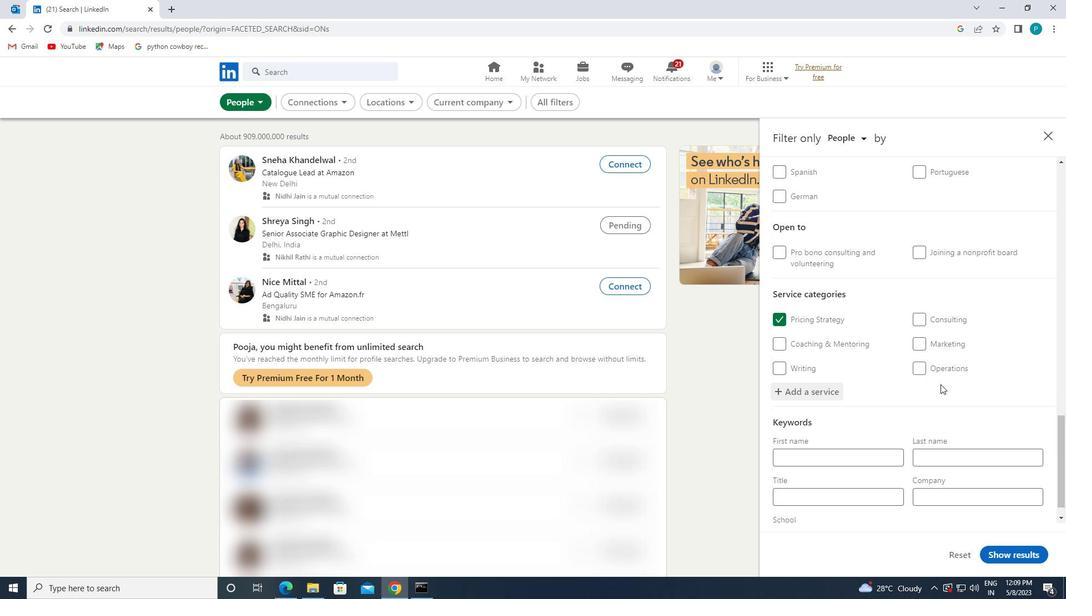 
Action: Mouse scrolled (941, 386) with delta (0, 0)
Screenshot: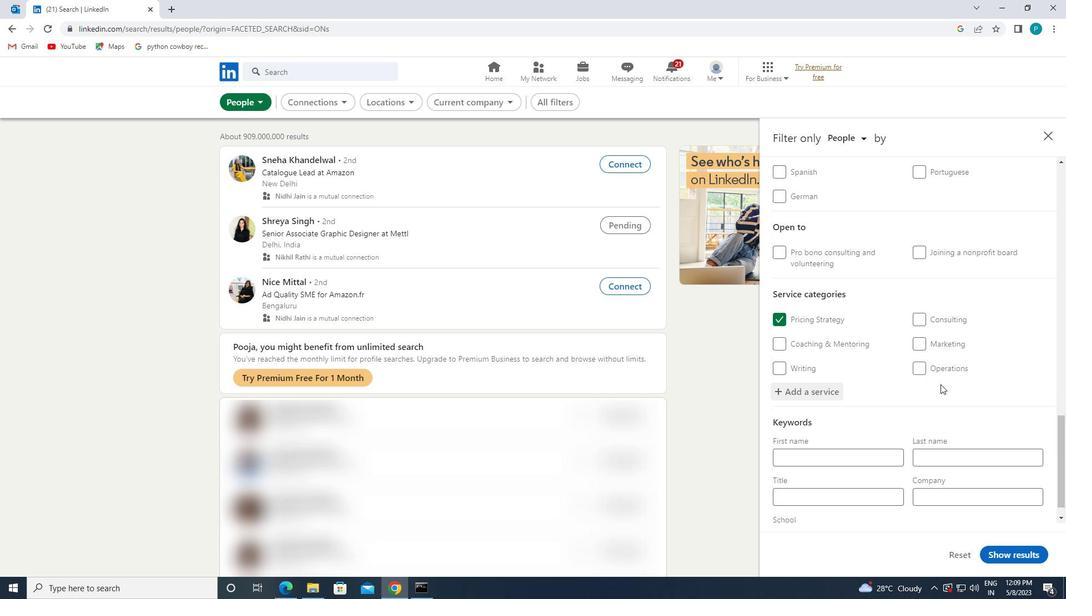 
Action: Mouse moved to (844, 495)
Screenshot: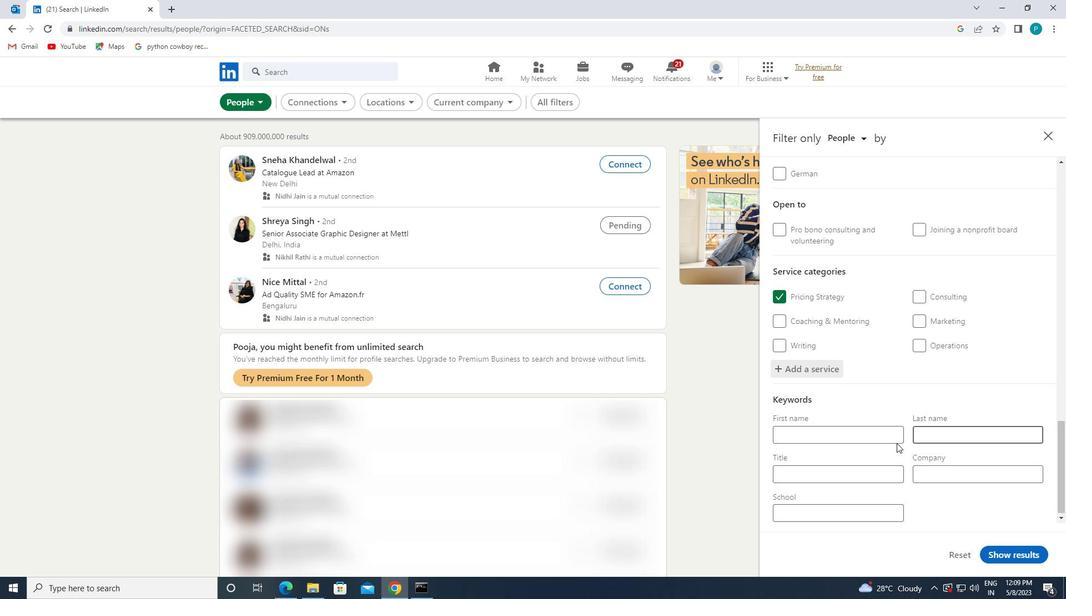
Action: Mouse pressed left at (844, 495)
Screenshot: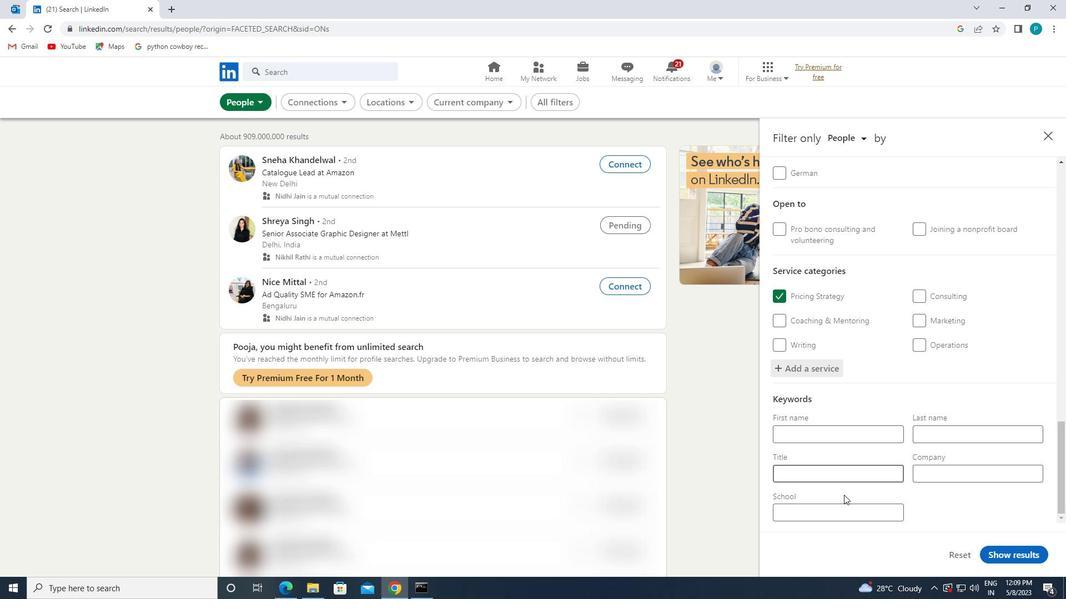 
Action: Mouse moved to (836, 483)
Screenshot: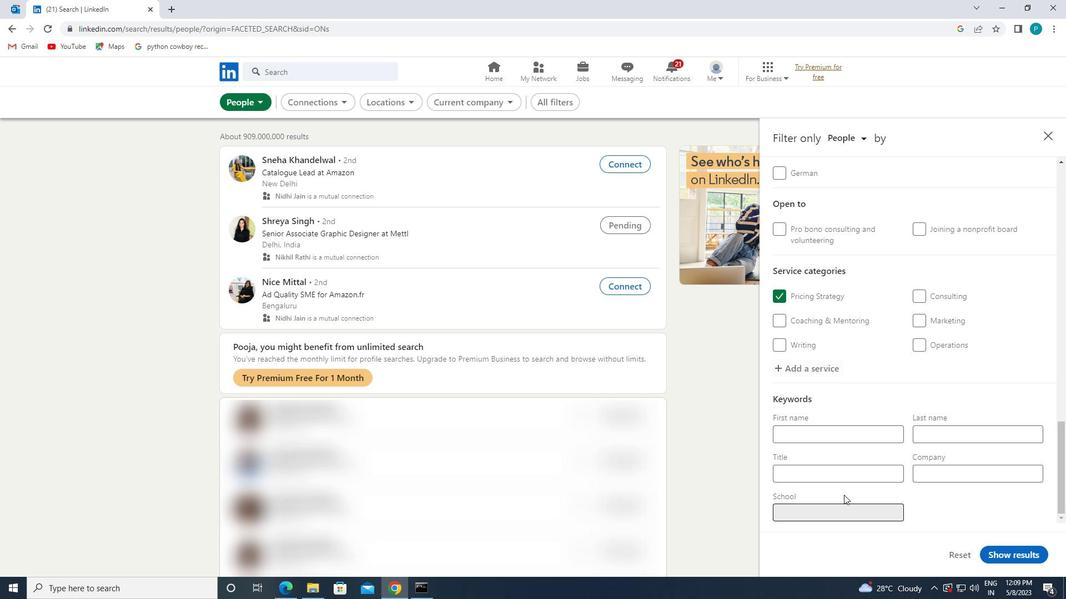 
Action: Mouse pressed left at (836, 483)
Screenshot: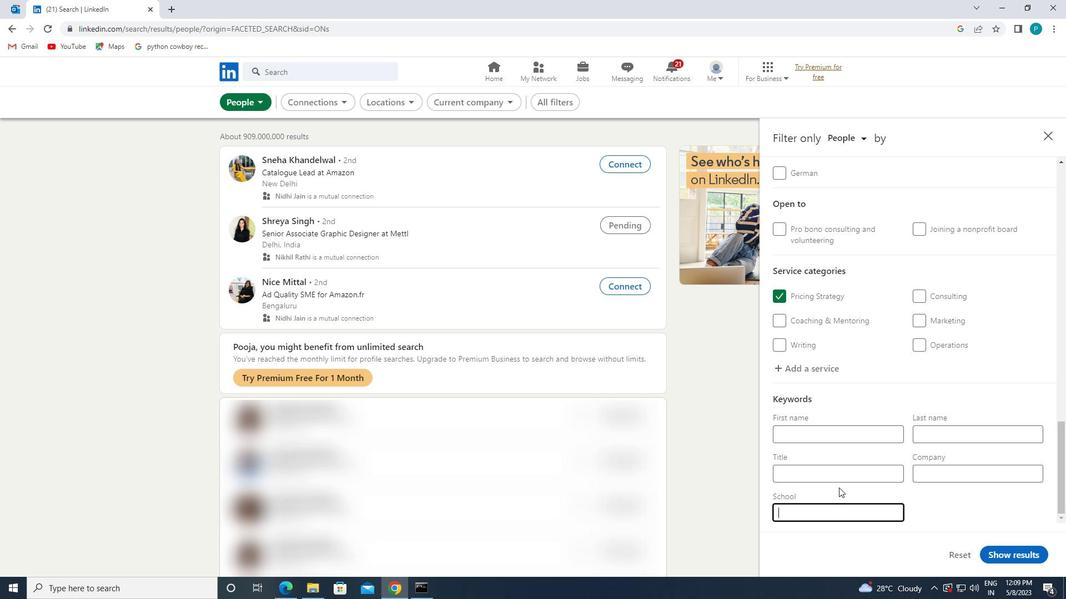
Action: Mouse moved to (827, 478)
Screenshot: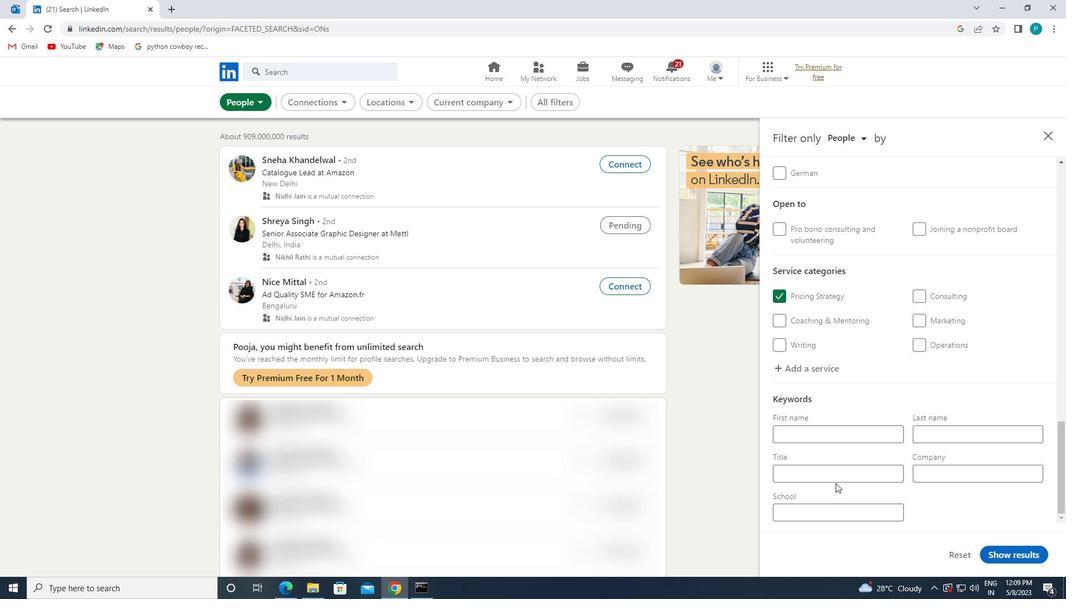 
Action: Mouse pressed left at (827, 478)
Screenshot: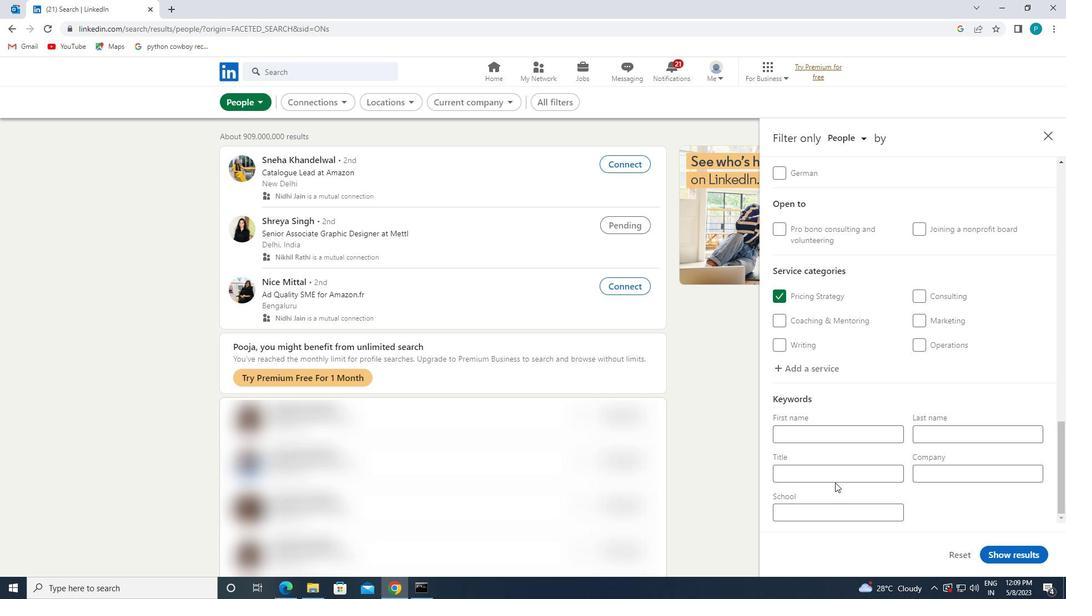 
Action: Mouse moved to (829, 478)
Screenshot: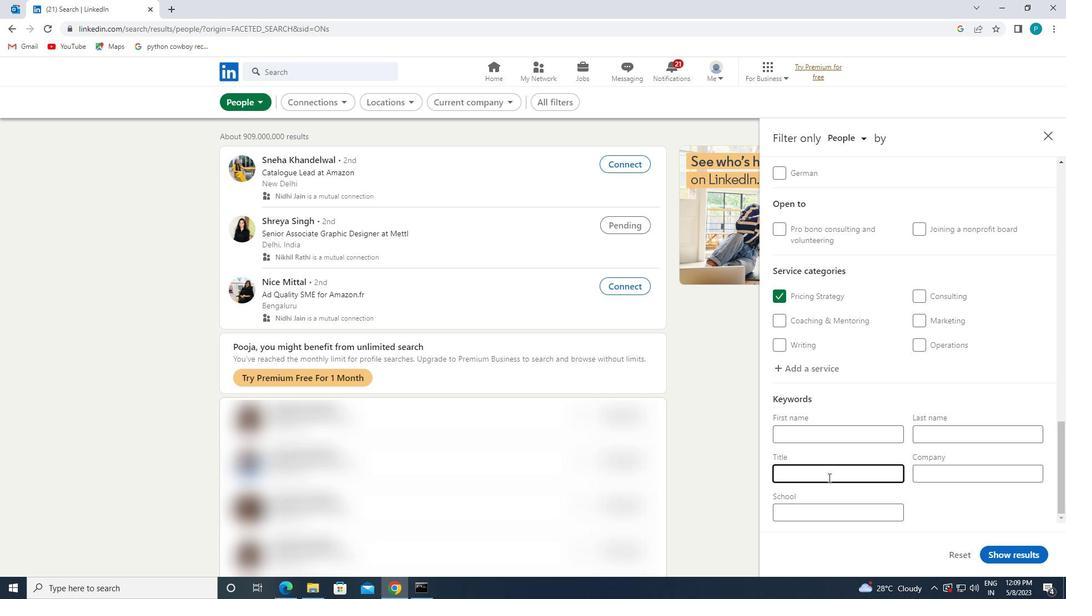 
Action: Key pressed <Key.caps_lock>E<Key.backspace>R<Key.caps_lock>ESEARCH<Key.space><Key.caps_lock>A<Key.caps_lock>SSISTANT
Screenshot: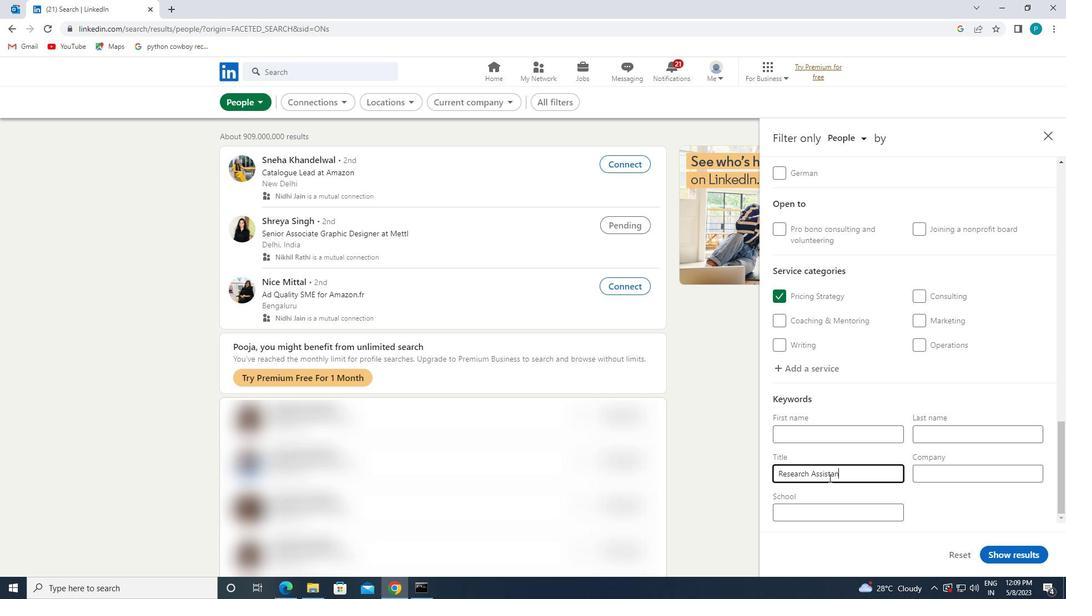 
Action: Mouse moved to (1001, 551)
Screenshot: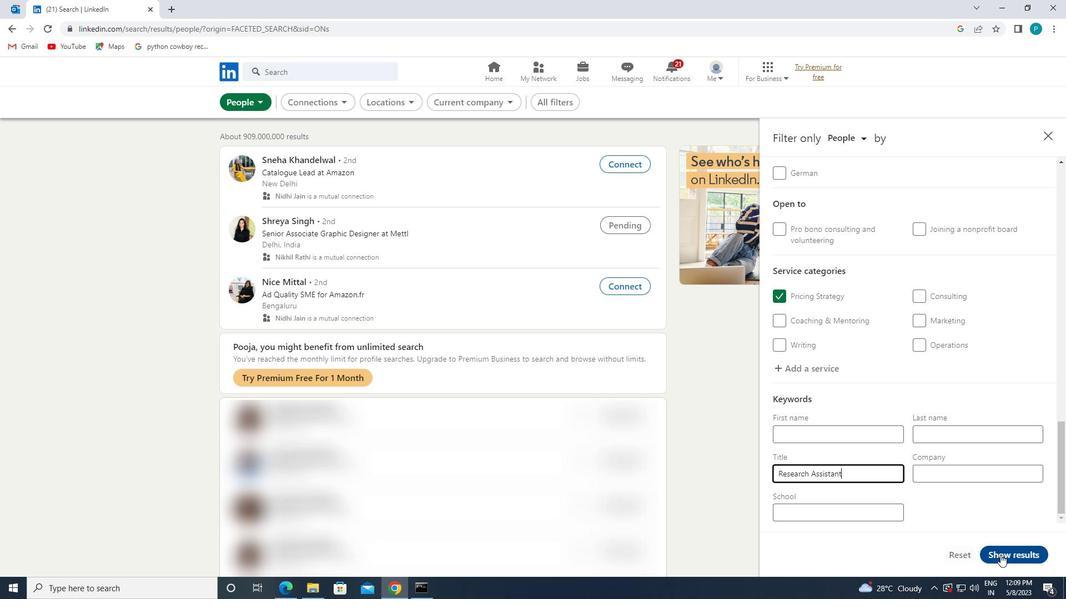 
Action: Mouse pressed left at (1001, 551)
Screenshot: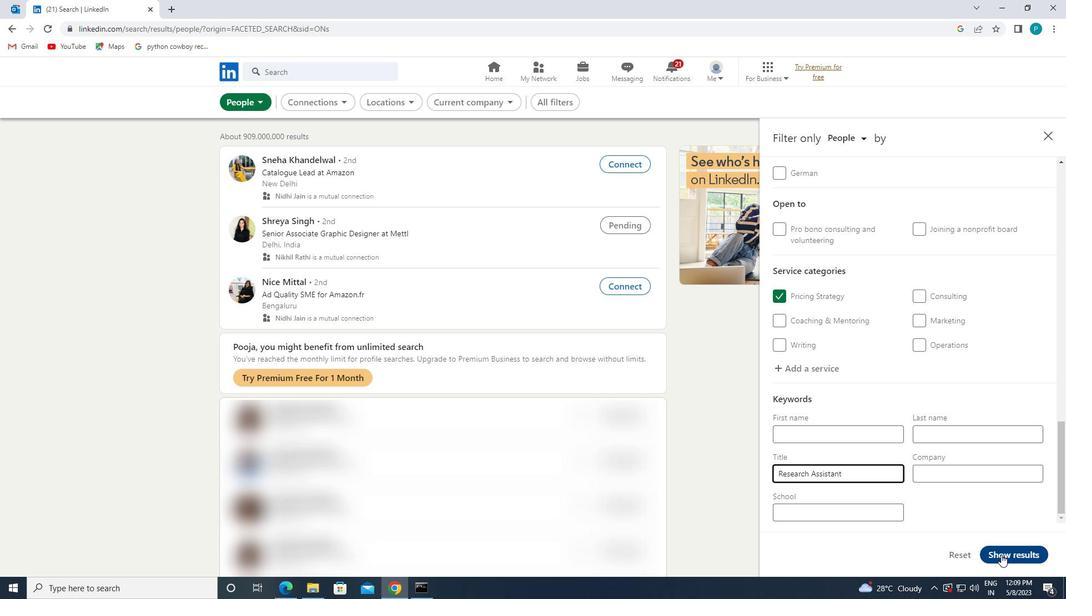 
